 Task: Find connections with filter location Badūria with filter topic #realestateagentwith filter profile language German with filter current company Skyroot Aerospace with filter school St. Dominic's College with filter industry Plastics and Rubber Product Manufacturing with filter service category NotaryOnline Research with filter keywords title Operations Director
Action: Mouse moved to (589, 84)
Screenshot: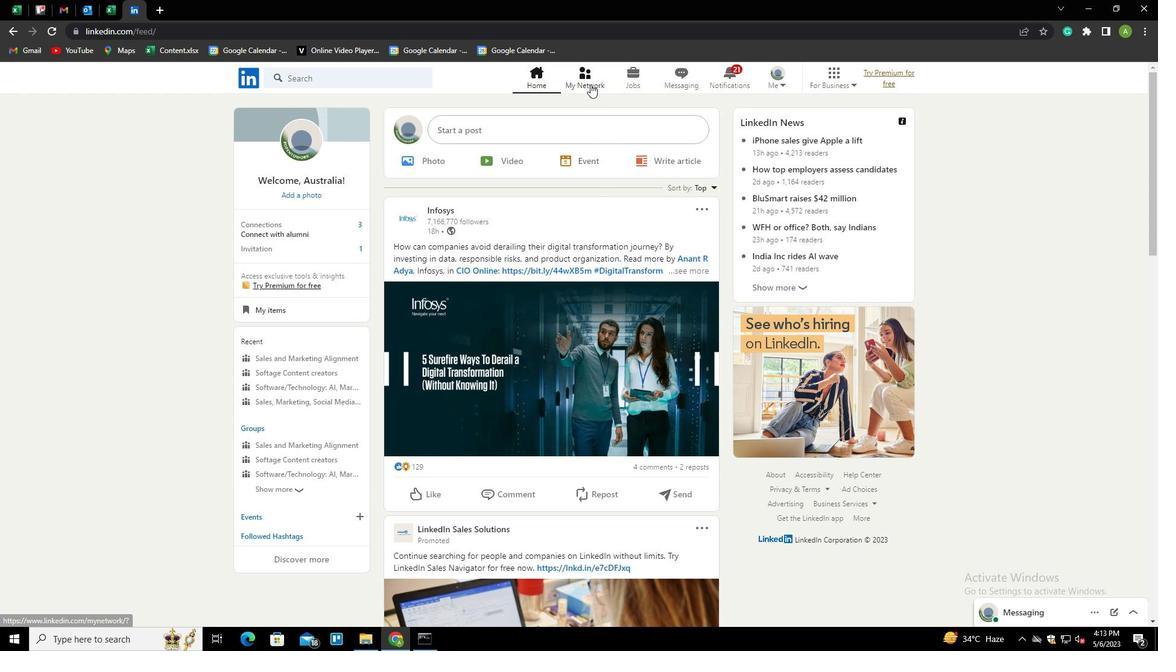 
Action: Mouse pressed left at (589, 84)
Screenshot: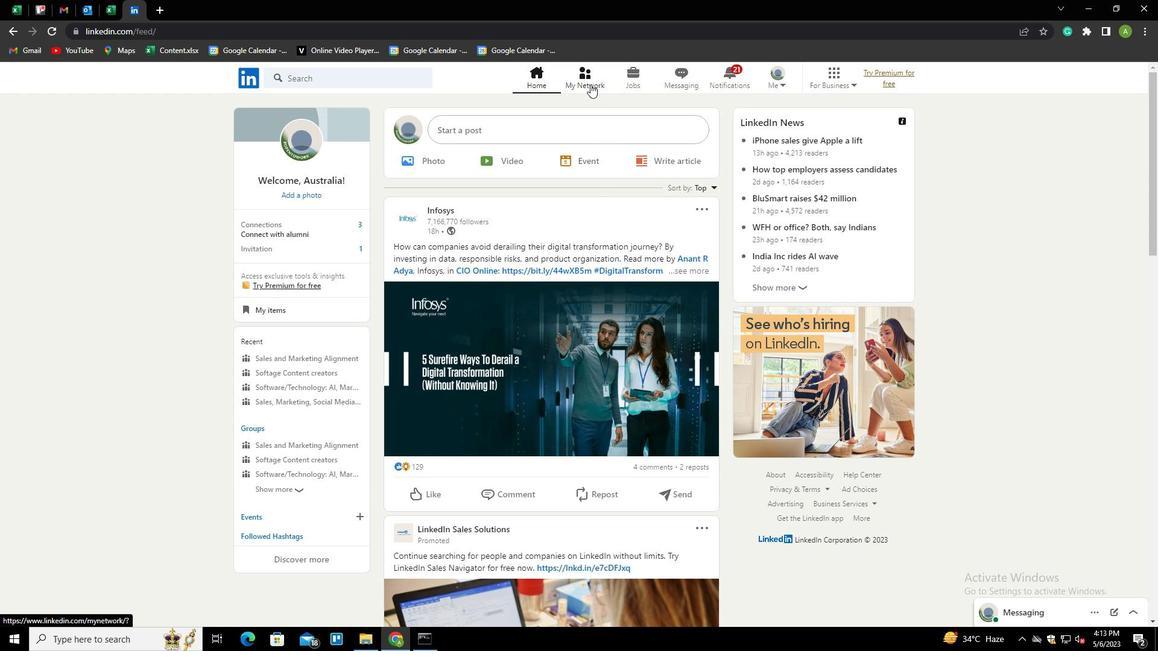 
Action: Mouse moved to (323, 147)
Screenshot: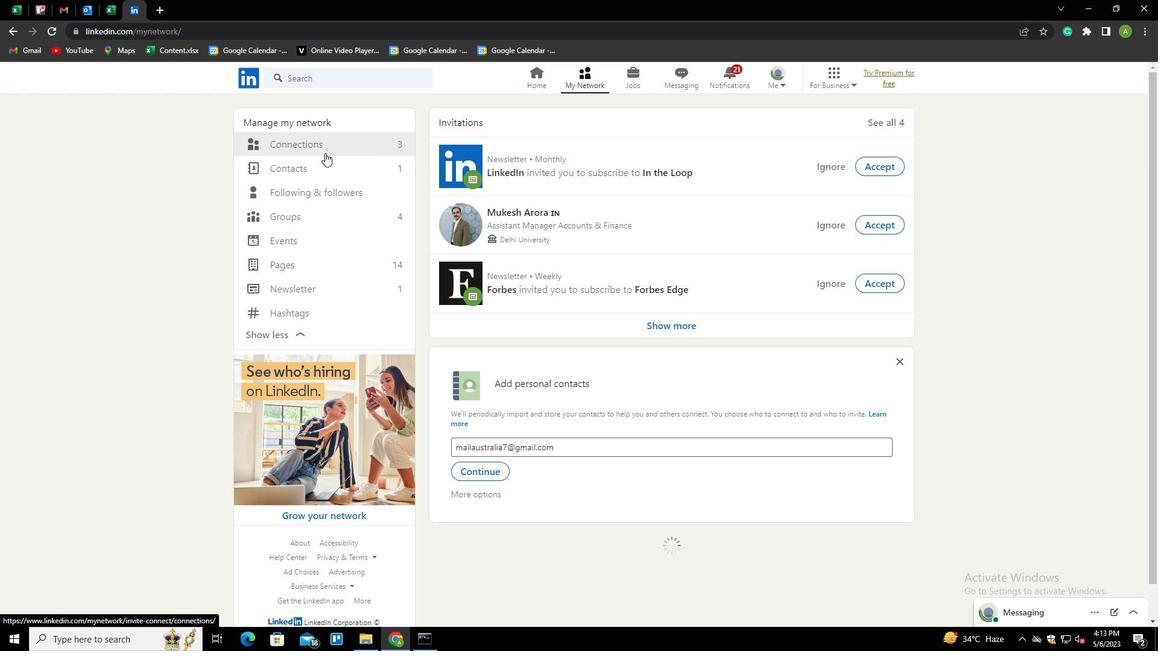 
Action: Mouse pressed left at (323, 147)
Screenshot: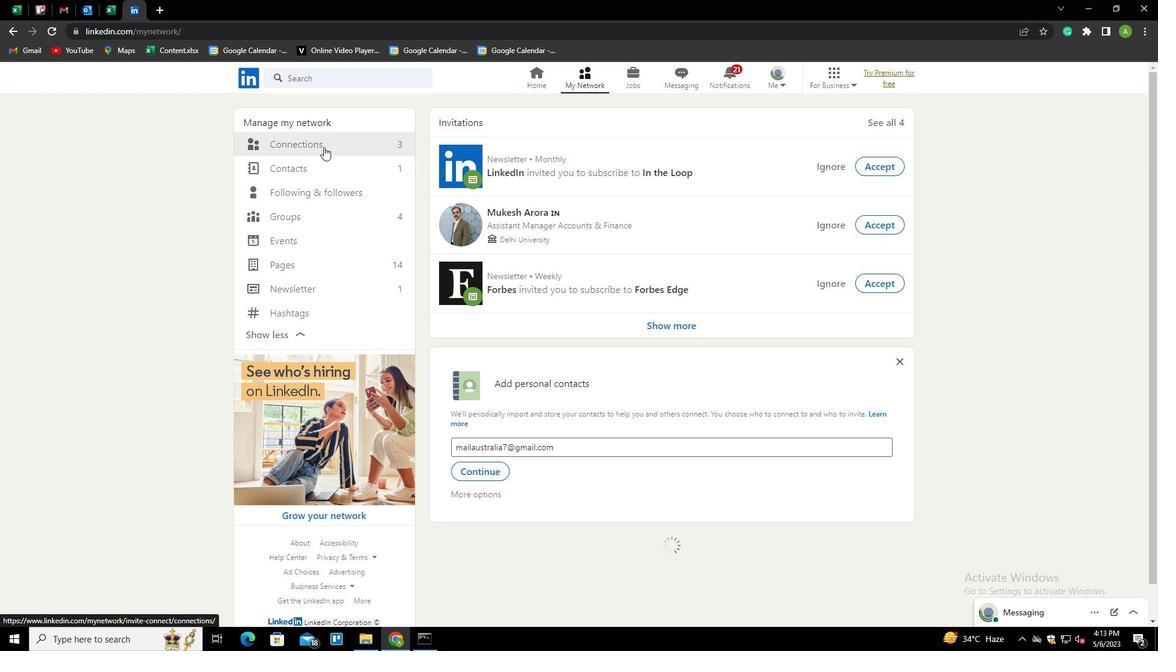 
Action: Mouse moved to (650, 139)
Screenshot: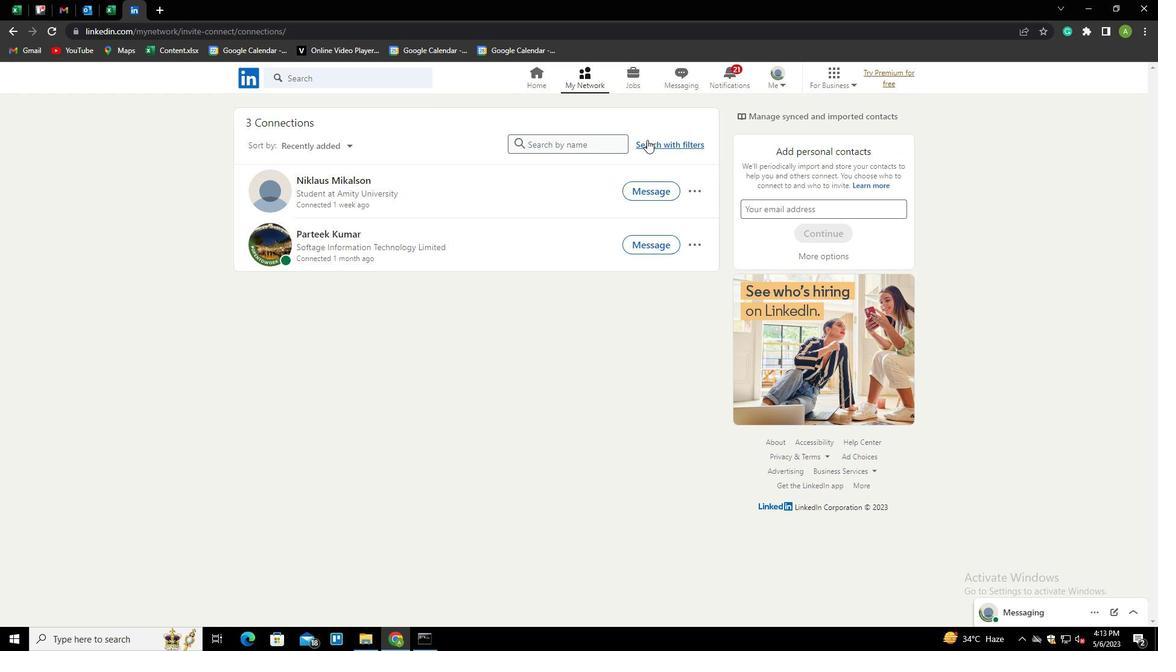 
Action: Mouse pressed left at (650, 139)
Screenshot: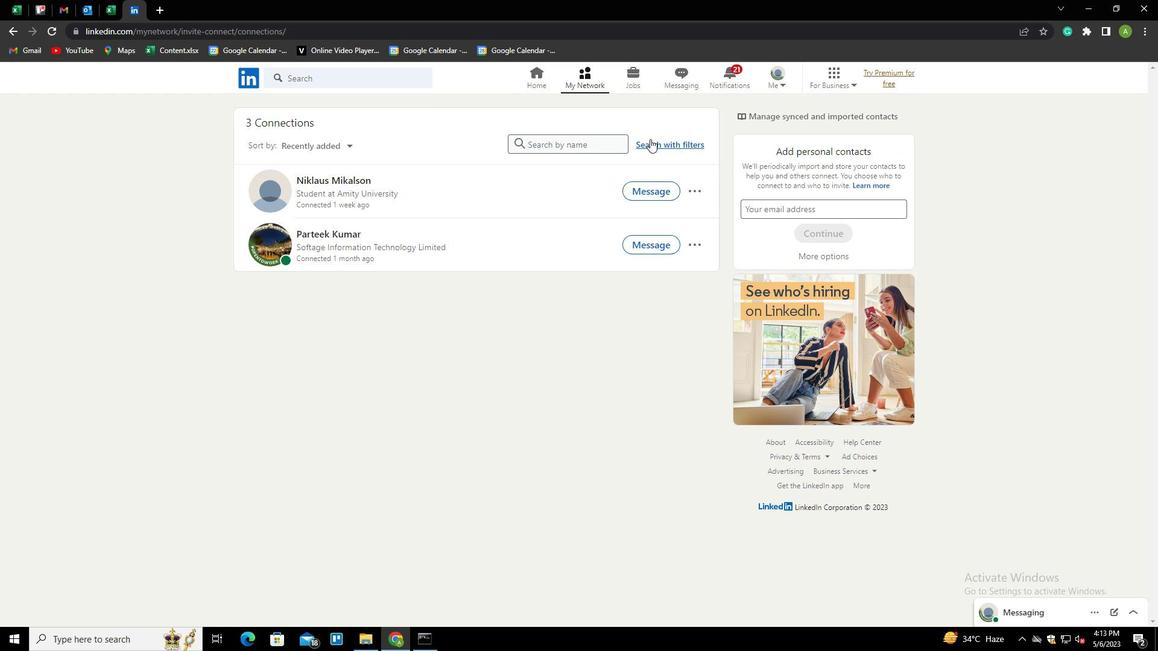 
Action: Mouse moved to (611, 111)
Screenshot: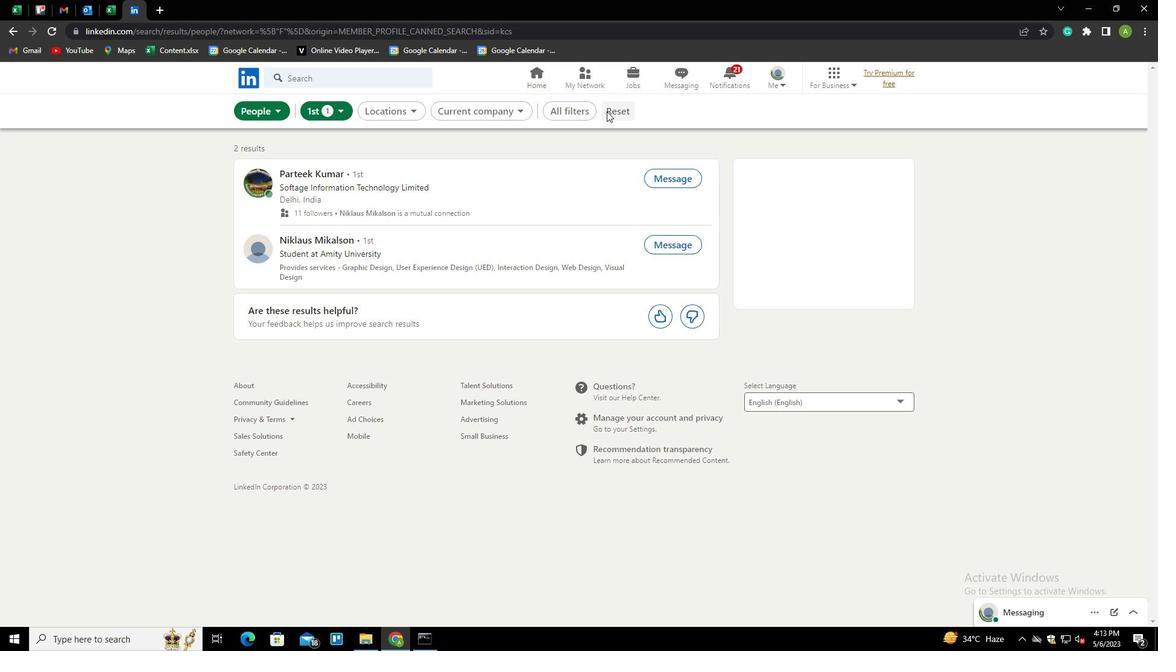 
Action: Mouse pressed left at (611, 111)
Screenshot: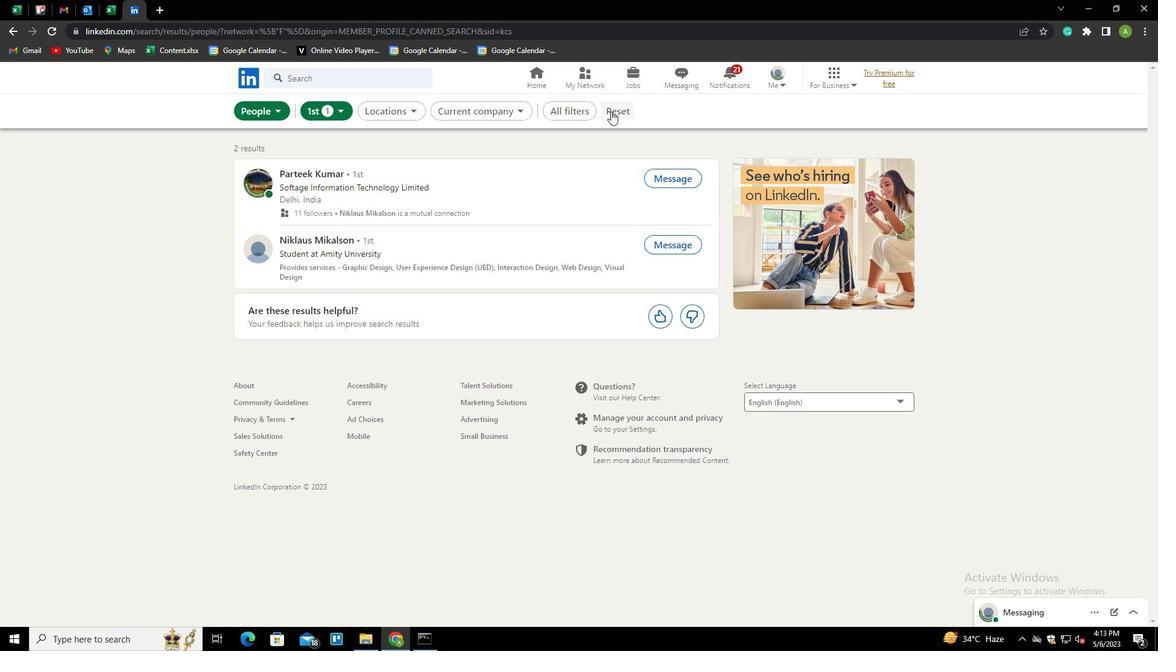 
Action: Mouse moved to (597, 109)
Screenshot: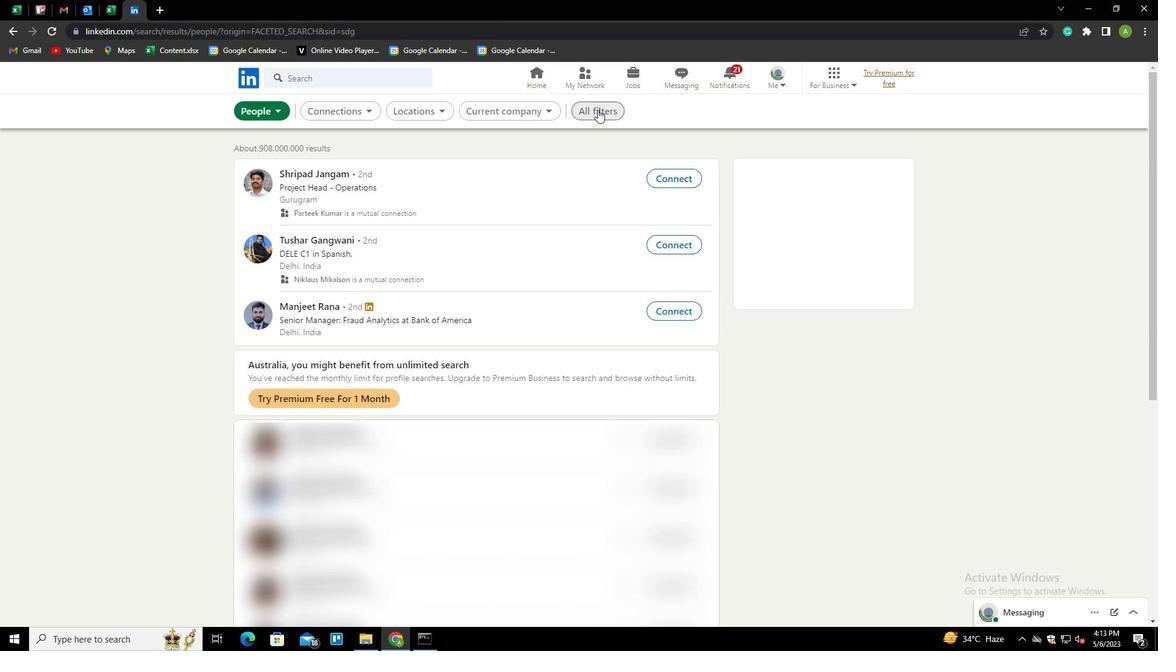 
Action: Mouse pressed left at (597, 109)
Screenshot: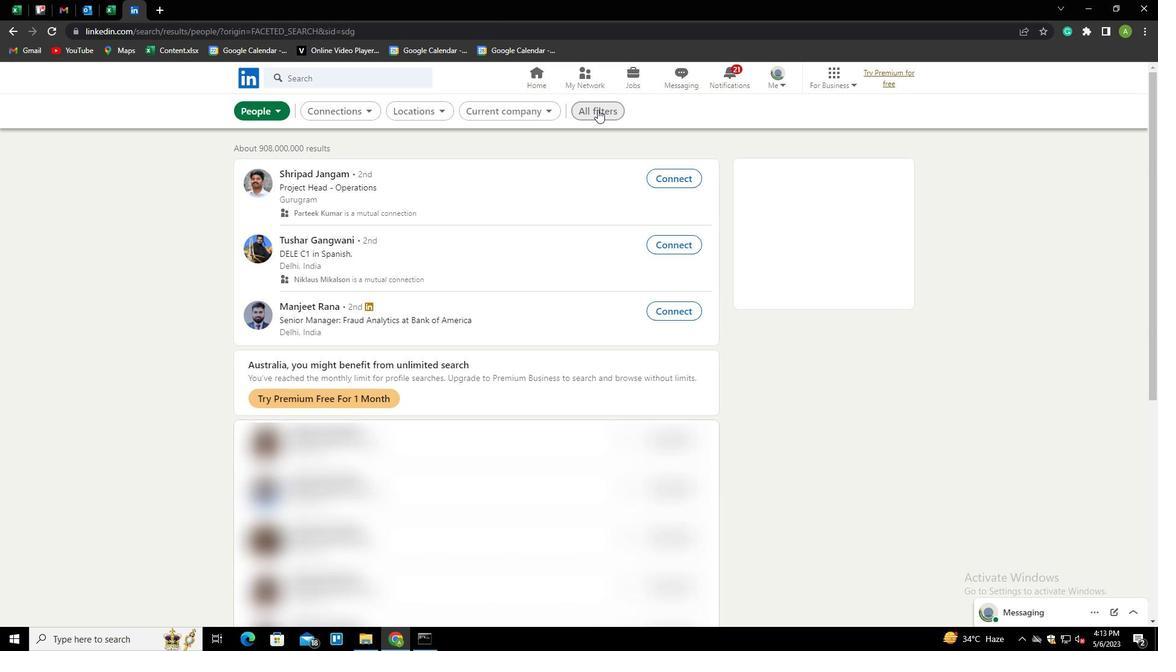 
Action: Mouse moved to (980, 228)
Screenshot: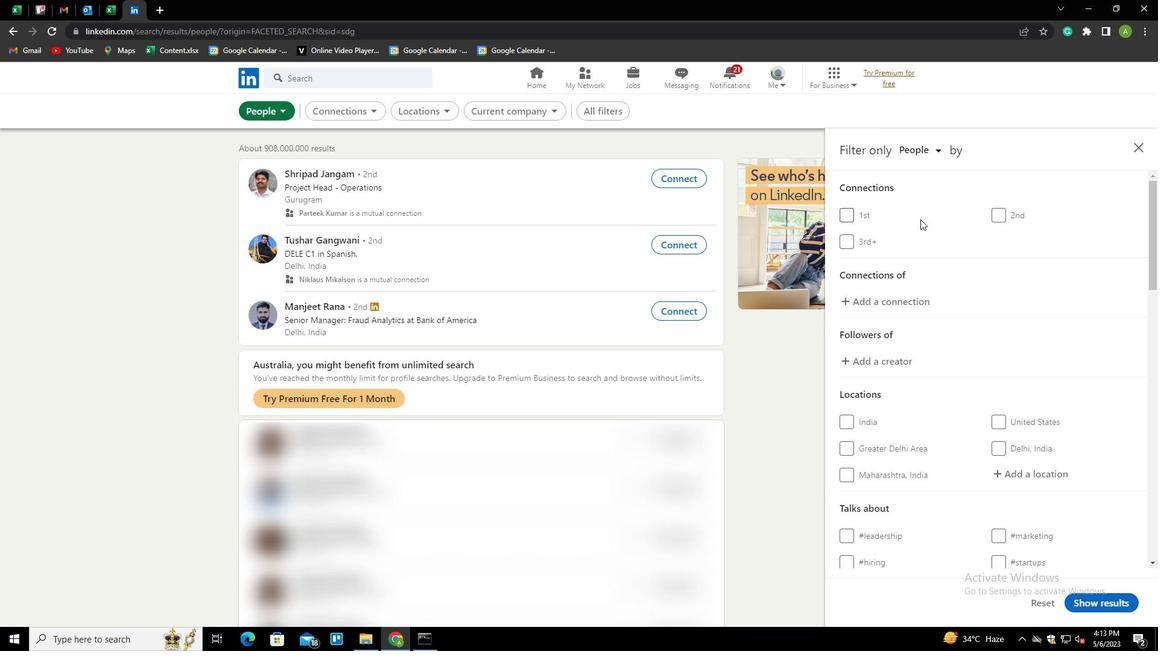 
Action: Mouse scrolled (980, 227) with delta (0, 0)
Screenshot: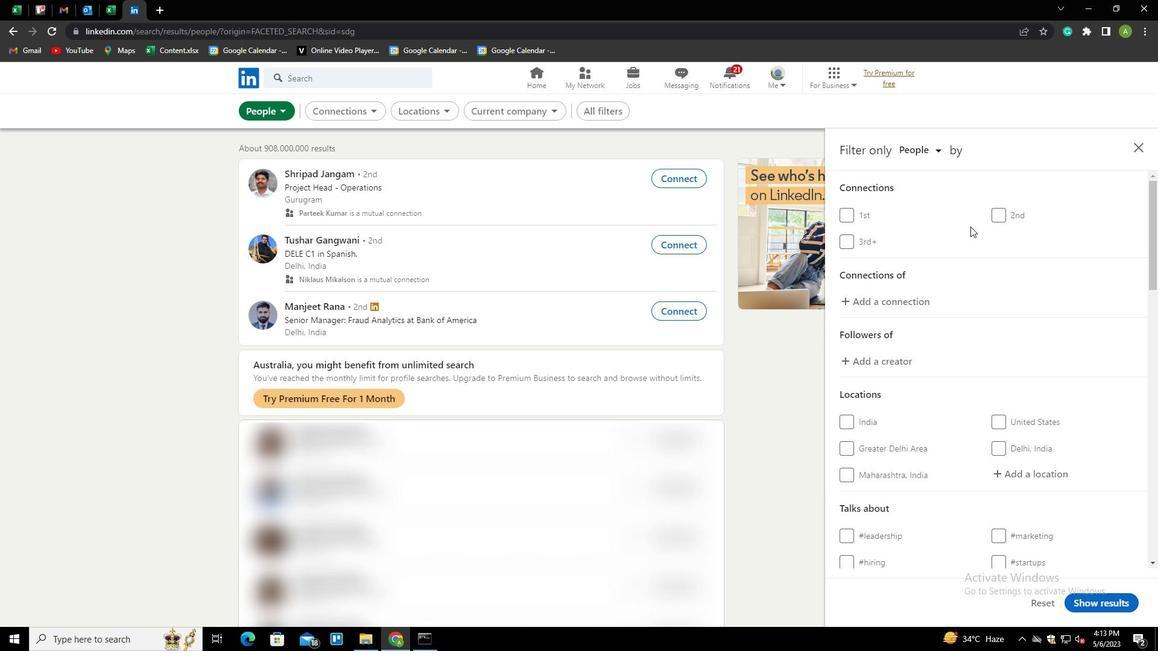 
Action: Mouse scrolled (980, 227) with delta (0, 0)
Screenshot: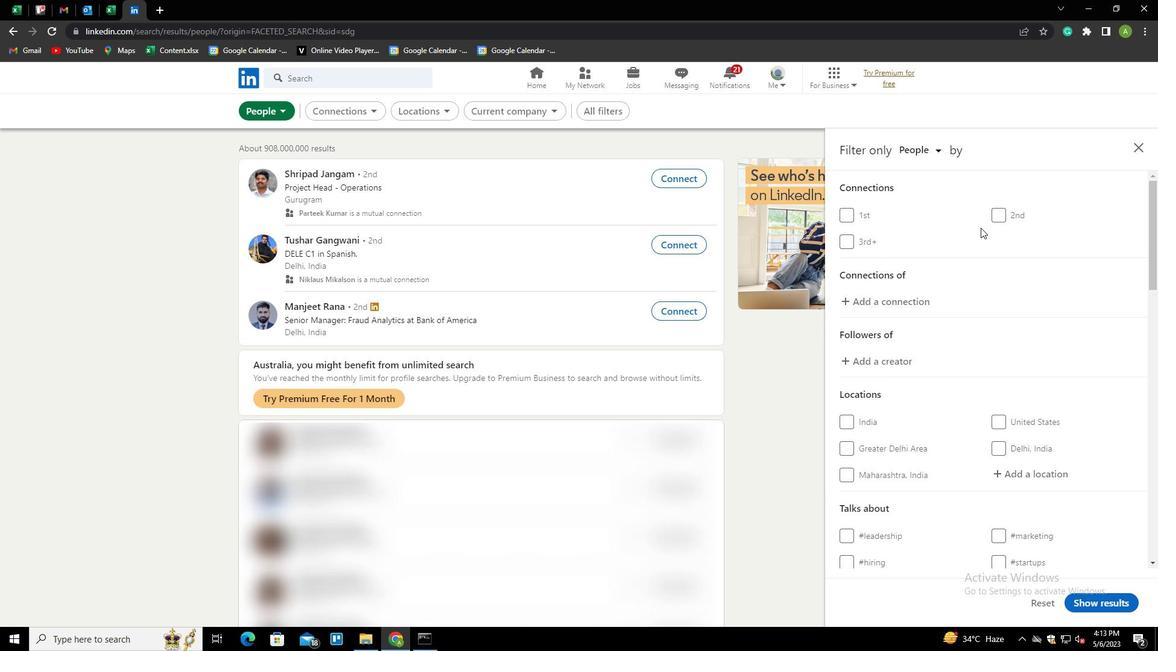 
Action: Mouse scrolled (980, 227) with delta (0, 0)
Screenshot: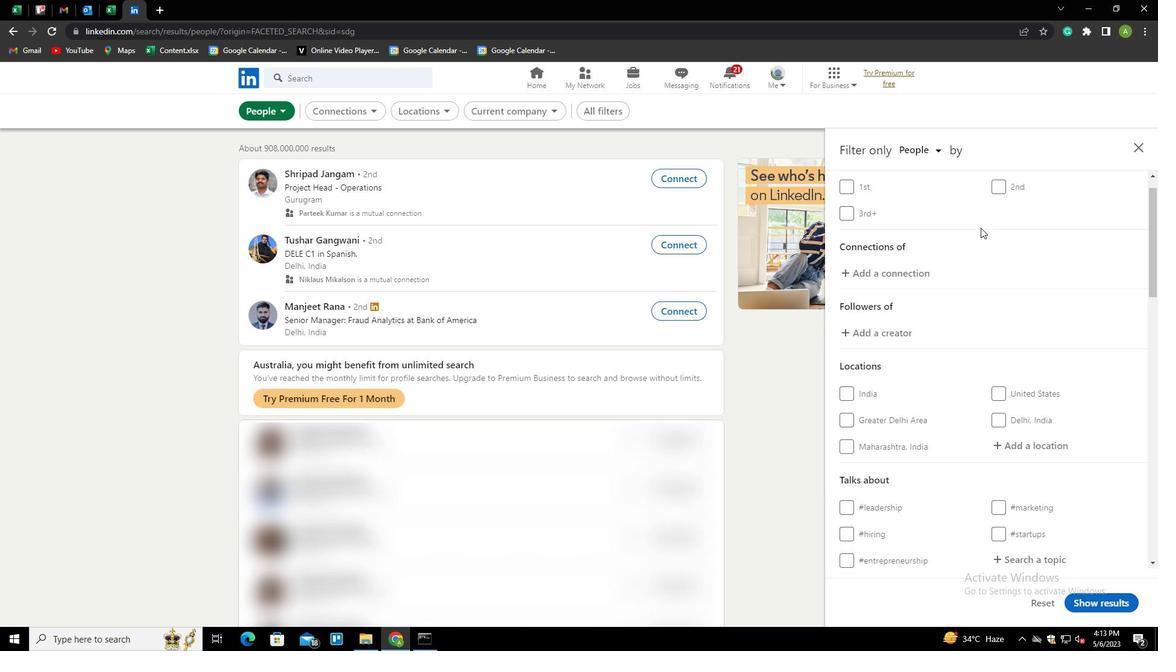 
Action: Mouse moved to (1025, 292)
Screenshot: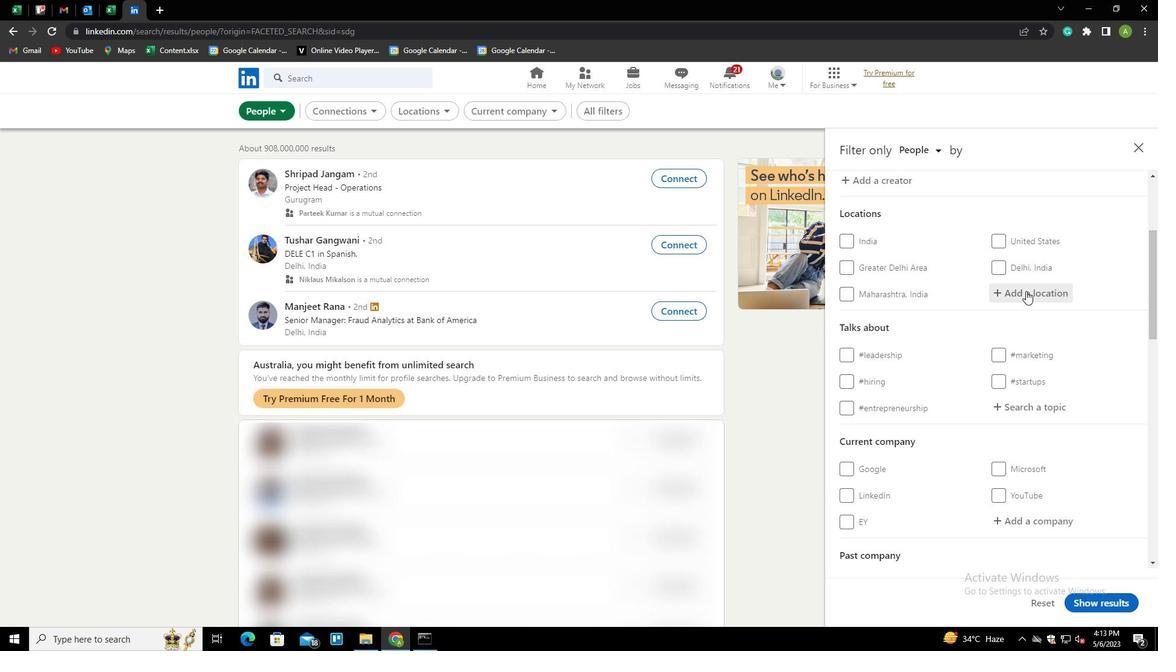 
Action: Mouse pressed left at (1025, 292)
Screenshot: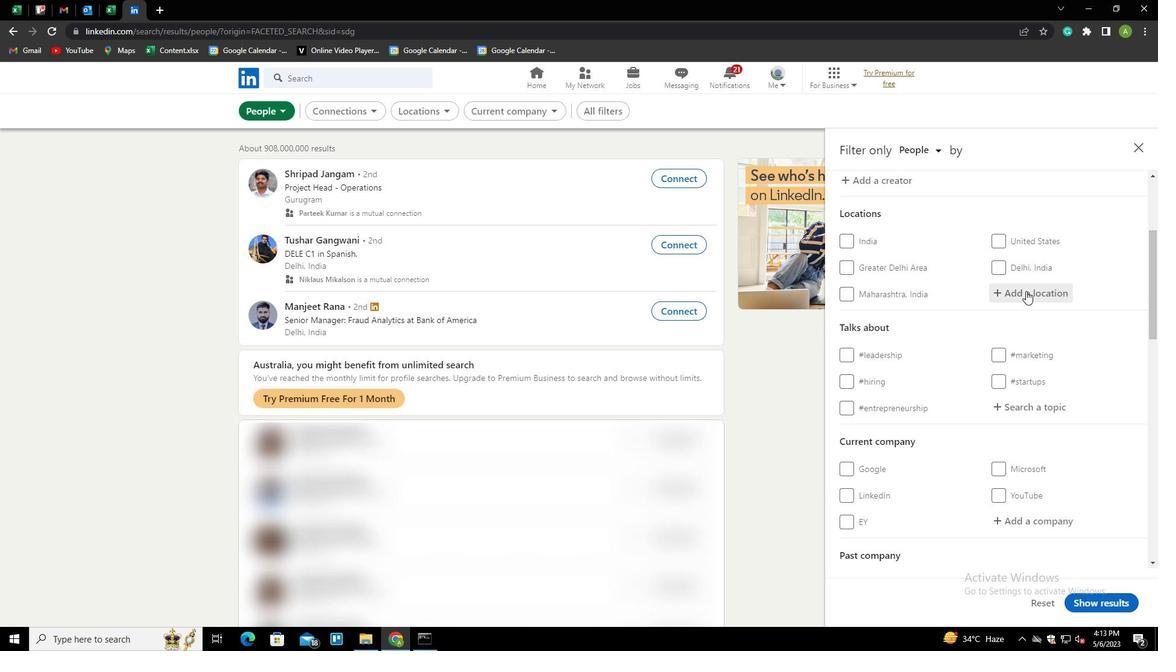 
Action: Key pressed <Key.shift>B
Screenshot: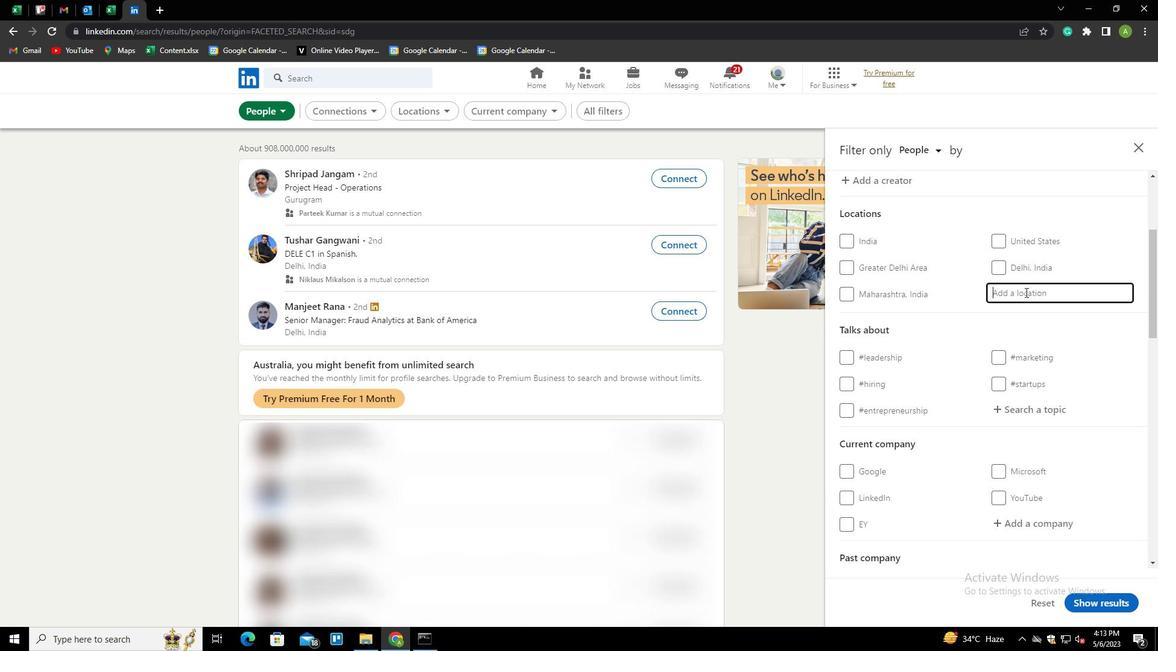 
Action: Mouse moved to (1024, 292)
Screenshot: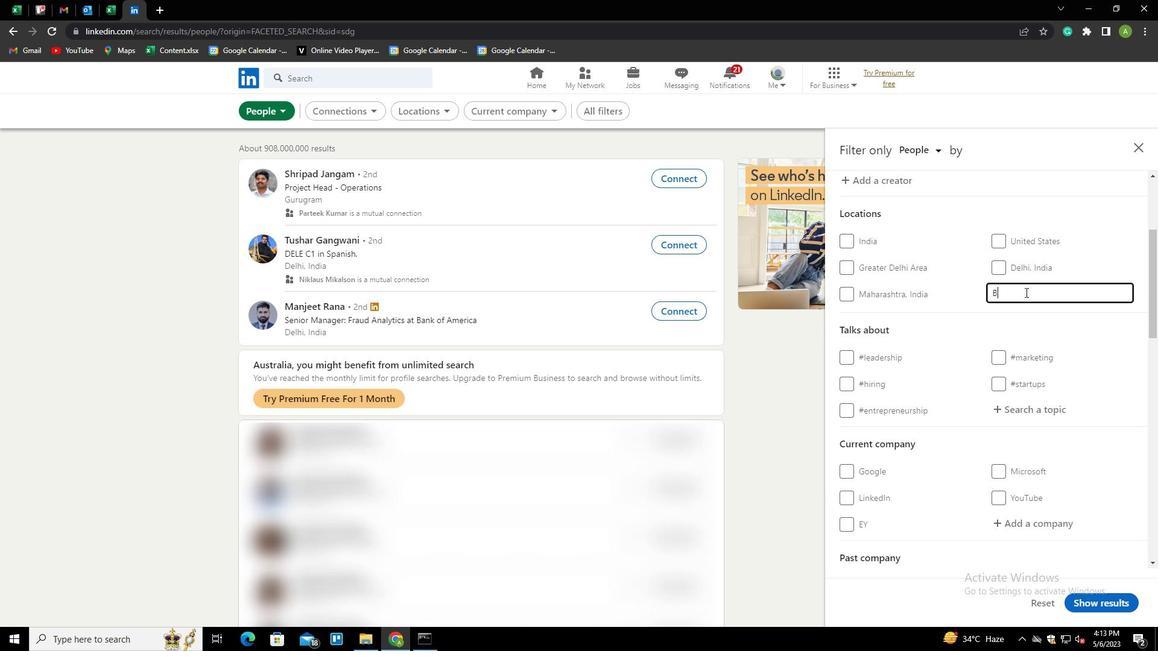 
Action: Key pressed A
Screenshot: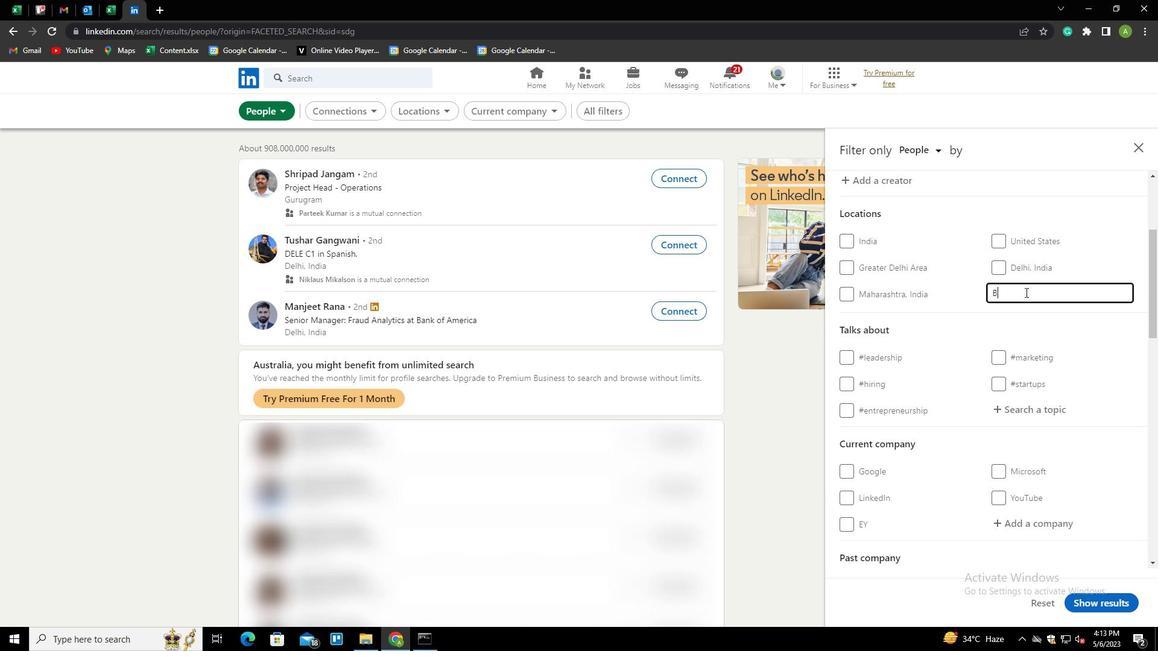 
Action: Mouse moved to (1026, 261)
Screenshot: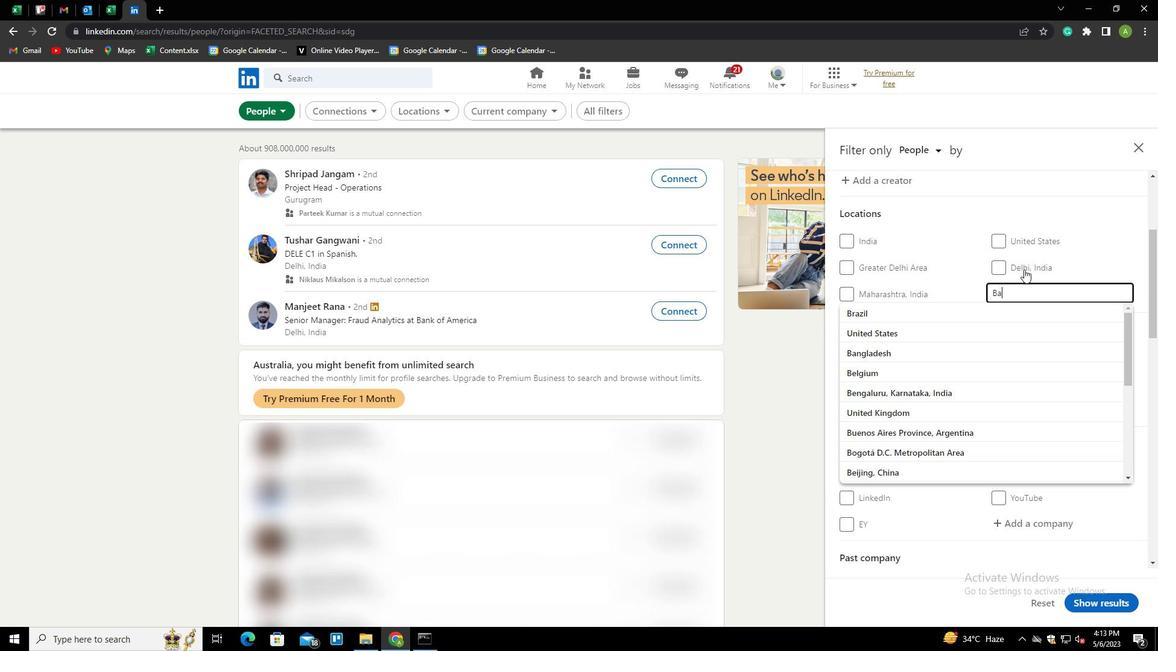 
Action: Key pressed DURIS<Key.backspace>A<Key.down><Key.enter>
Screenshot: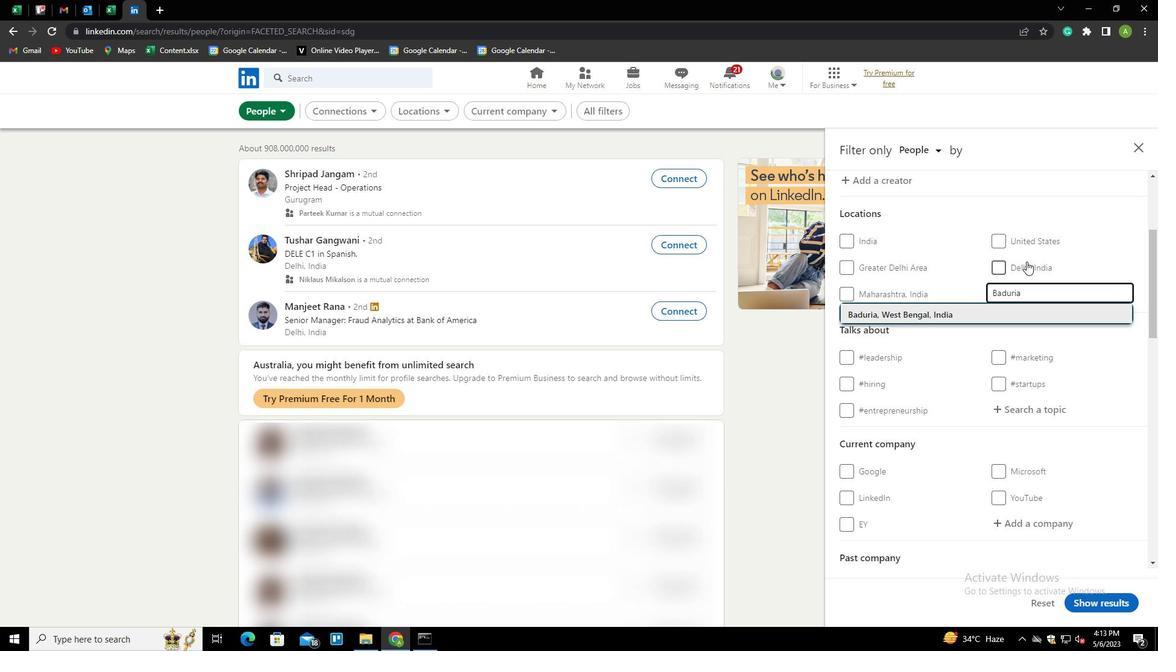 
Action: Mouse moved to (977, 279)
Screenshot: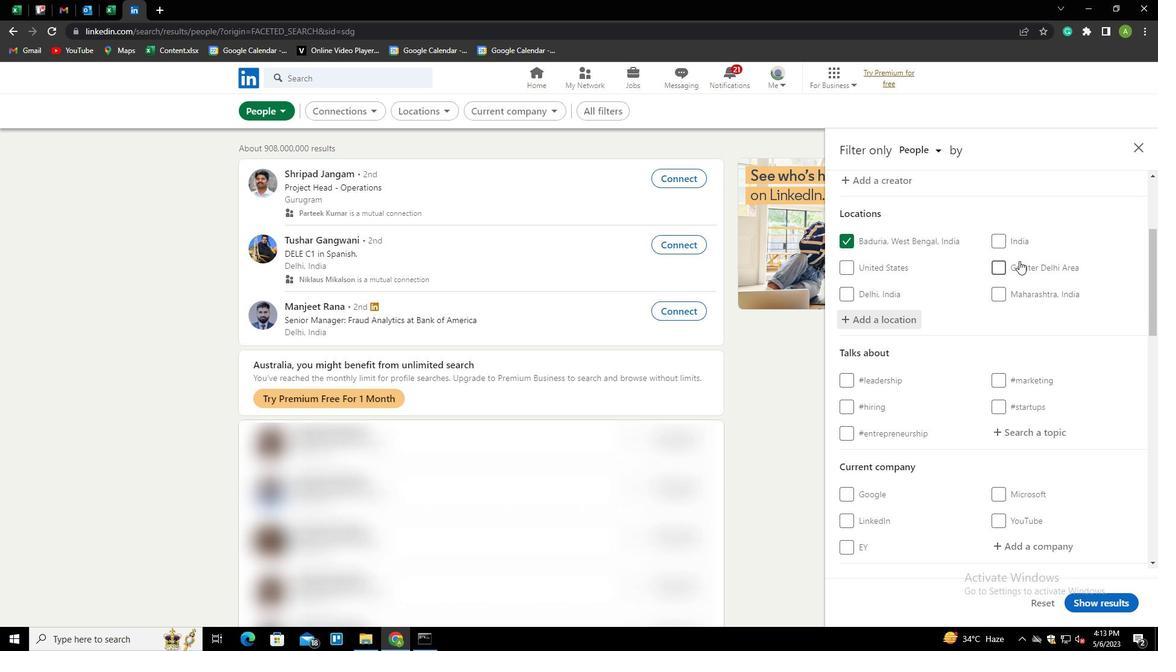 
Action: Mouse scrolled (977, 278) with delta (0, 0)
Screenshot: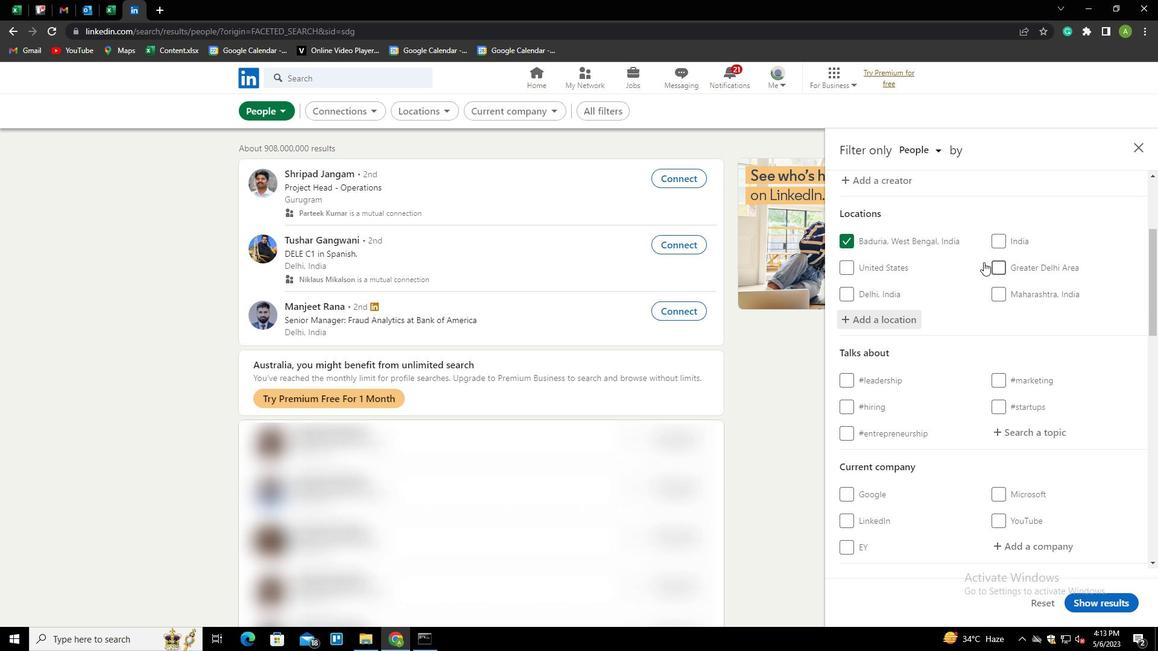 
Action: Mouse moved to (976, 285)
Screenshot: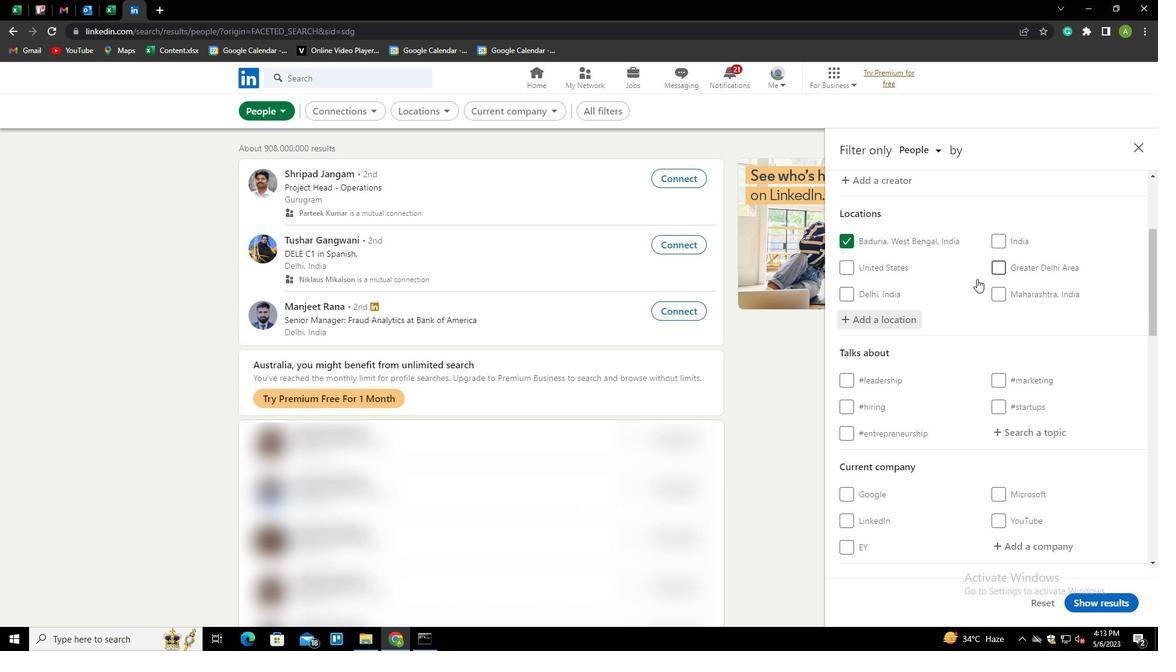 
Action: Mouse scrolled (976, 285) with delta (0, 0)
Screenshot: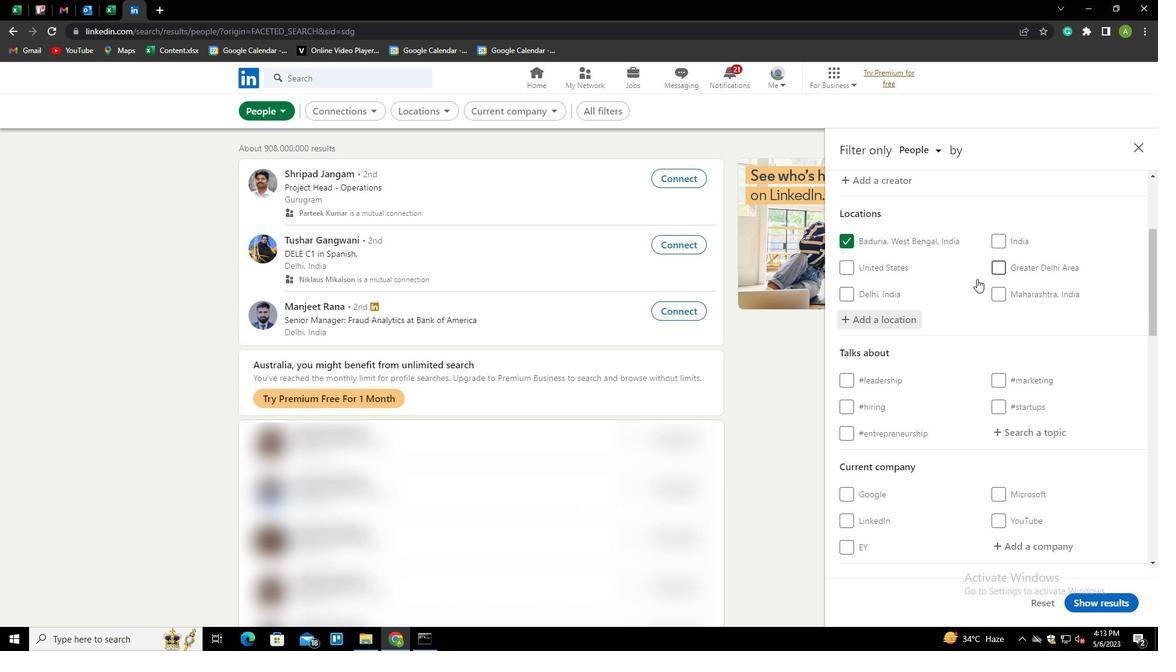 
Action: Mouse moved to (1015, 307)
Screenshot: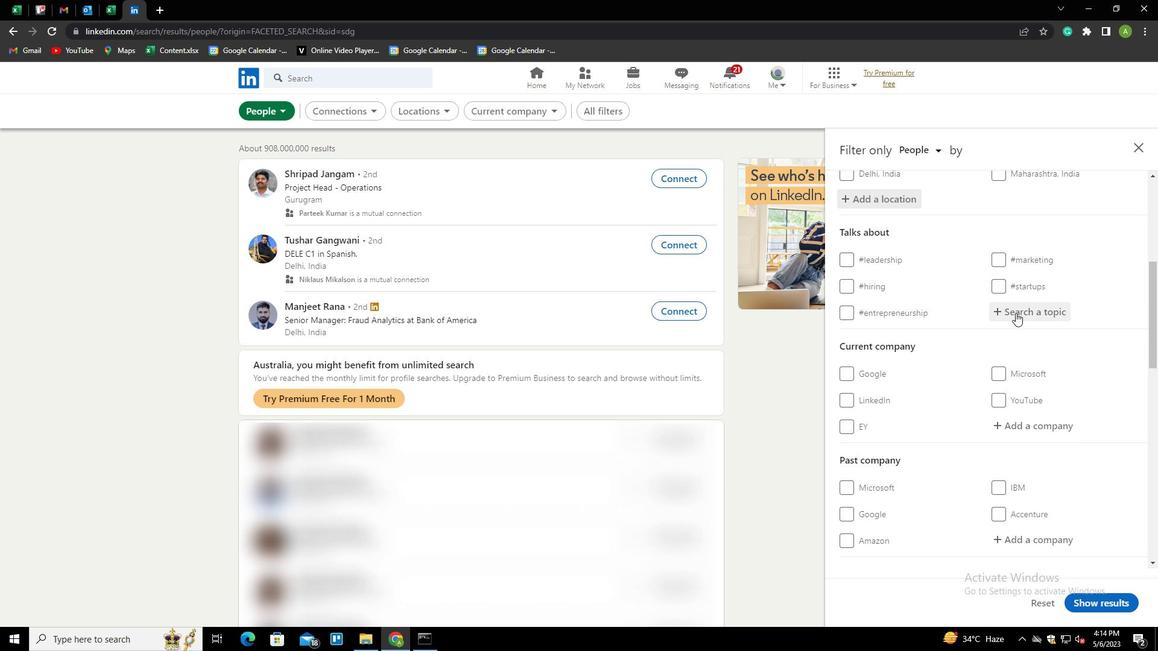 
Action: Mouse pressed left at (1015, 307)
Screenshot: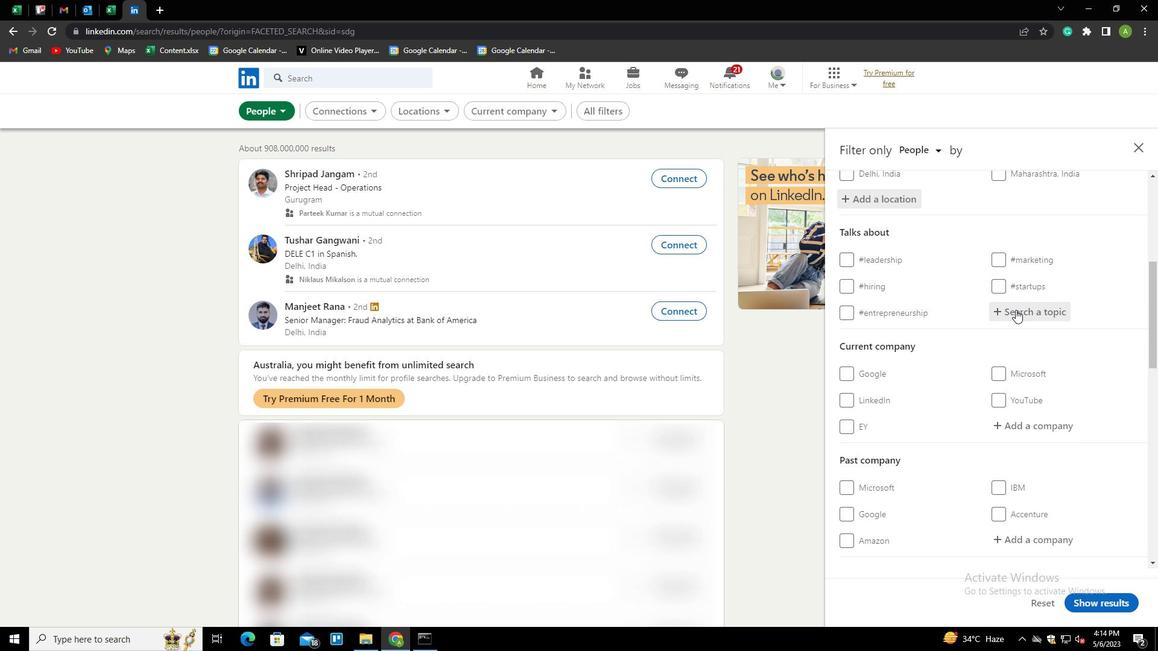
Action: Key pressed RE
Screenshot: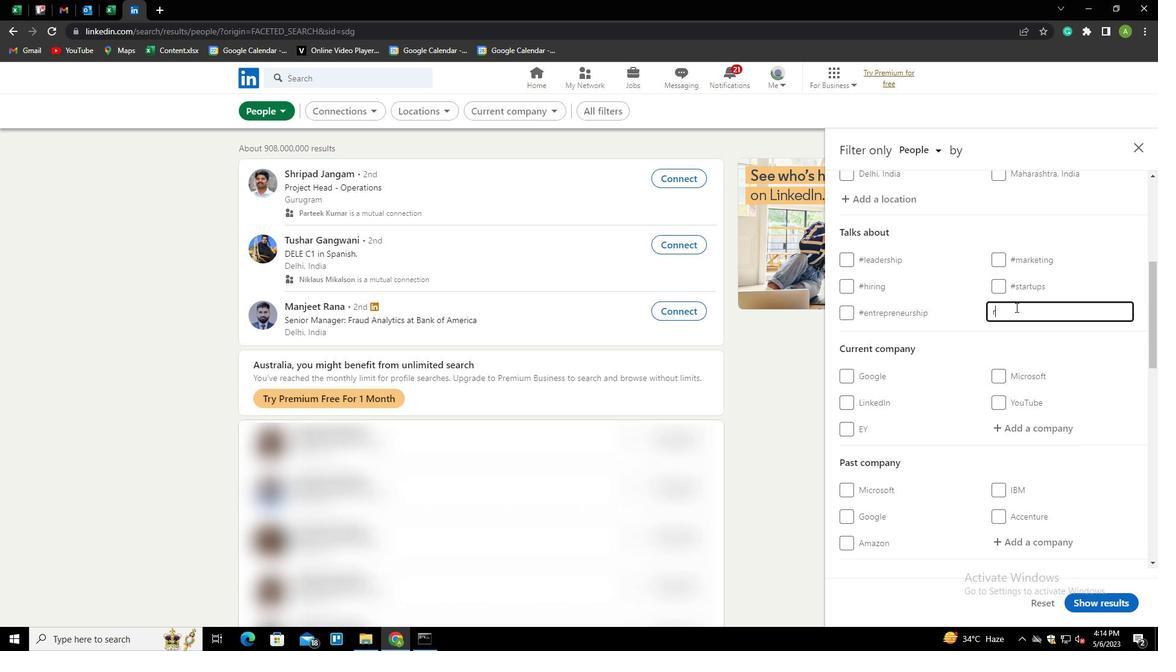 
Action: Mouse moved to (1014, 301)
Screenshot: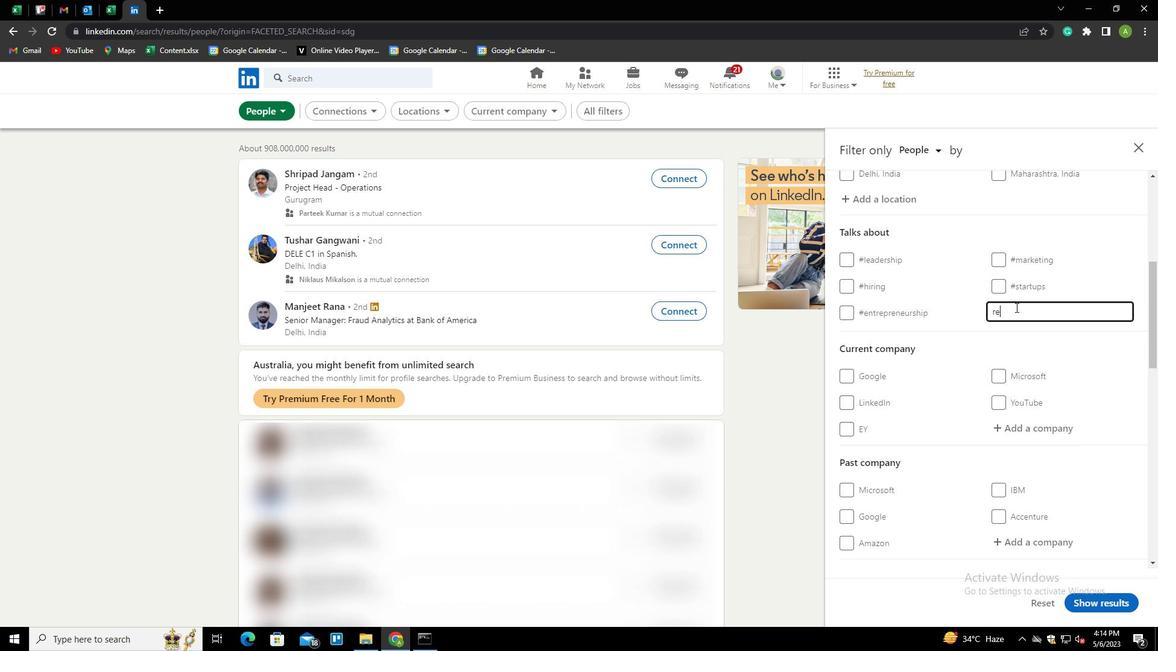 
Action: Key pressed A
Screenshot: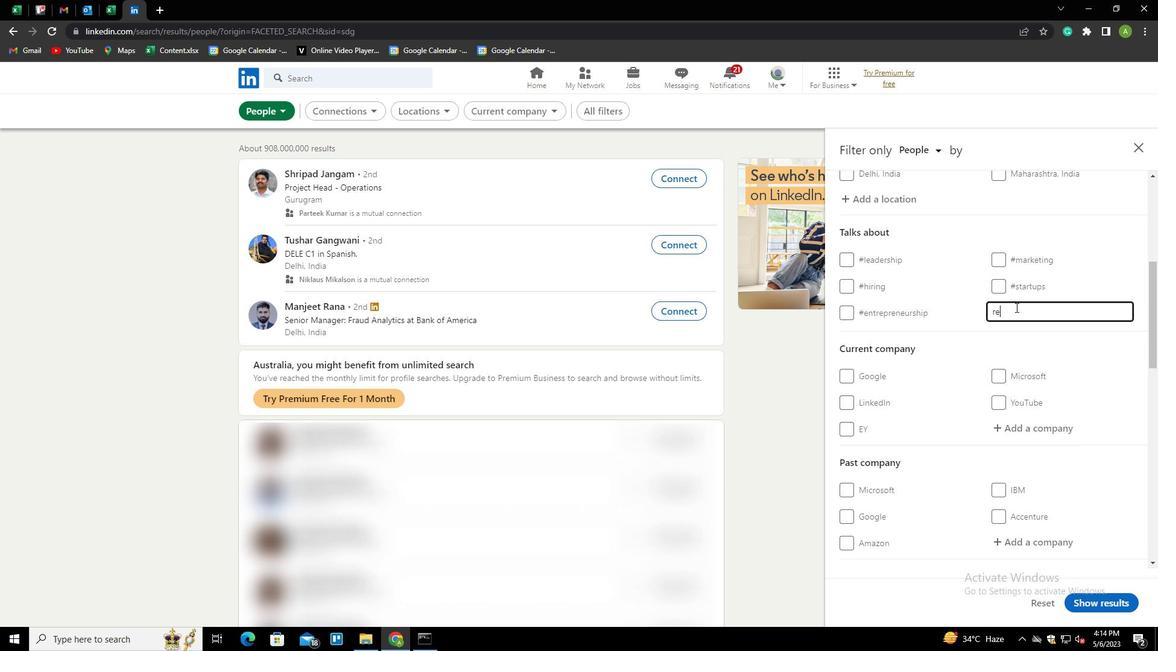 
Action: Mouse moved to (1016, 291)
Screenshot: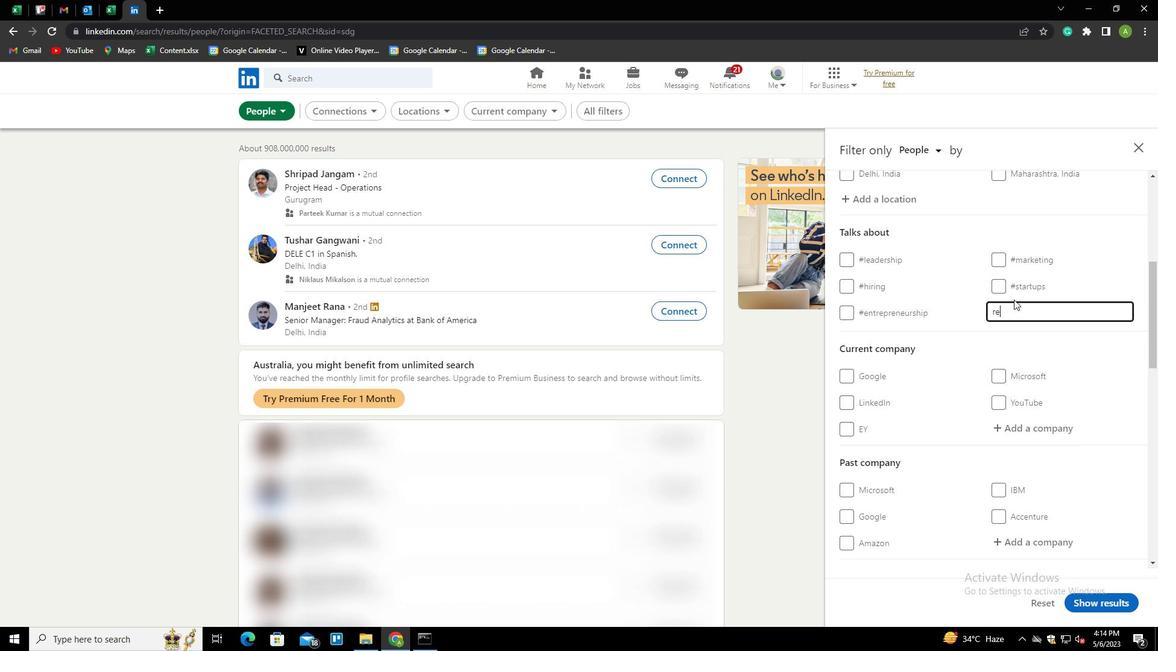 
Action: Key pressed LESTATEAGENT<Key.down><Key.enter>
Screenshot: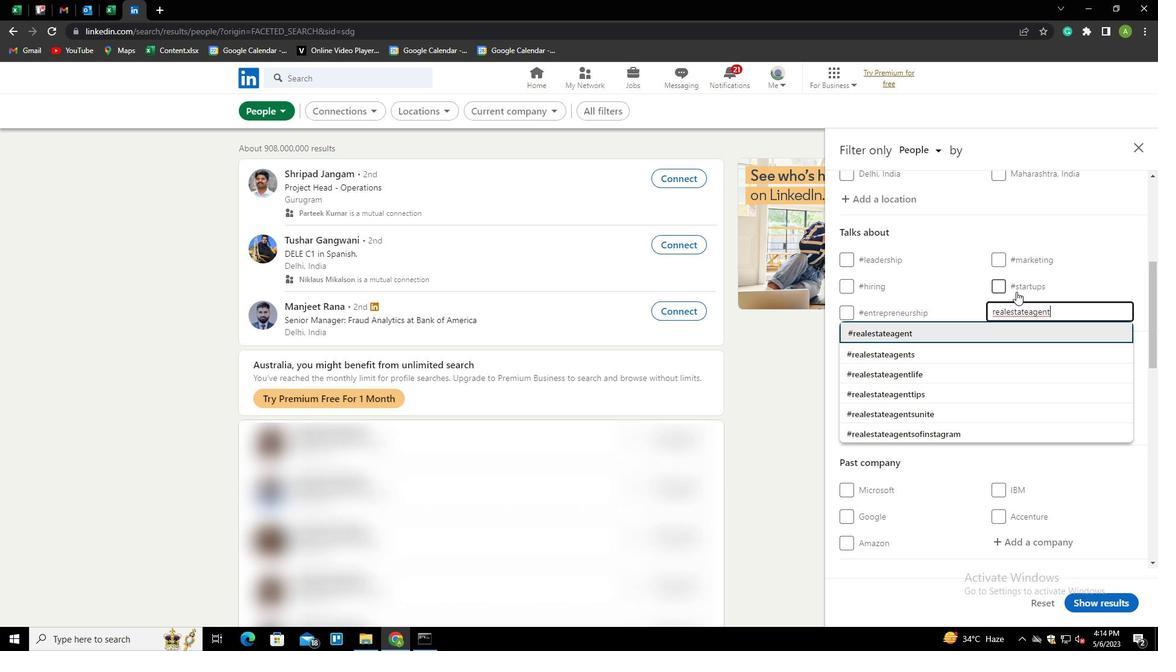 
Action: Mouse scrolled (1016, 291) with delta (0, 0)
Screenshot: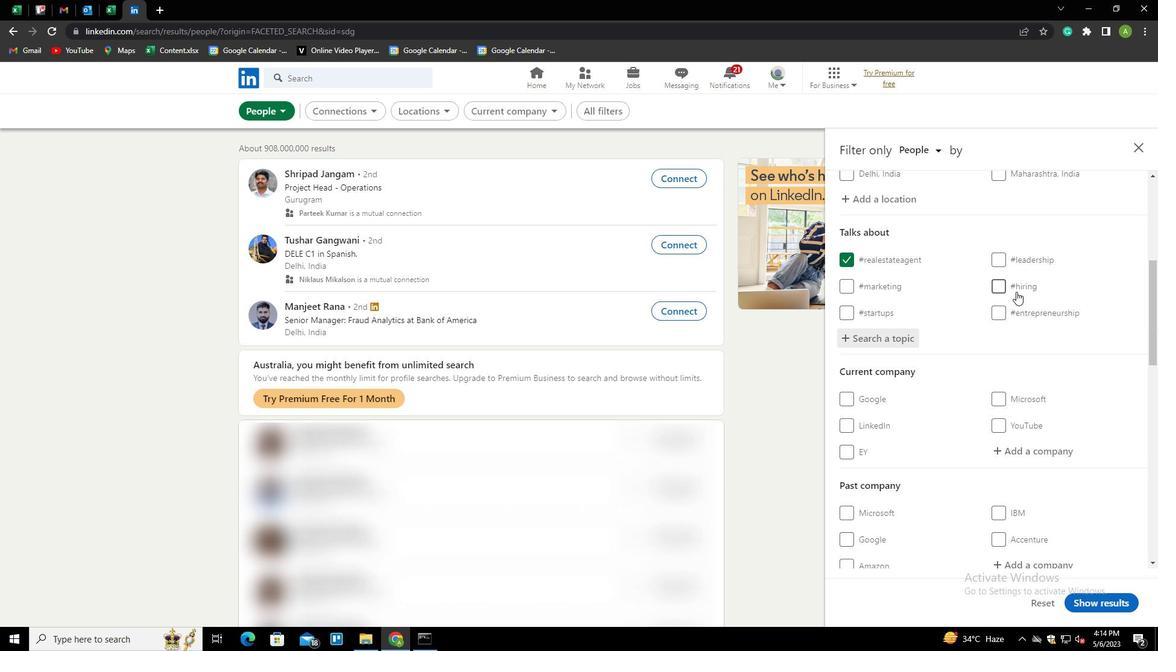 
Action: Mouse moved to (1018, 291)
Screenshot: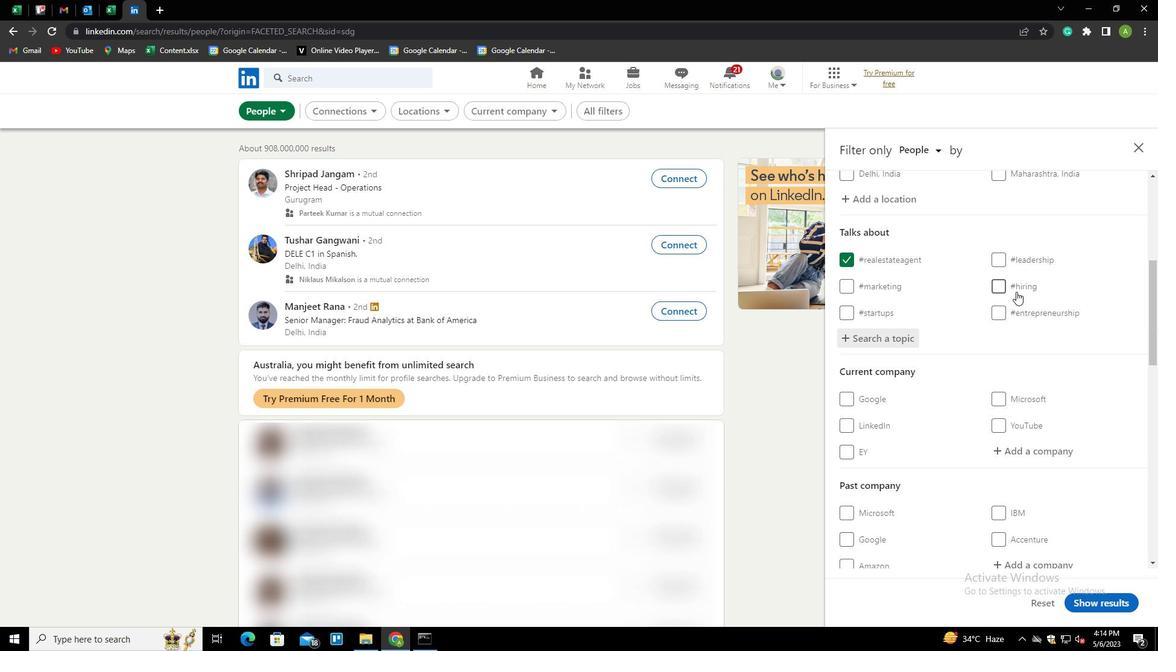 
Action: Mouse scrolled (1018, 291) with delta (0, 0)
Screenshot: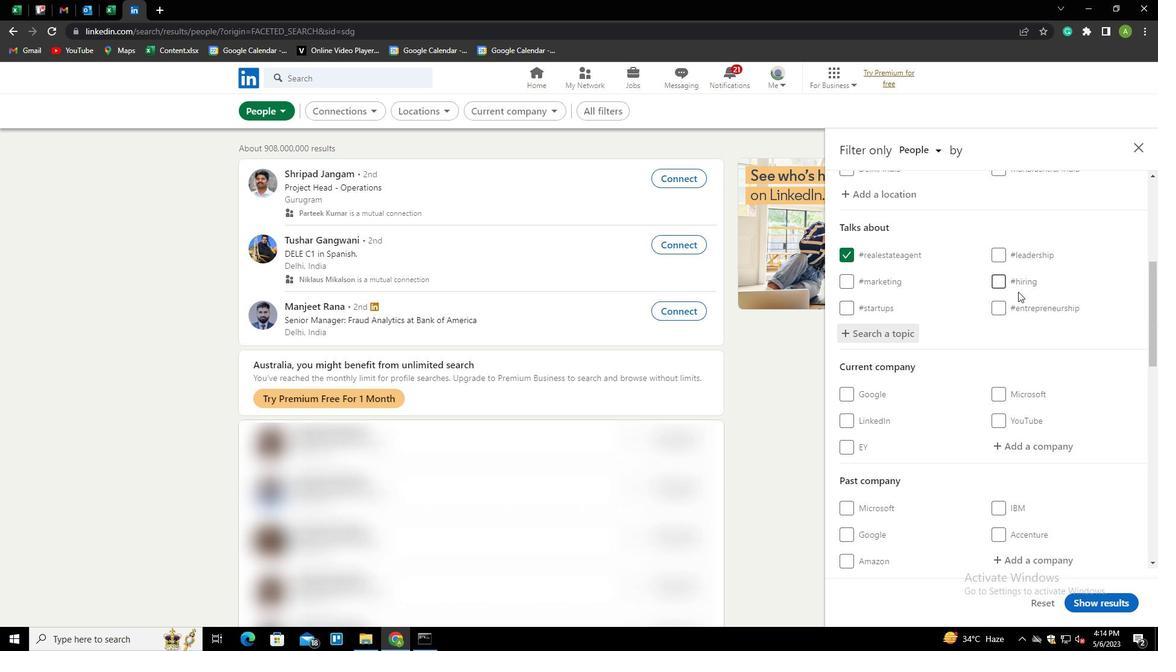 
Action: Mouse moved to (1018, 293)
Screenshot: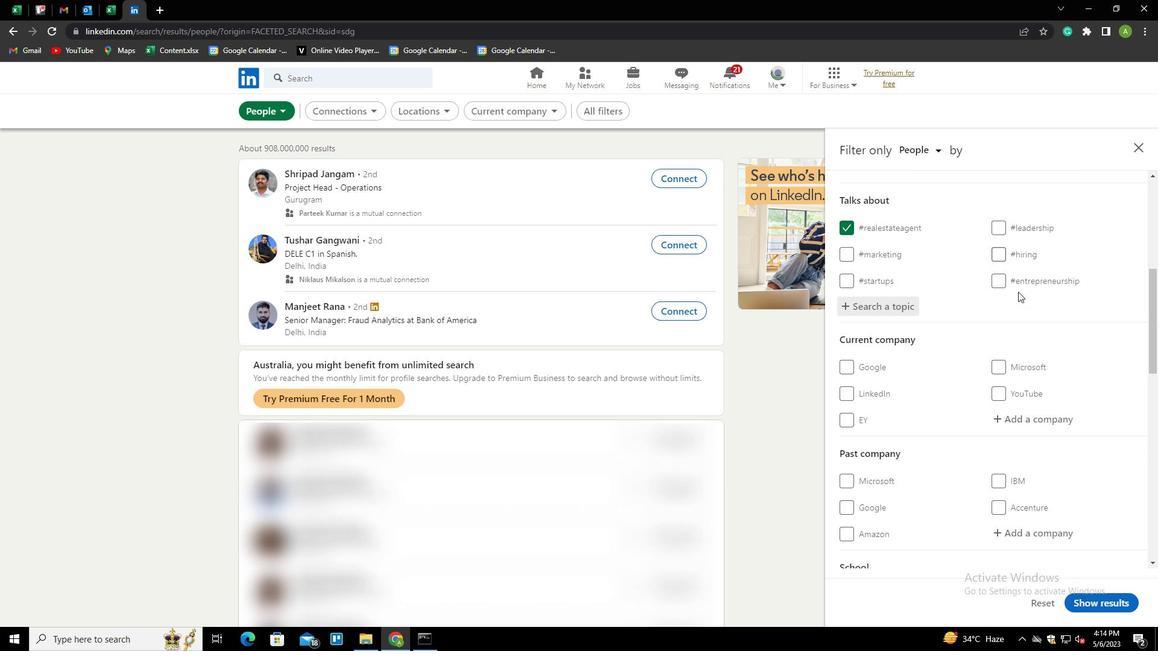 
Action: Mouse scrolled (1018, 293) with delta (0, 0)
Screenshot: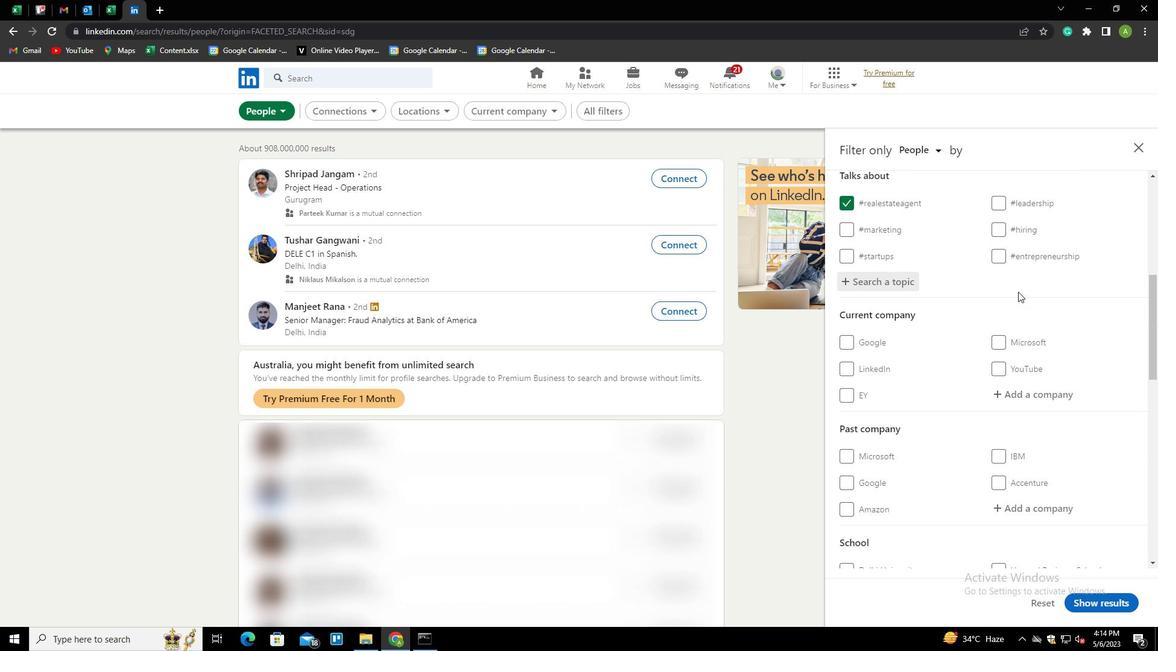 
Action: Mouse scrolled (1018, 293) with delta (0, 0)
Screenshot: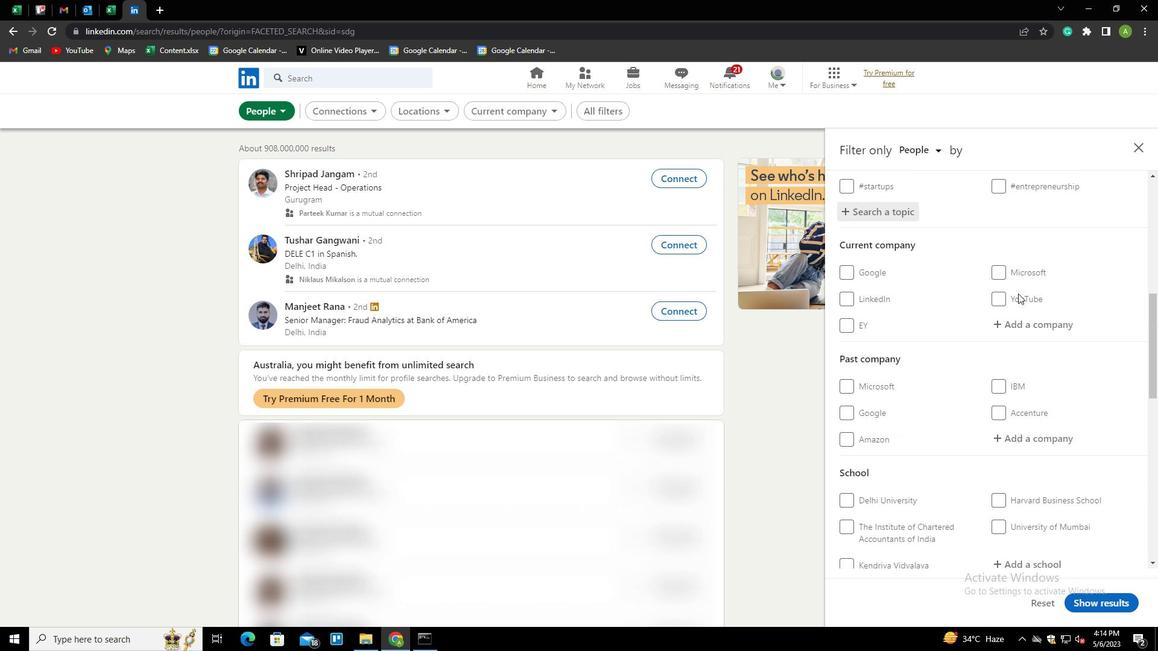 
Action: Mouse scrolled (1018, 293) with delta (0, 0)
Screenshot: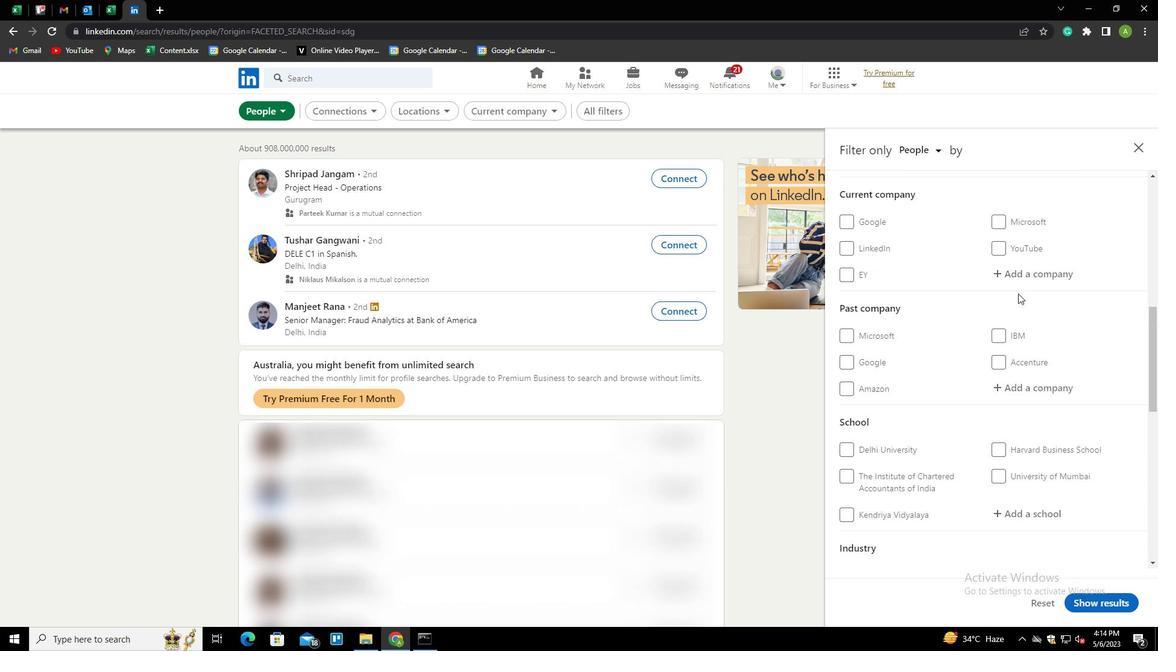 
Action: Mouse scrolled (1018, 293) with delta (0, 0)
Screenshot: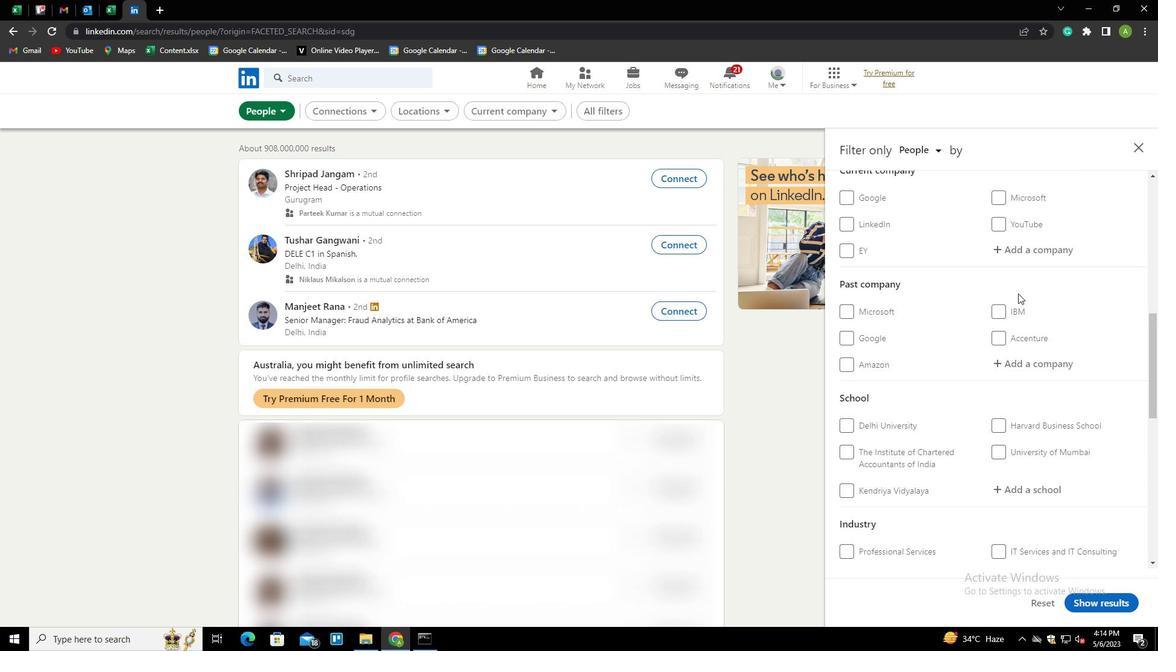 
Action: Mouse scrolled (1018, 293) with delta (0, 0)
Screenshot: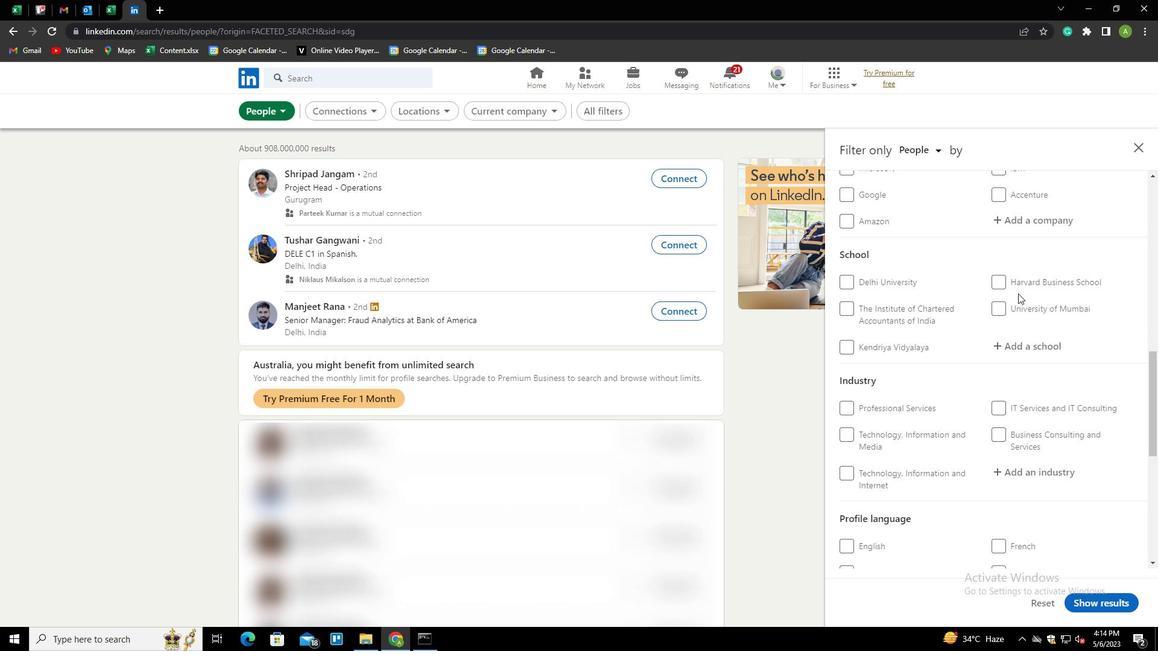 
Action: Mouse scrolled (1018, 293) with delta (0, 0)
Screenshot: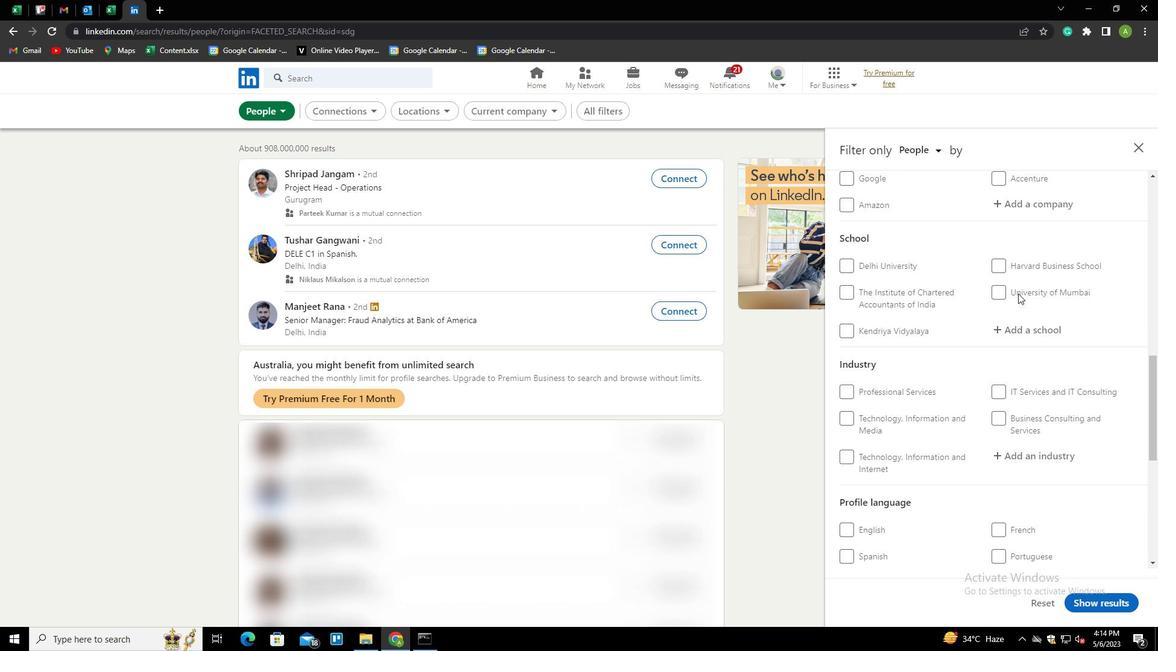 
Action: Mouse moved to (856, 462)
Screenshot: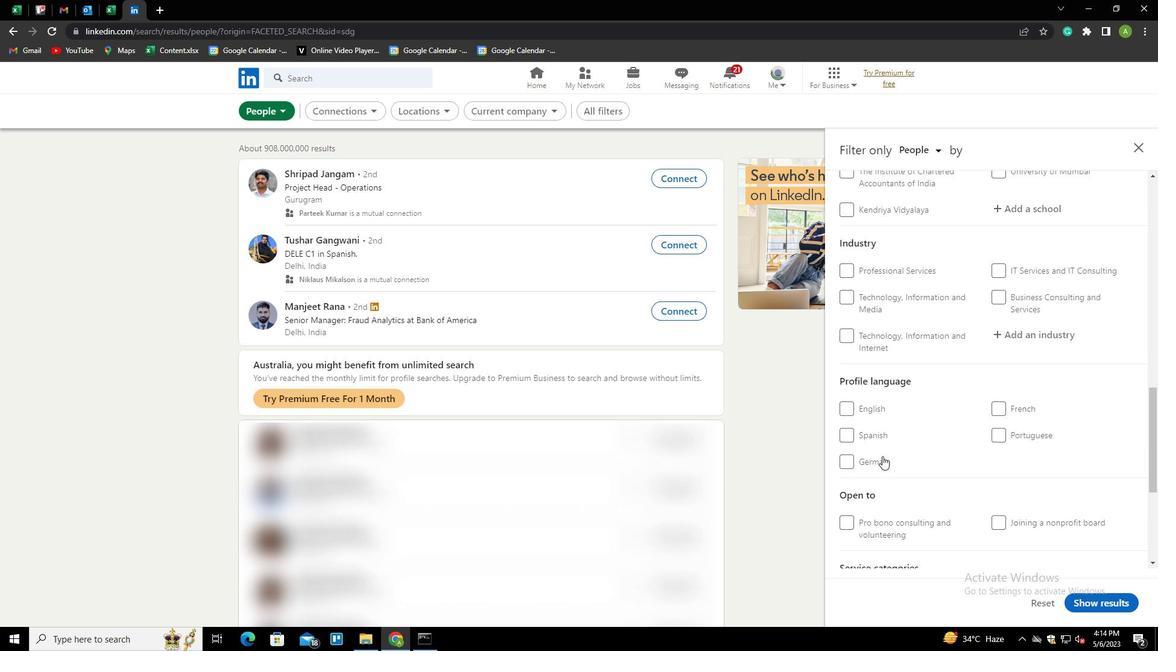 
Action: Mouse pressed left at (856, 462)
Screenshot: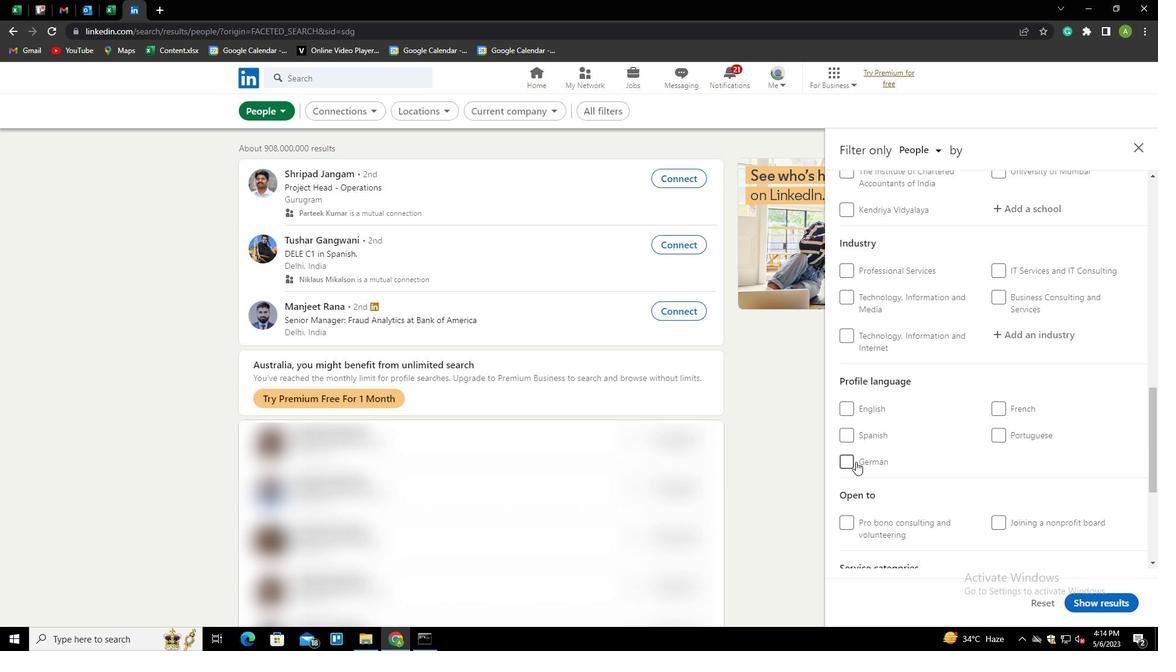 
Action: Mouse moved to (973, 418)
Screenshot: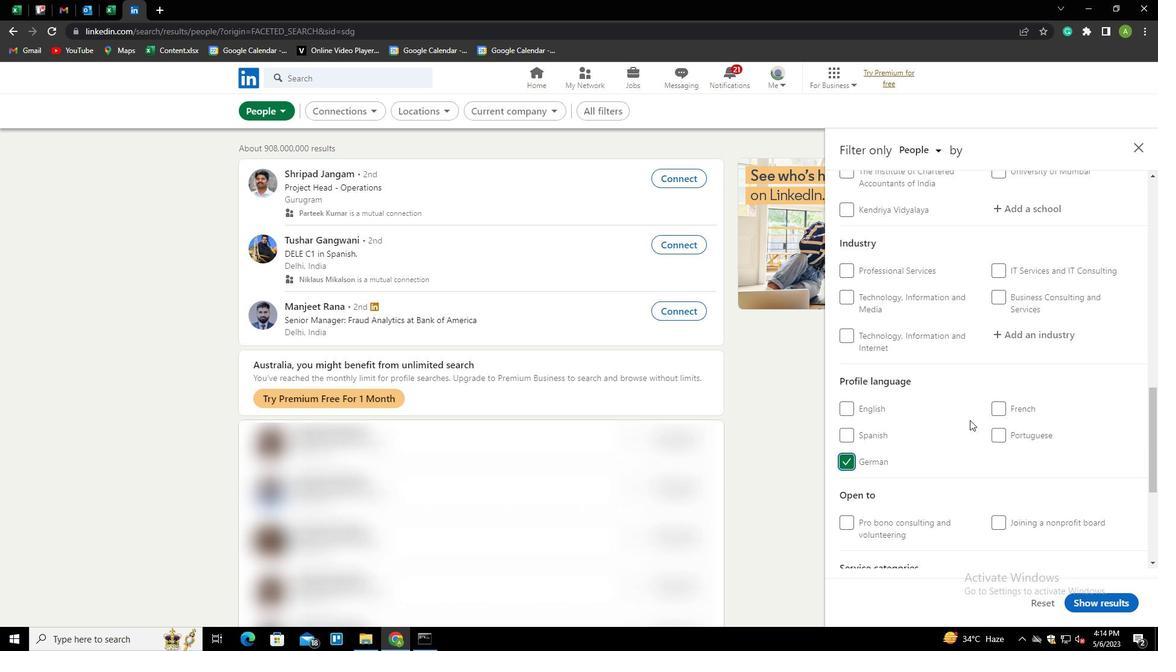 
Action: Mouse scrolled (973, 418) with delta (0, 0)
Screenshot: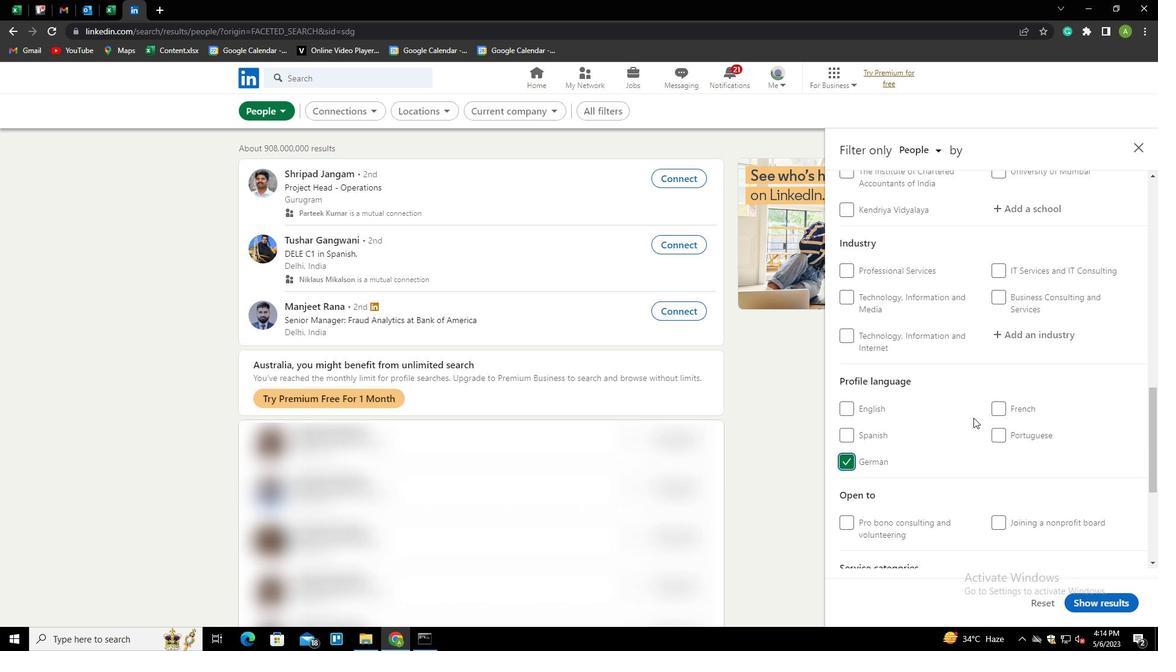 
Action: Mouse scrolled (973, 418) with delta (0, 0)
Screenshot: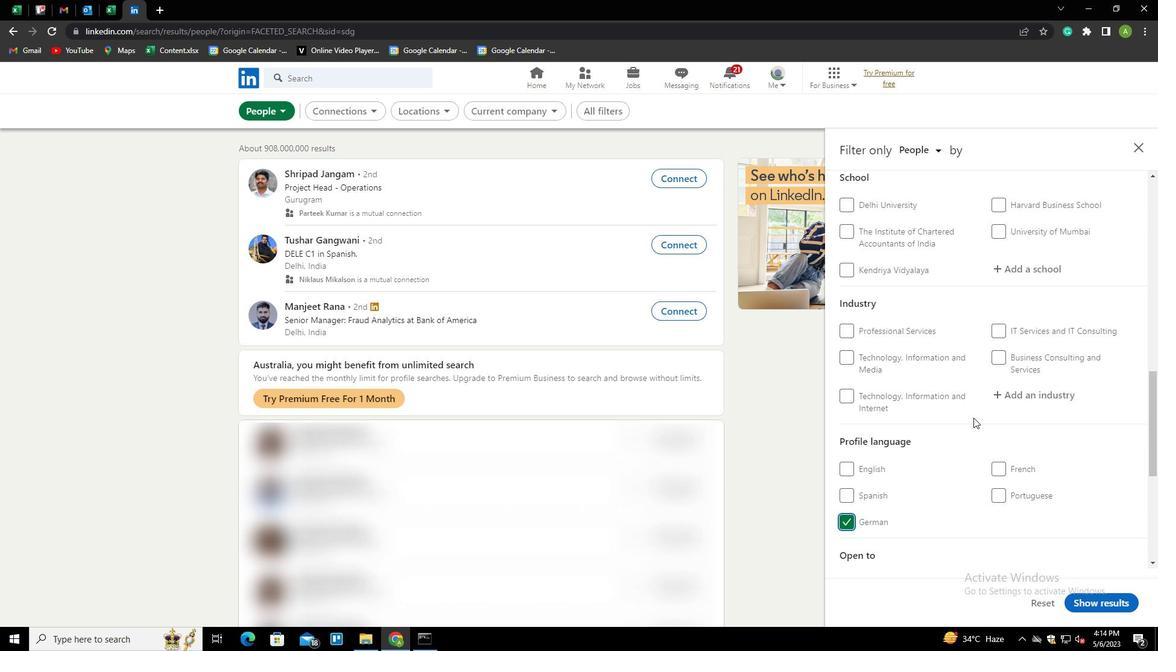 
Action: Mouse scrolled (973, 418) with delta (0, 0)
Screenshot: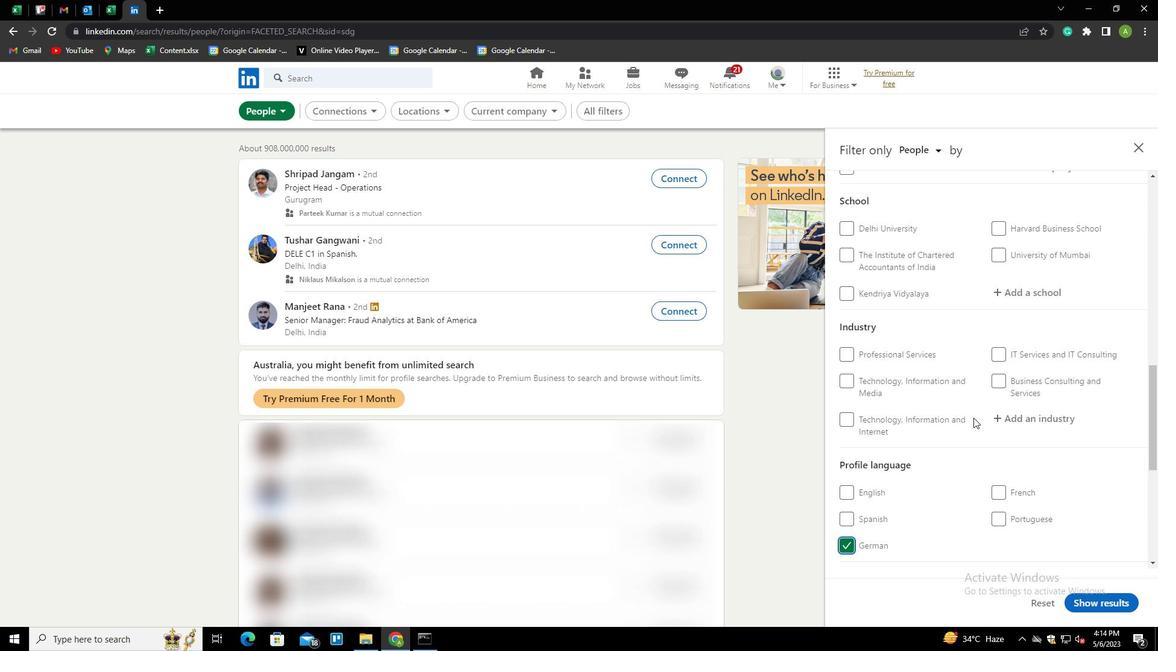 
Action: Mouse scrolled (973, 418) with delta (0, 0)
Screenshot: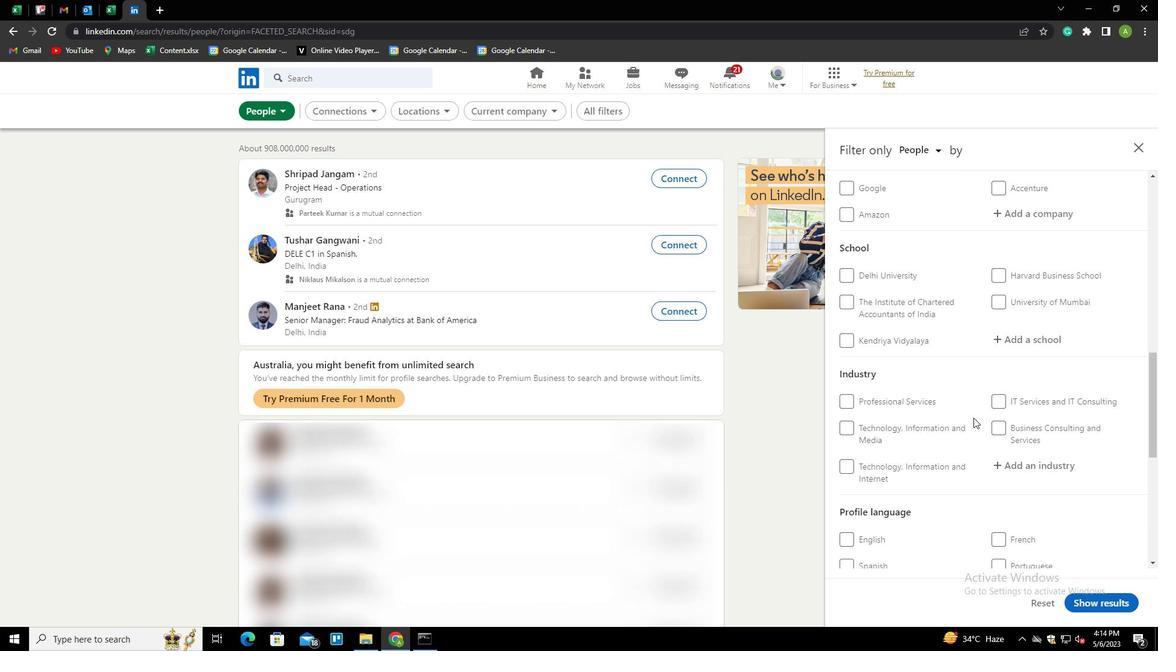
Action: Mouse scrolled (973, 418) with delta (0, 0)
Screenshot: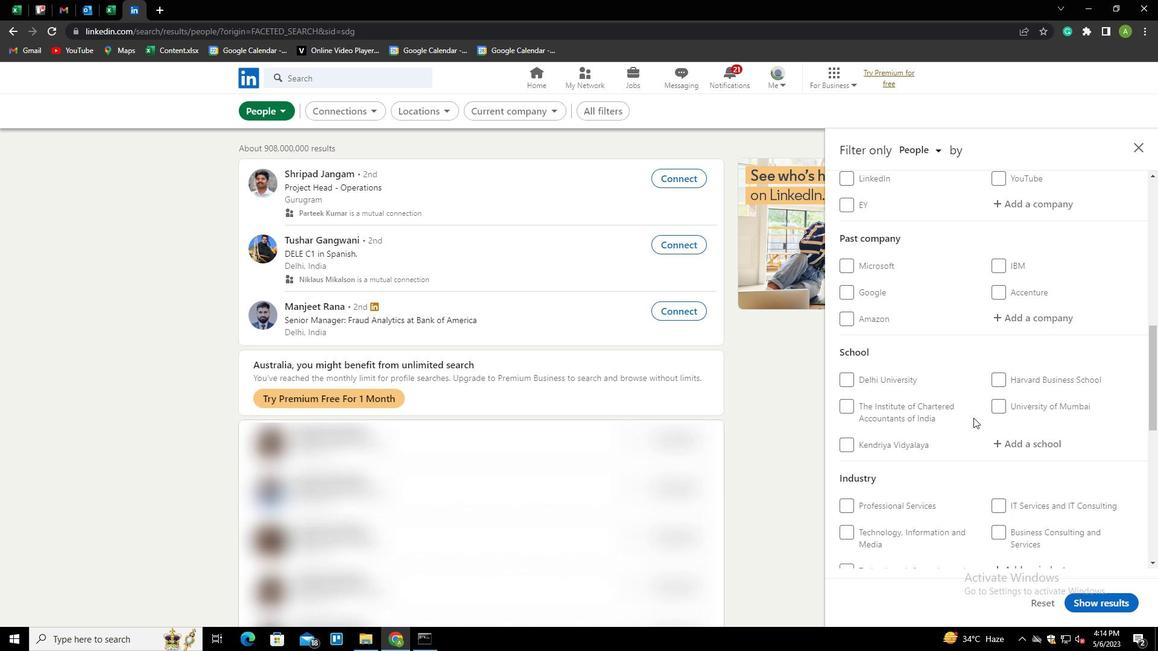 
Action: Mouse scrolled (973, 418) with delta (0, 0)
Screenshot: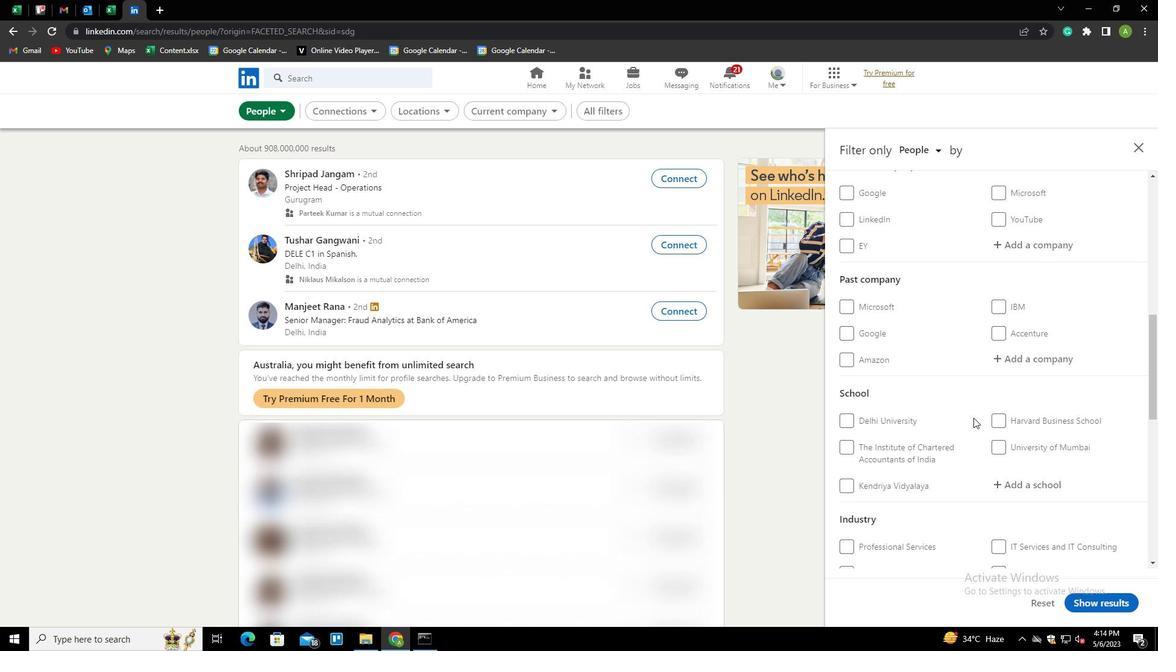 
Action: Mouse moved to (1022, 334)
Screenshot: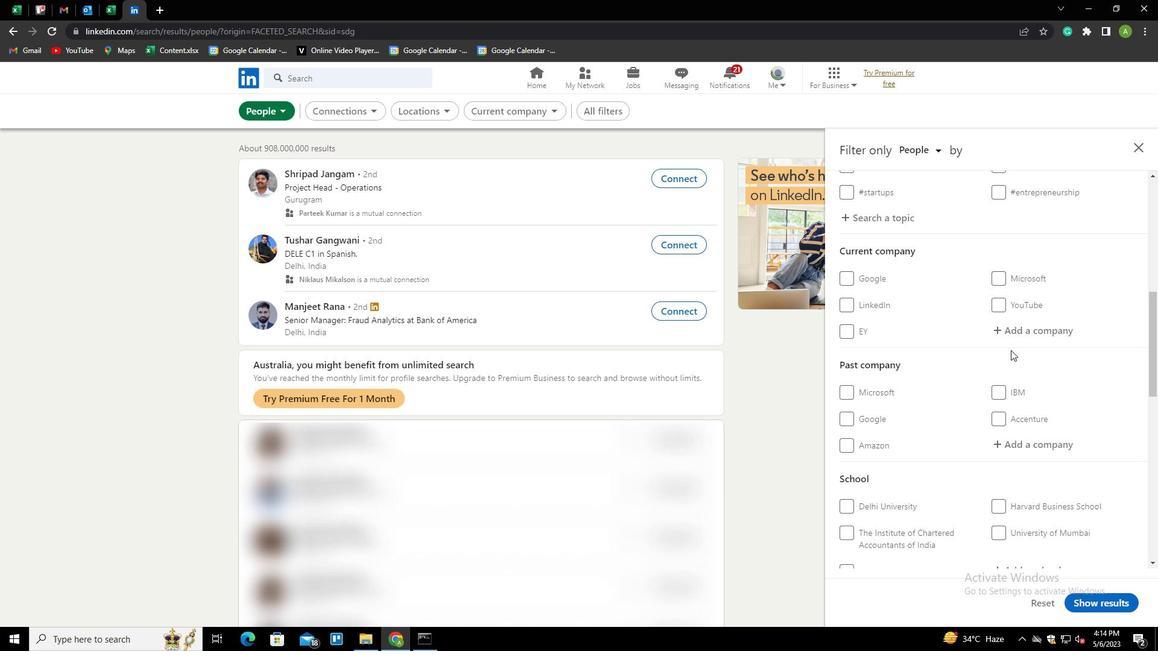 
Action: Mouse pressed left at (1022, 334)
Screenshot: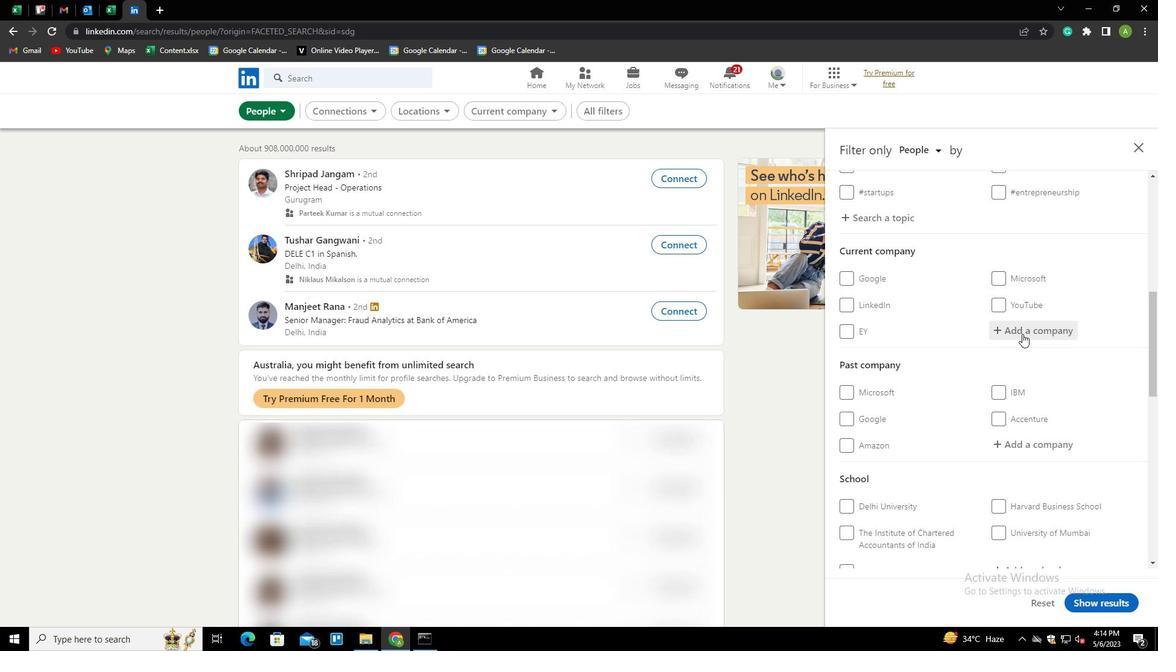 
Action: Mouse moved to (1025, 320)
Screenshot: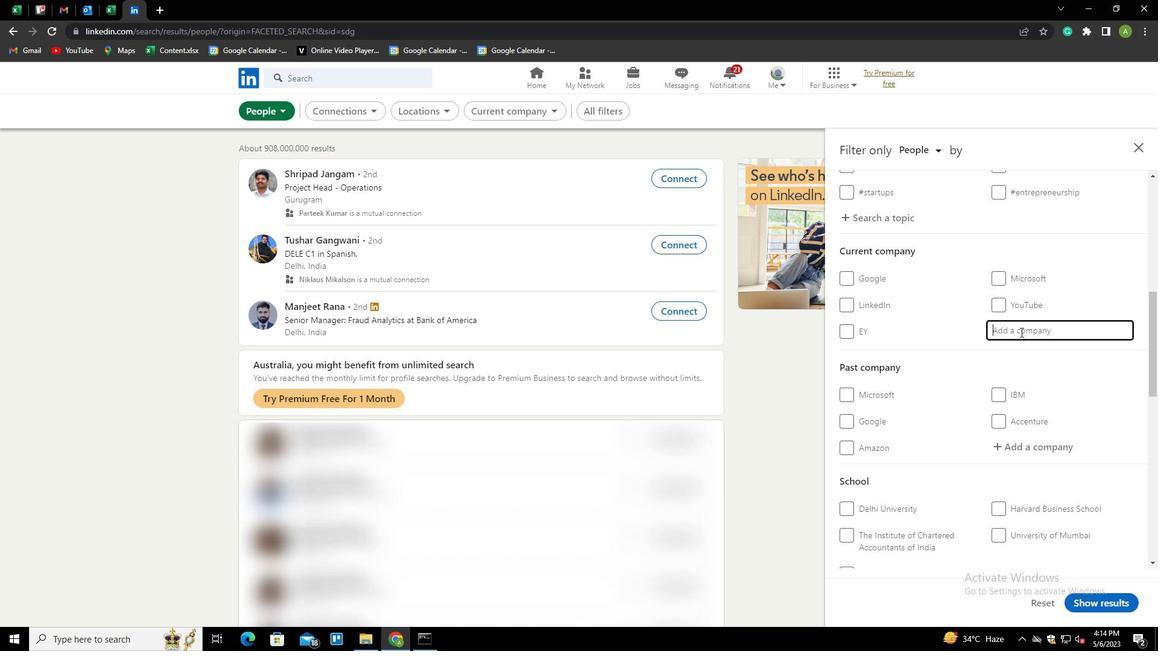
Action: Key pressed <Key.shift>D<Key.backspace><Key.shift>SKYROOT<Key.space><Key.shift>AEROSPACE<Key.down><Key.enter>
Screenshot: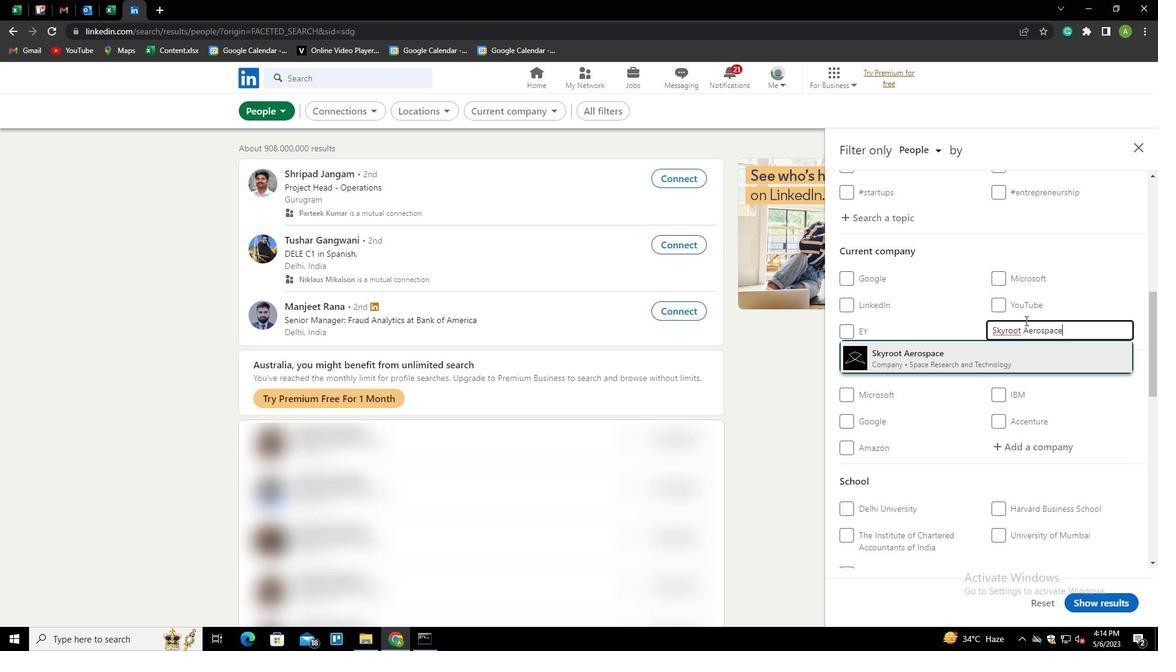 
Action: Mouse scrolled (1025, 320) with delta (0, 0)
Screenshot: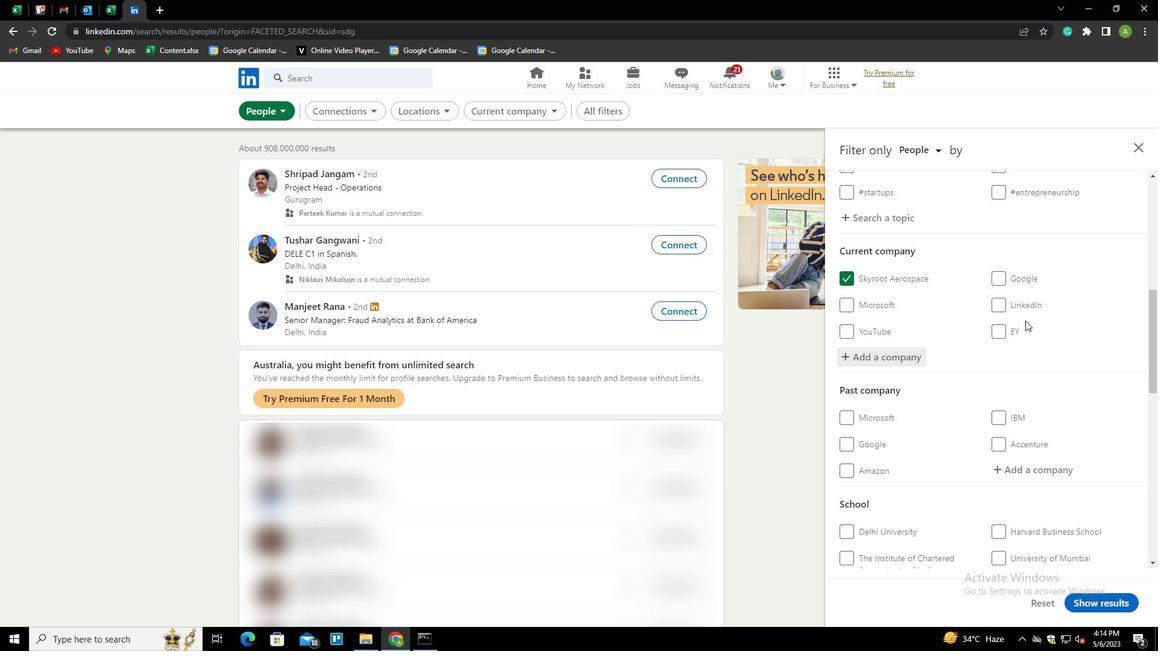 
Action: Mouse moved to (1025, 320)
Screenshot: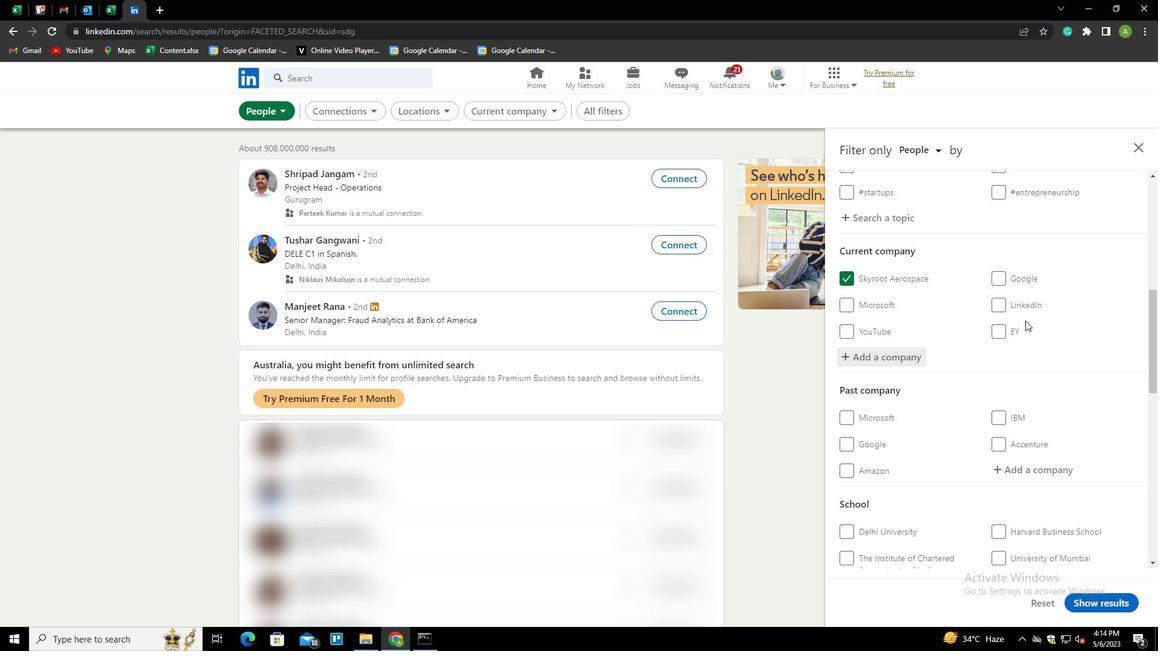 
Action: Mouse scrolled (1025, 320) with delta (0, 0)
Screenshot: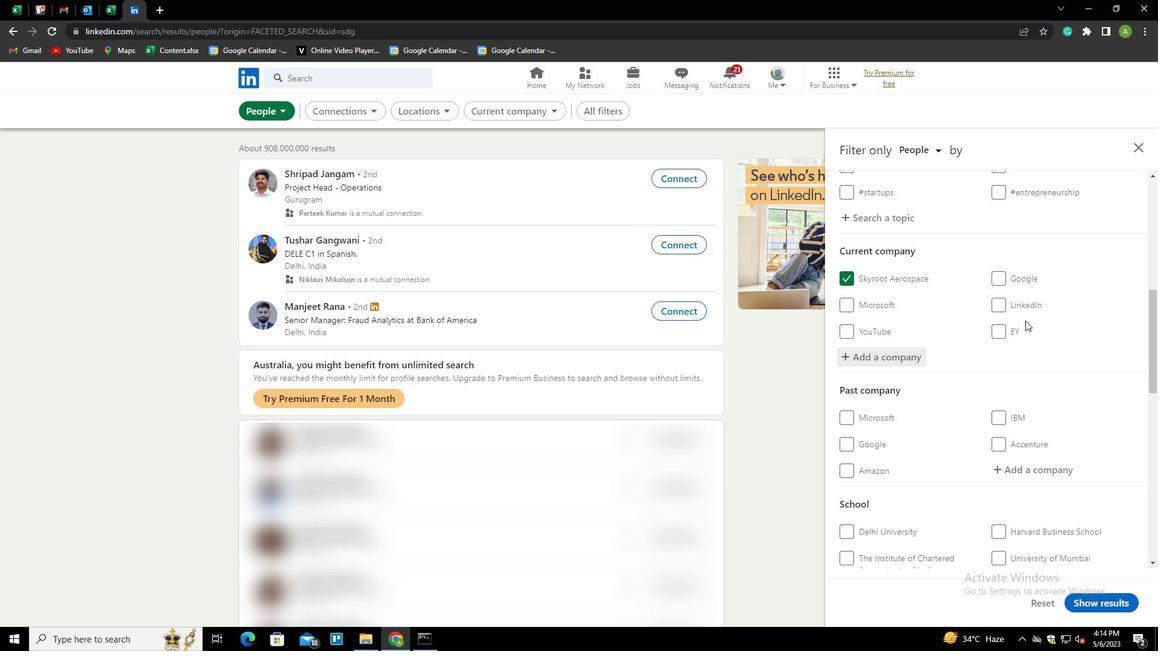 
Action: Mouse moved to (1025, 320)
Screenshot: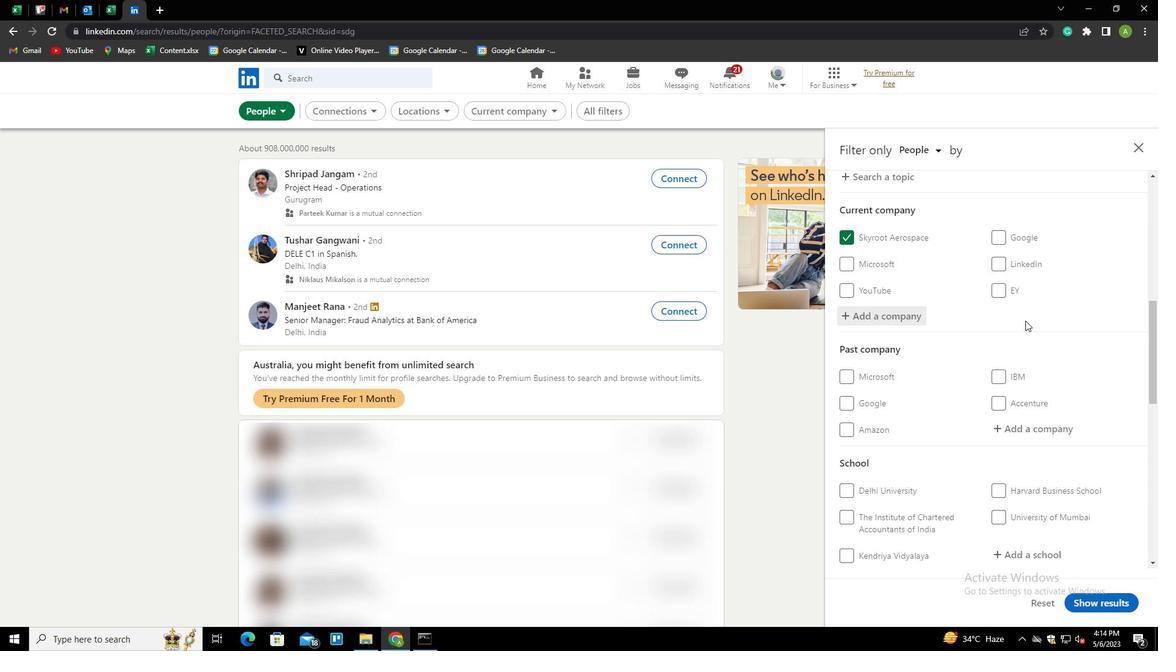 
Action: Mouse scrolled (1025, 320) with delta (0, 0)
Screenshot: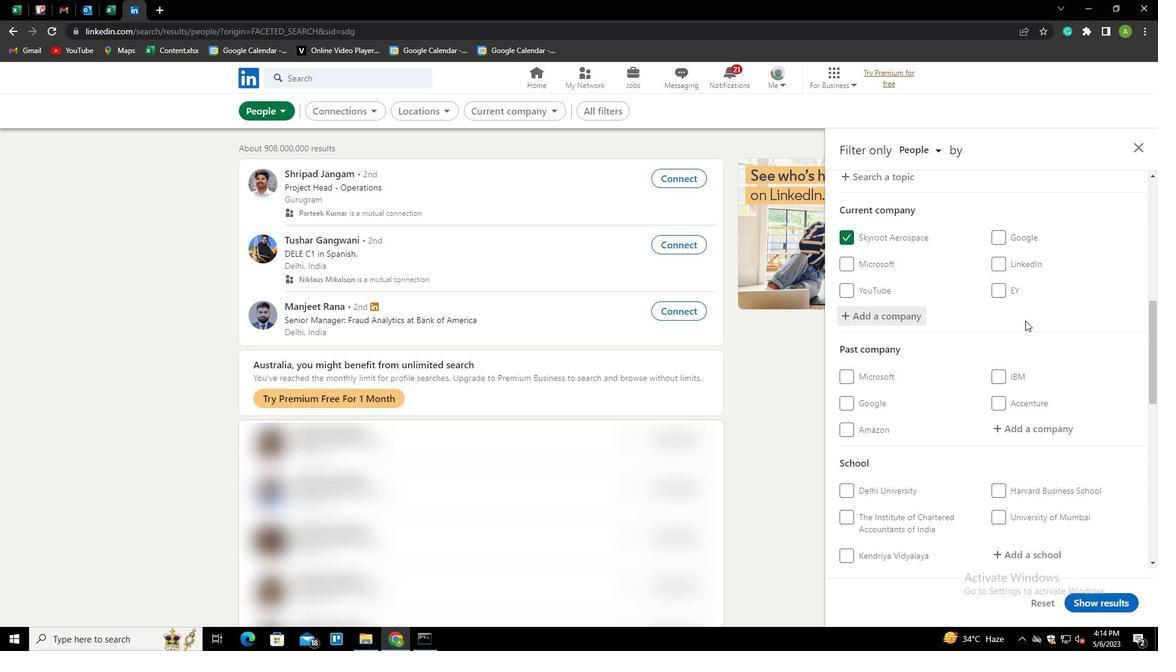 
Action: Mouse moved to (1019, 411)
Screenshot: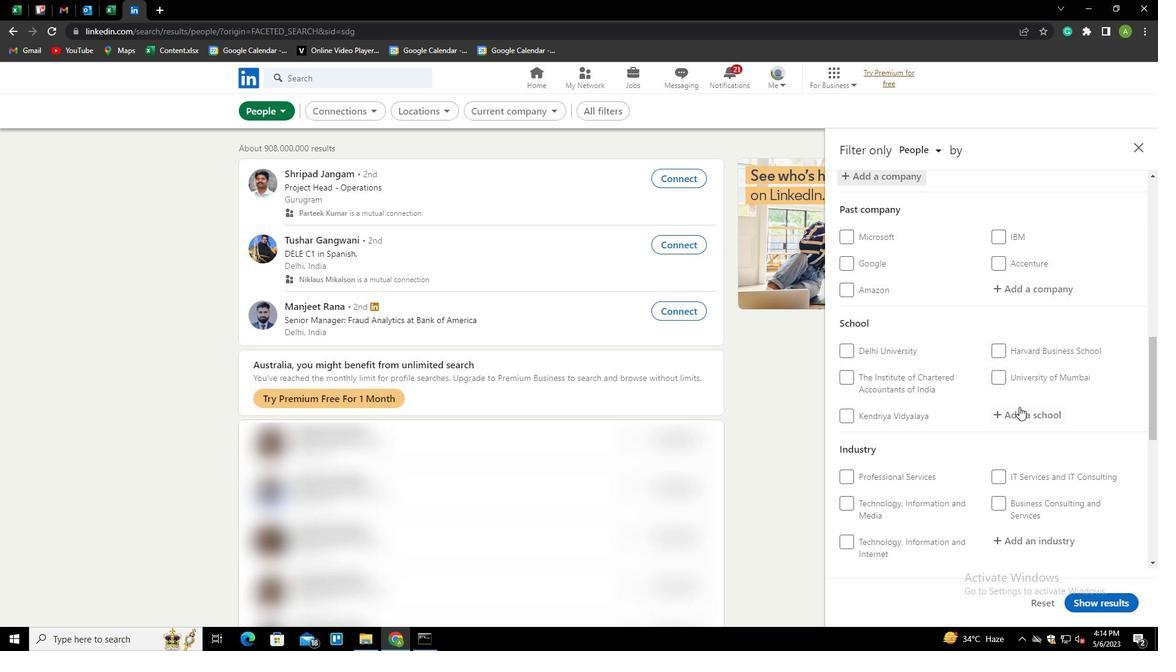 
Action: Mouse pressed left at (1019, 411)
Screenshot: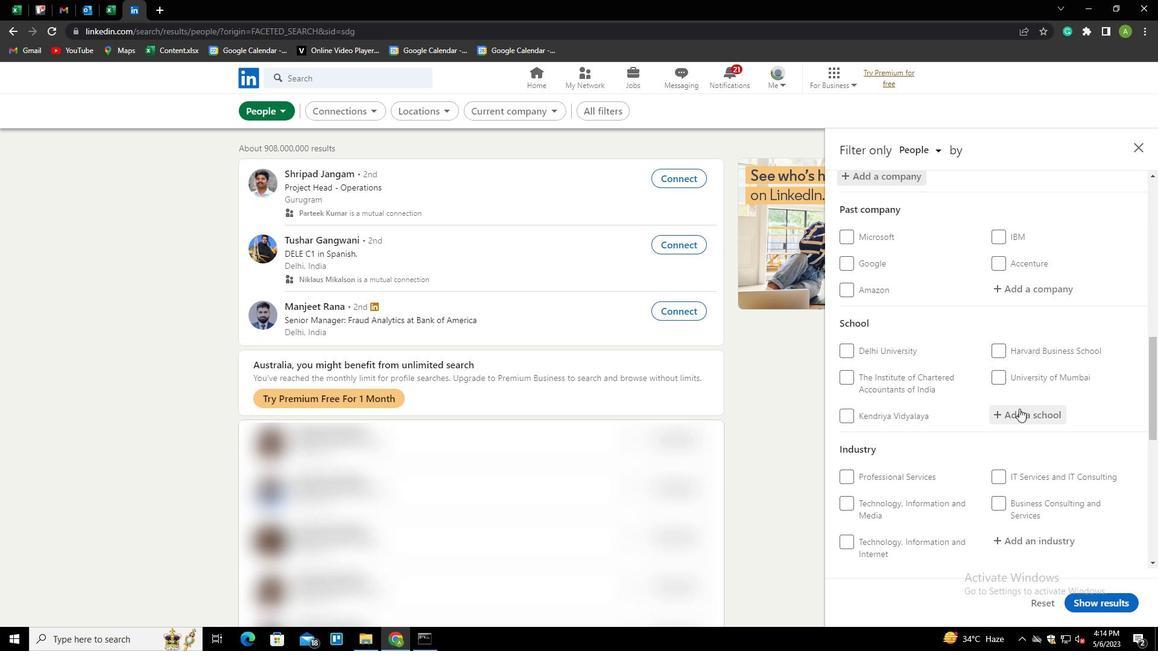 
Action: Mouse moved to (1019, 409)
Screenshot: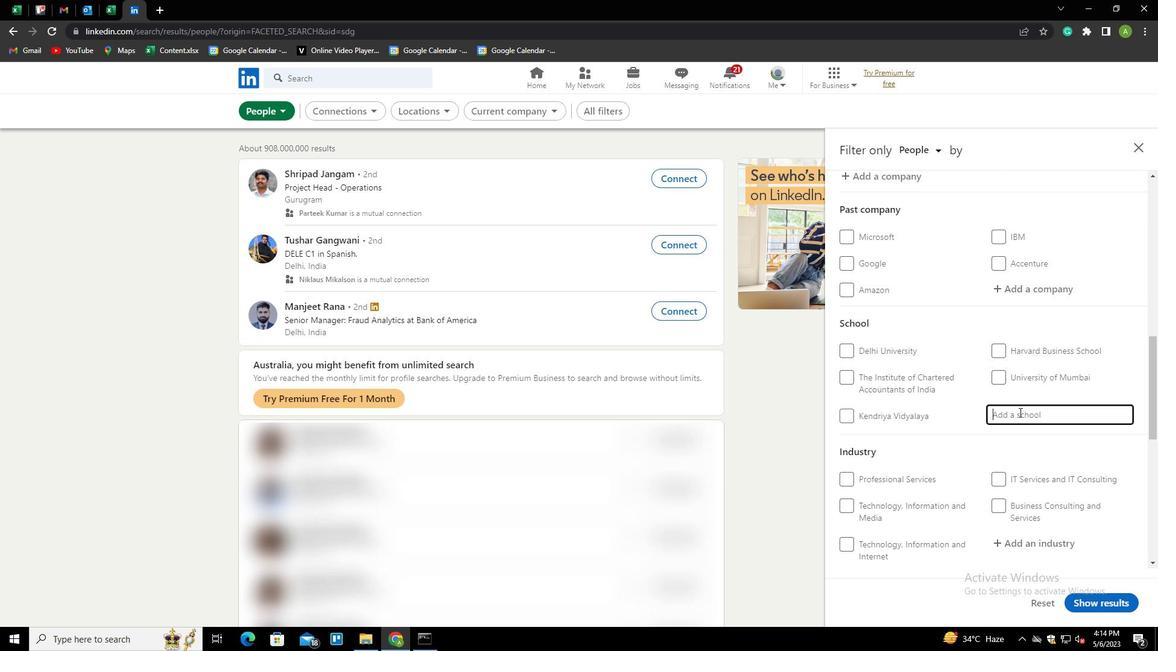 
Action: Key pressed <Key.shift>ST
Screenshot: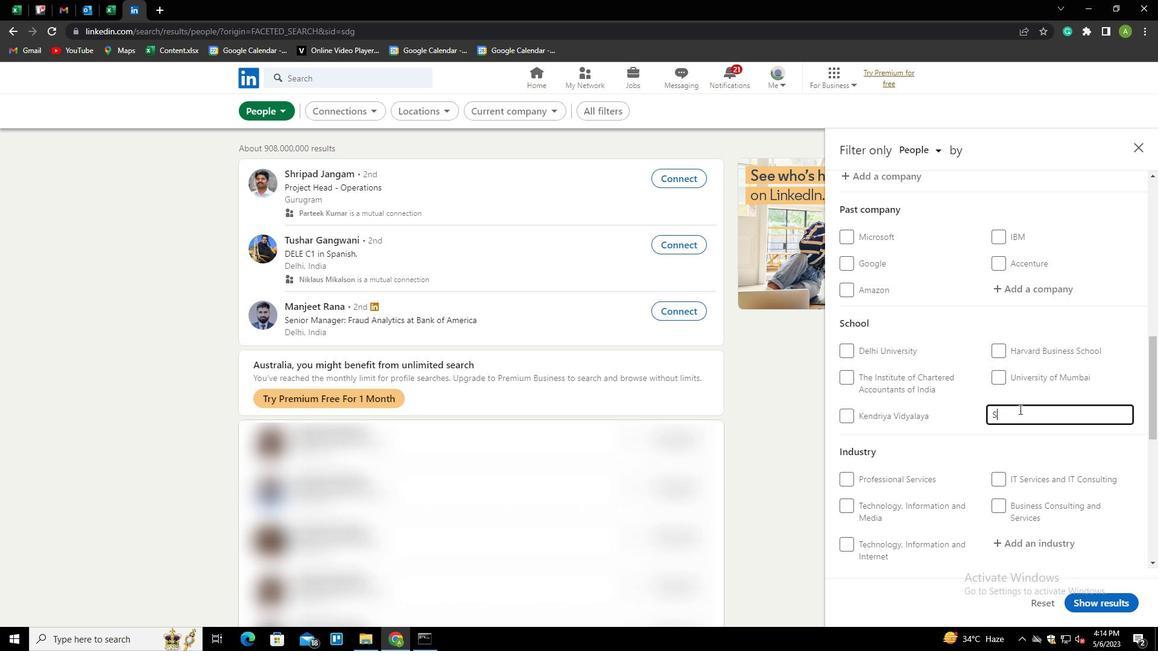 
Action: Mouse moved to (1019, 409)
Screenshot: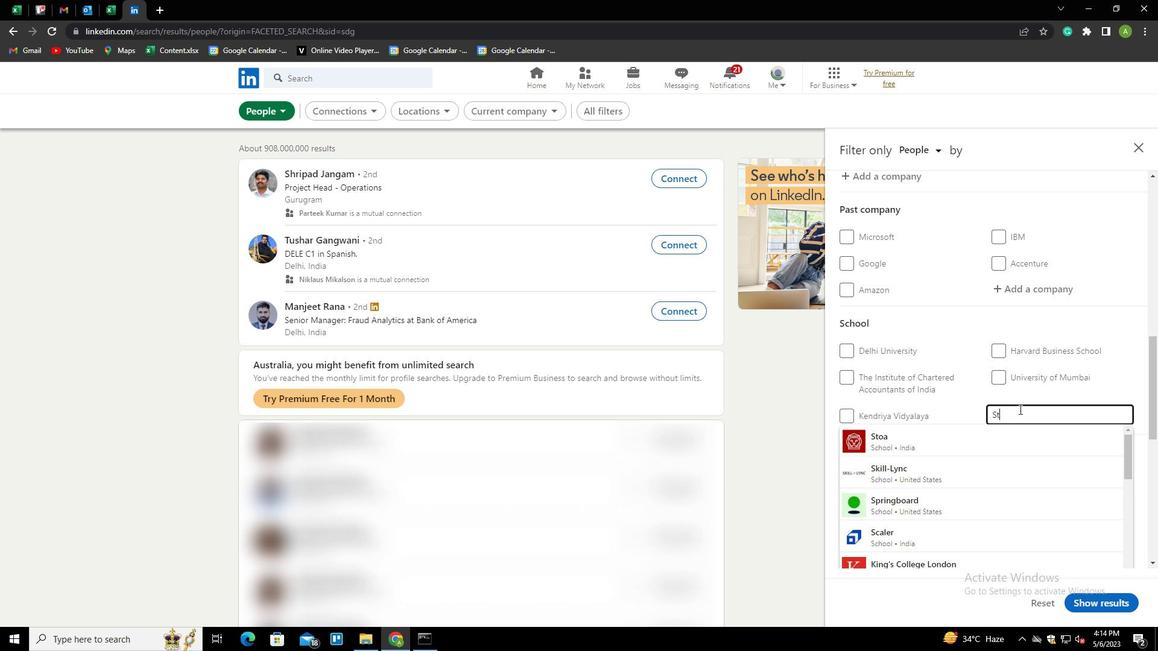 
Action: Key pressed .<Key.space><Key.shift><Key.shift><Key.shift><Key.shift><Key.shift><Key.shift><Key.shift><Key.shift>DOMINIC'S<Key.space><Key.shift><Key.shift><Key.shift><Key.shift>COLLEGE<Key.down><Key.enter>
Screenshot: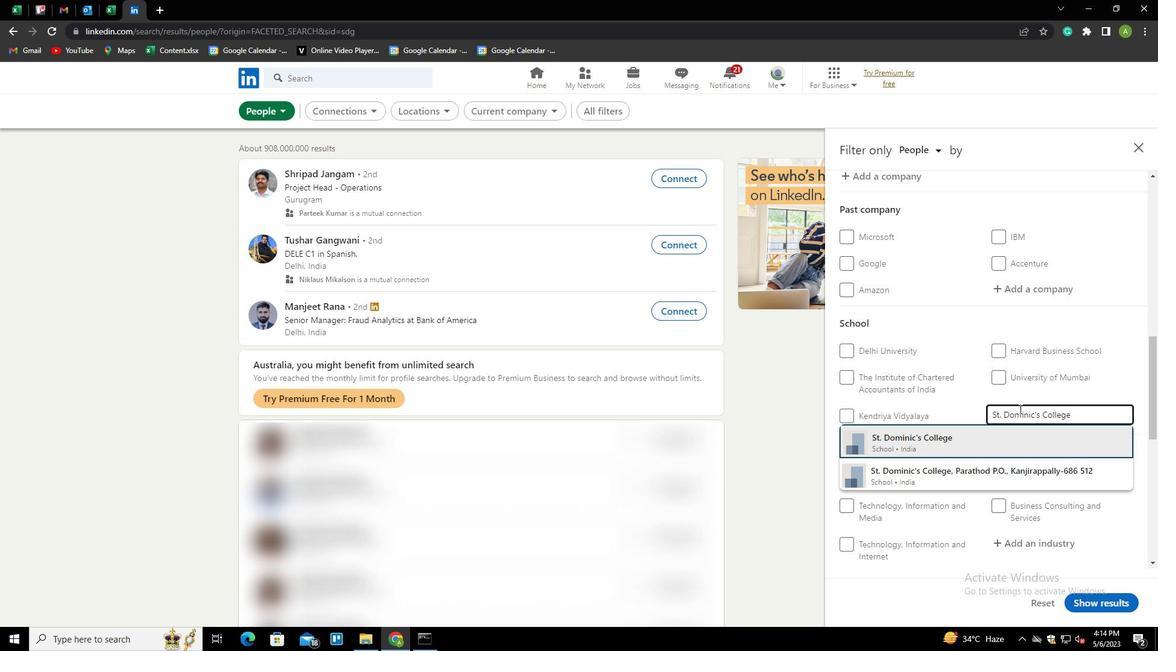
Action: Mouse scrolled (1019, 408) with delta (0, 0)
Screenshot: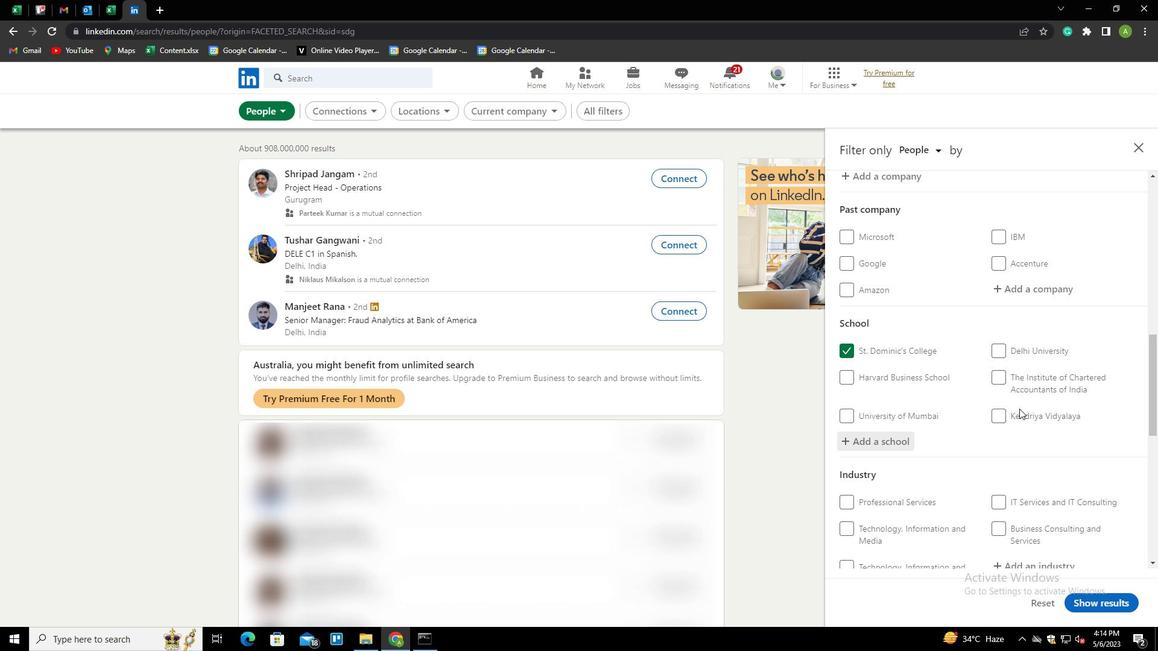 
Action: Mouse scrolled (1019, 408) with delta (0, 0)
Screenshot: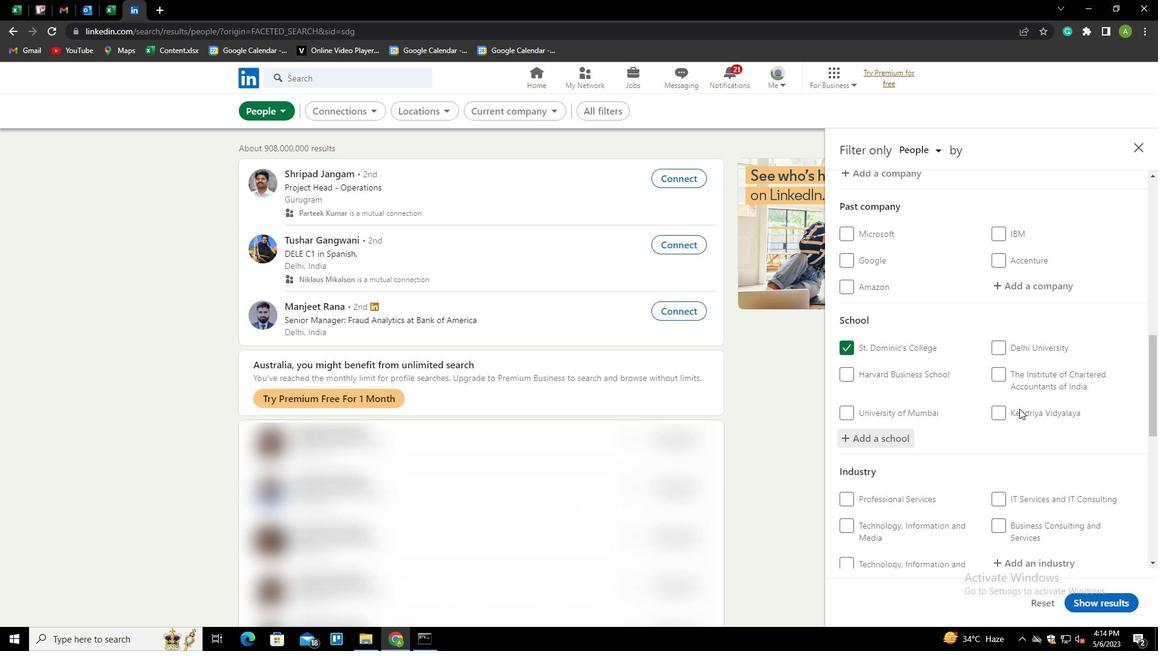 
Action: Mouse scrolled (1019, 408) with delta (0, 0)
Screenshot: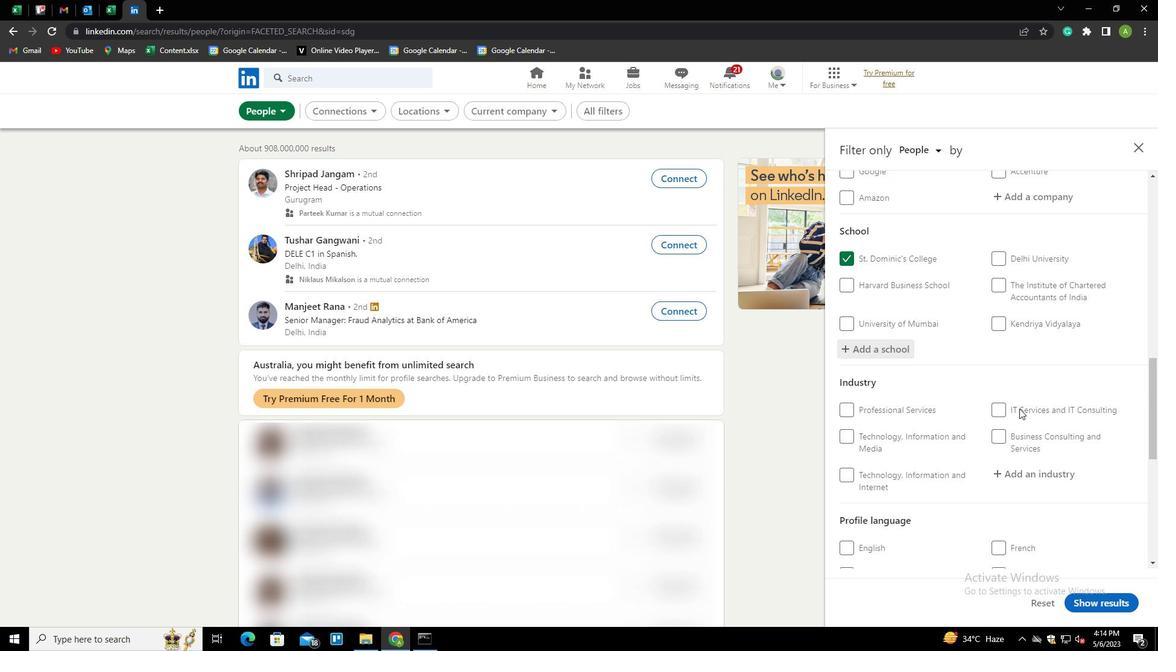 
Action: Mouse moved to (1007, 386)
Screenshot: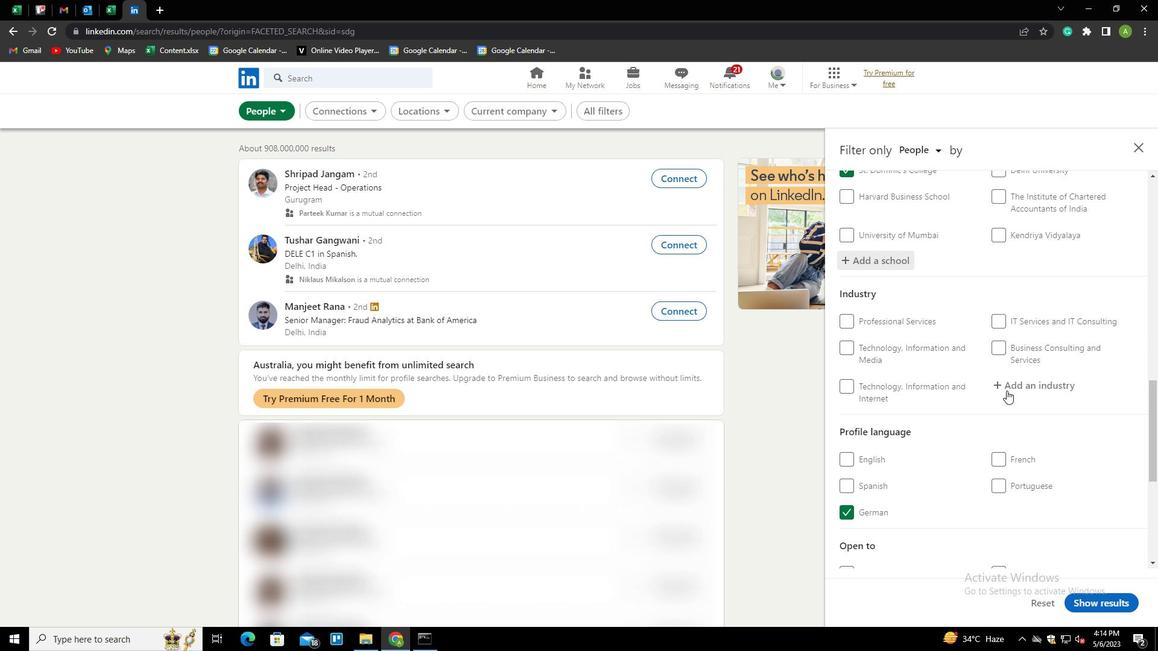 
Action: Mouse pressed left at (1007, 386)
Screenshot: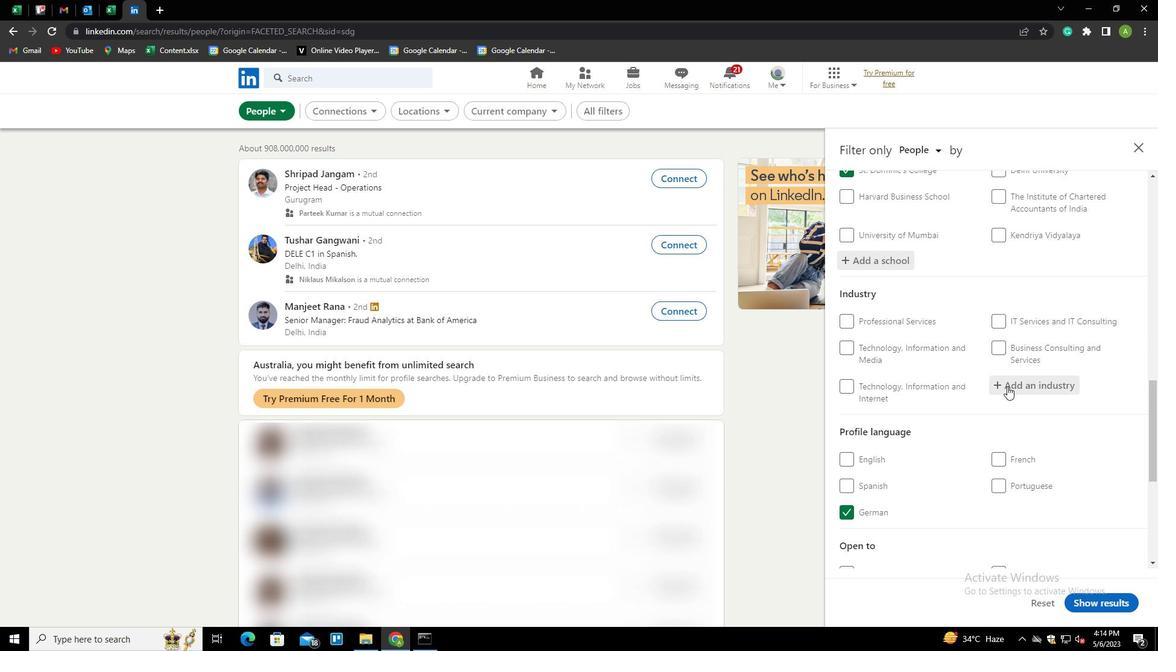 
Action: Key pressed <Key.shift>PLASTE<Key.backspace>
Screenshot: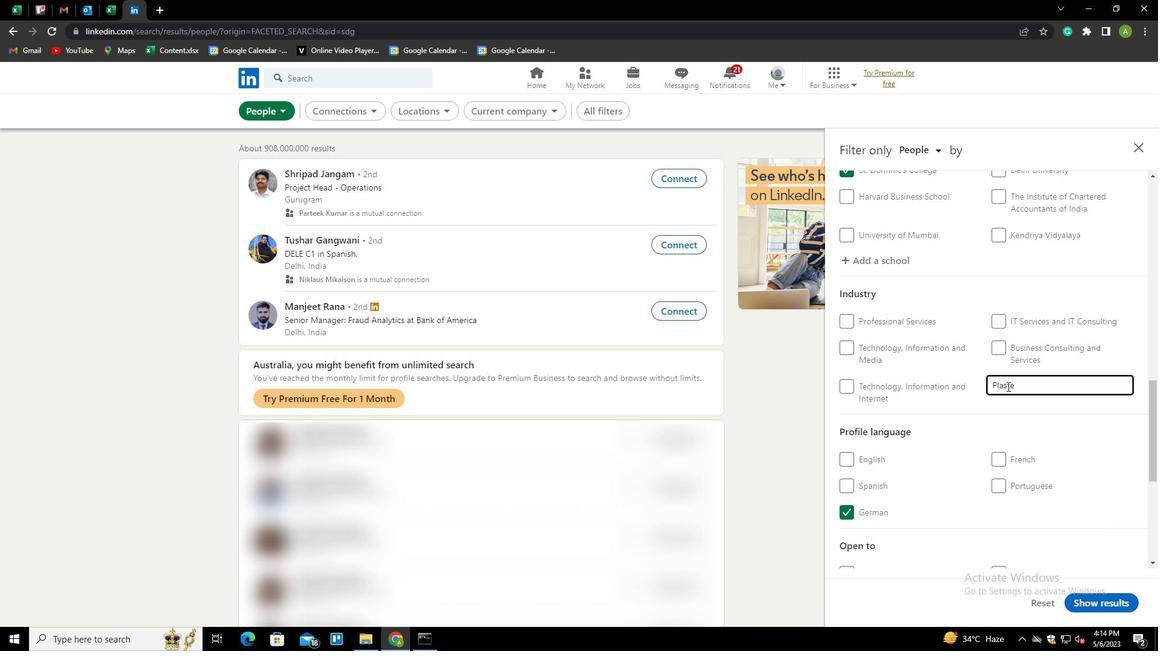 
Action: Mouse moved to (1157, 351)
Screenshot: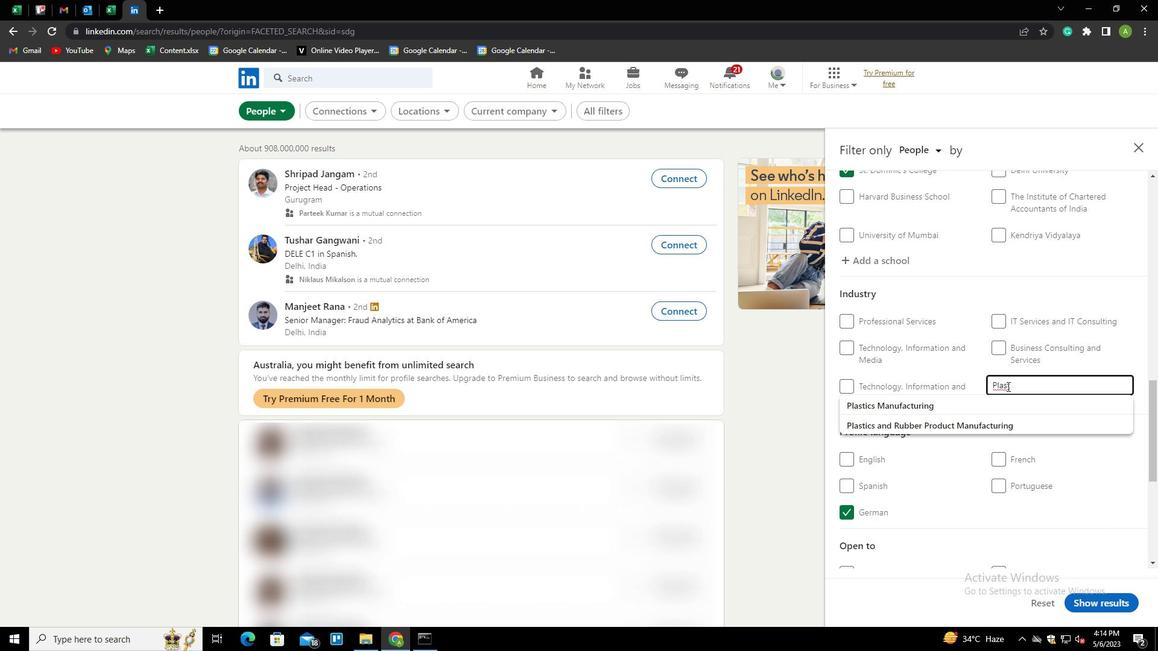 
Action: Key pressed ICS<Key.space><Key.shift><Key.shift><Key.shift><Key.shift><Key.shift><Key.shift><Key.shift><Key.shift><Key.shift><Key.shift><Key.shift><Key.shift><Key.shift><Key.shift><Key.shift><Key.shift><Key.shift><Key.shift><Key.shift><Key.shift><Key.shift><Key.shift><Key.shift><Key.shift><Key.shift><Key.shift><Key.shift><Key.shift><Key.shift><Key.shift><Key.shift><Key.shift><Key.shift><Key.shift><Key.shift><Key.shift><Key.shift><Key.shift><Key.shift><Key.shift><Key.shift><Key.shift><Key.shift><Key.shift><Key.shift><Key.shift><Key.shift><Key.shift><Key.shift><Key.shift><Key.shift><Key.shift><Key.shift><Key.shift><Key.shift><Key.shift><Key.shift><Key.shift><Key.shift><Key.shift><Key.shift><Key.shift><Key.shift><Key.shift><Key.shift><Key.shift><Key.shift><Key.shift><Key.shift><Key.shift><Key.shift><Key.shift><Key.shift><Key.shift><Key.shift><Key.shift><Key.shift><Key.shift><Key.shift><Key.shift><Key.shift><Key.shift><Key.shift><Key.shift><Key.shift><Key.shift><Key.shift><Key.shift><Key.shift><Key.shift><Key.shift><Key.shift>AND<Key.space><Key.shift><Key.shift><Key.shift><Key.shift><Key.shift><Key.shift><Key.shift>RUBBER<Key.space><Key.shift>PRODUCT<Key.space><Key.shift>MANUFACTURING<Key.down><Key.enter>
Screenshot: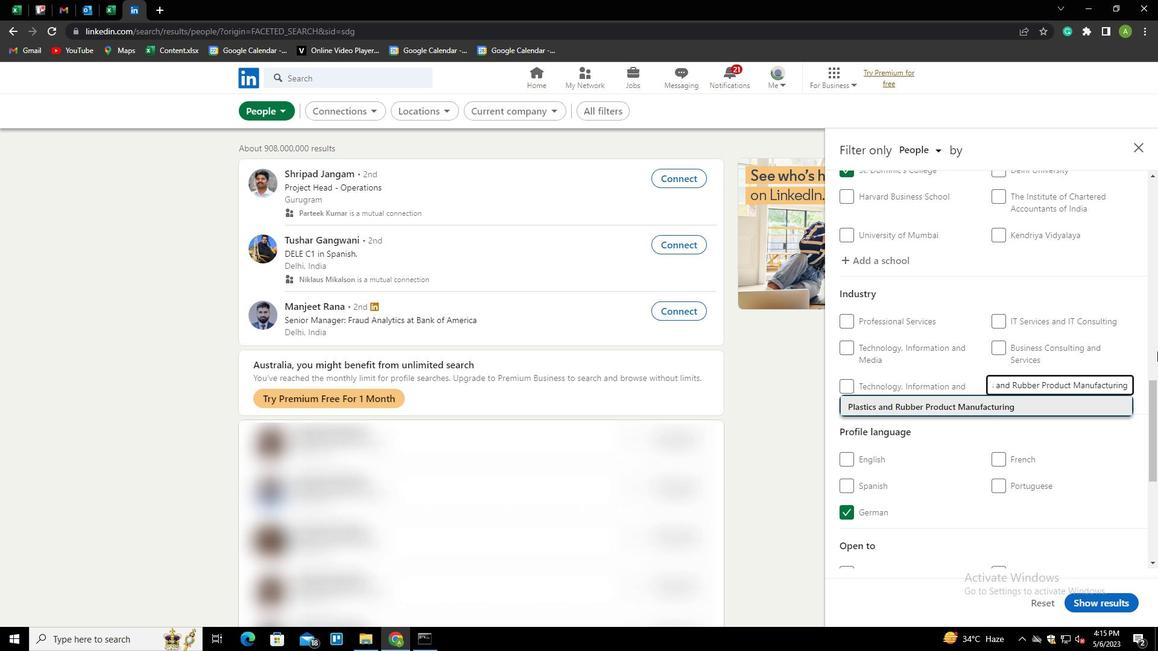 
Action: Mouse moved to (1149, 346)
Screenshot: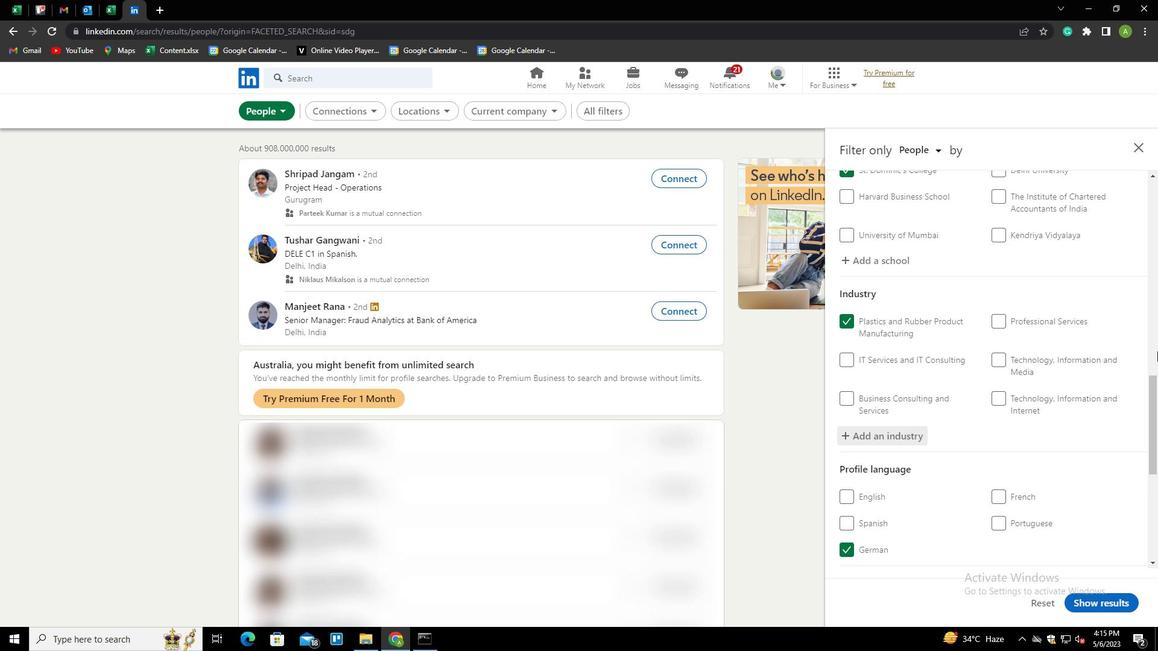 
Action: Mouse scrolled (1149, 346) with delta (0, 0)
Screenshot: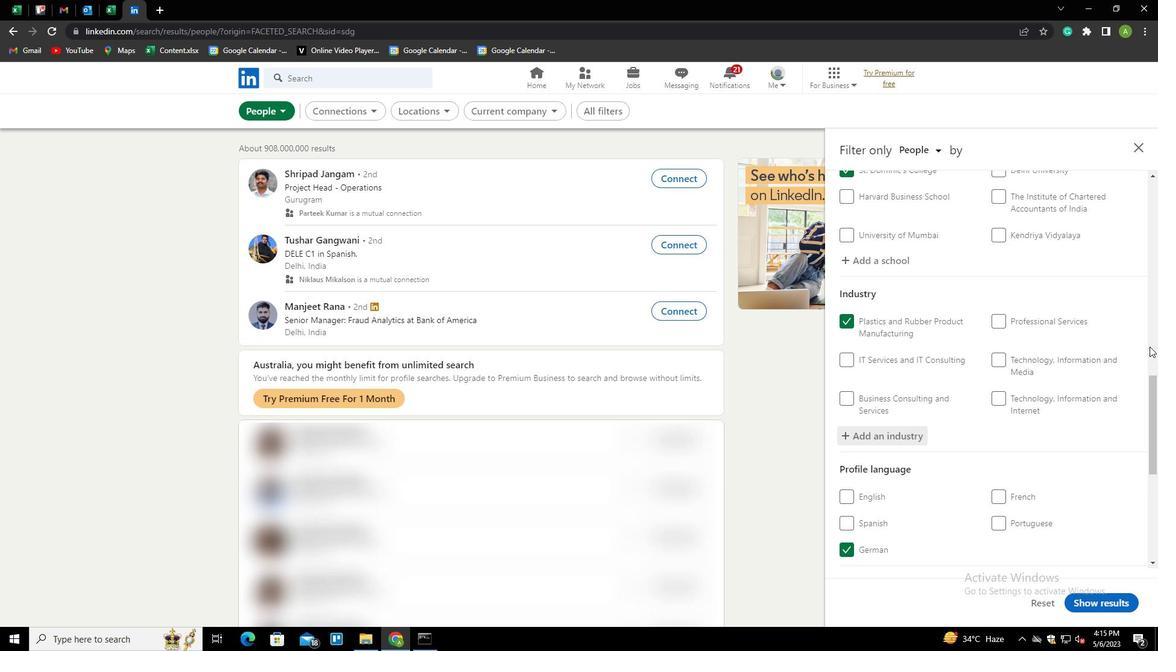 
Action: Mouse scrolled (1149, 346) with delta (0, 0)
Screenshot: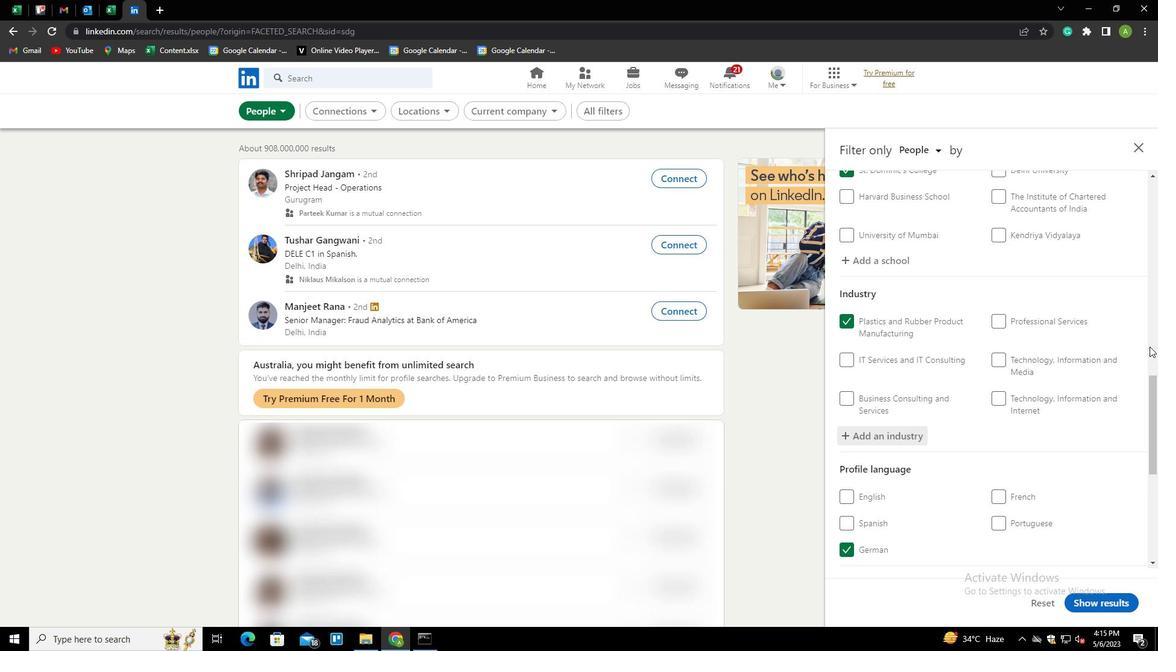 
Action: Mouse moved to (1149, 346)
Screenshot: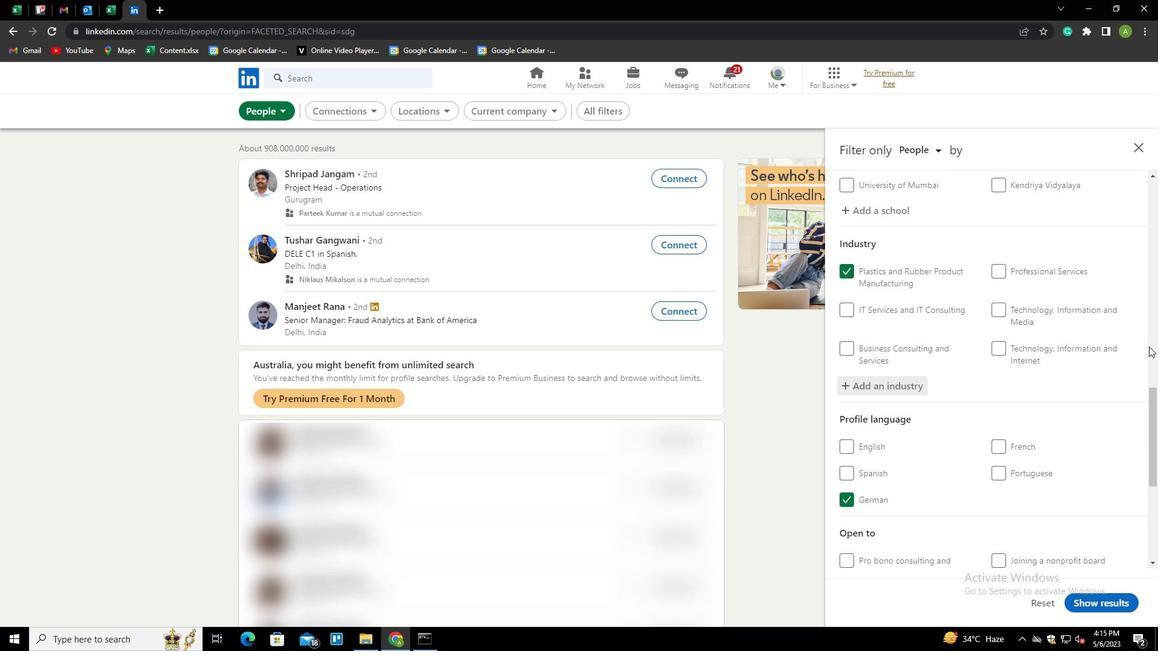 
Action: Mouse scrolled (1149, 346) with delta (0, 0)
Screenshot: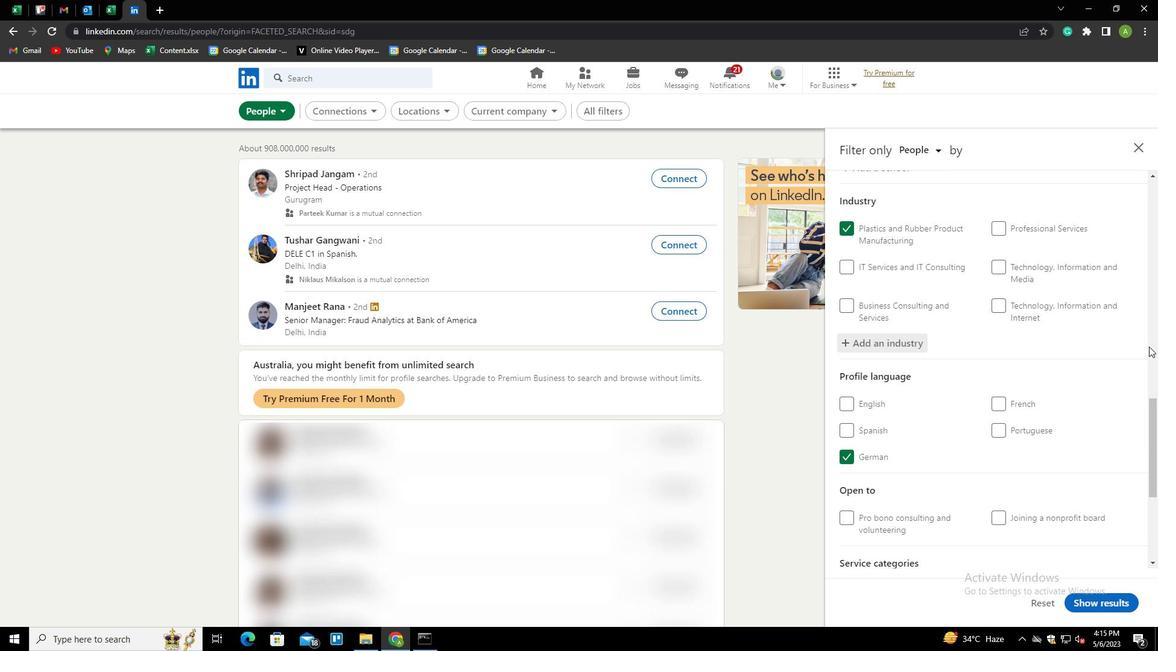 
Action: Mouse moved to (1149, 347)
Screenshot: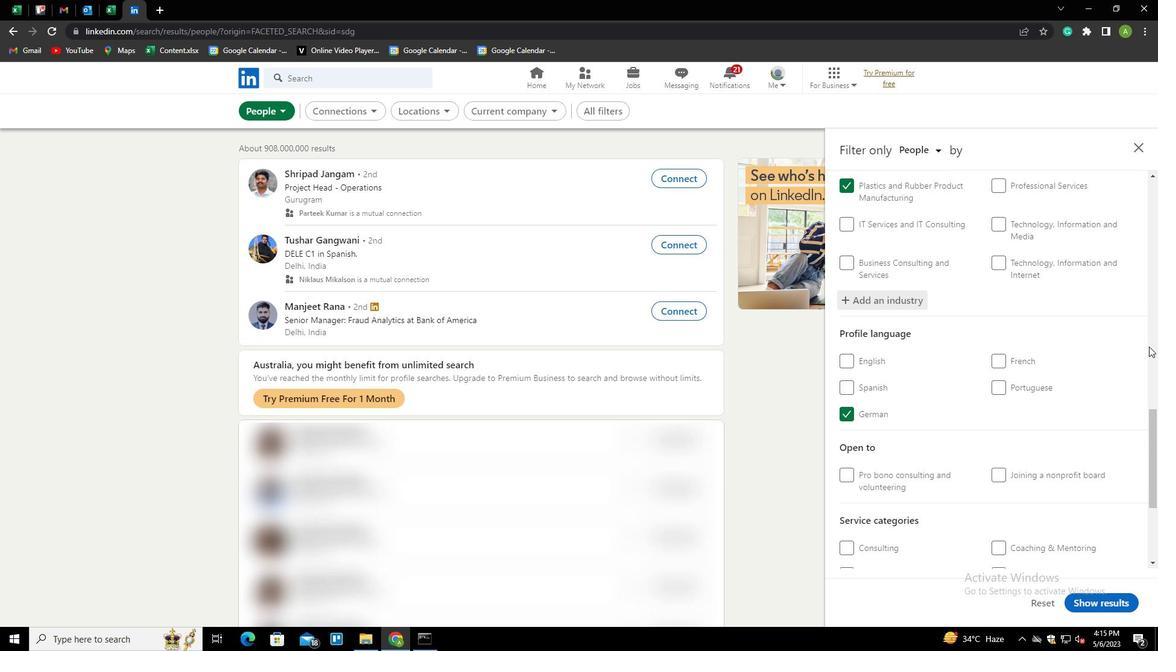 
Action: Mouse scrolled (1149, 346) with delta (0, 0)
Screenshot: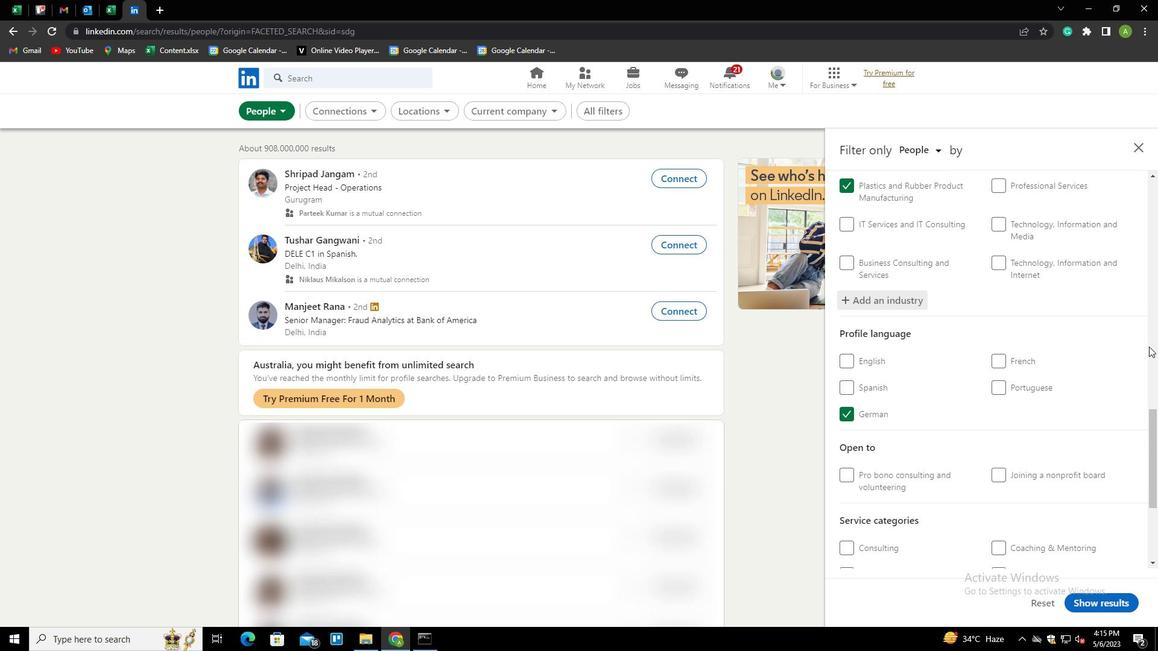 
Action: Mouse moved to (1151, 348)
Screenshot: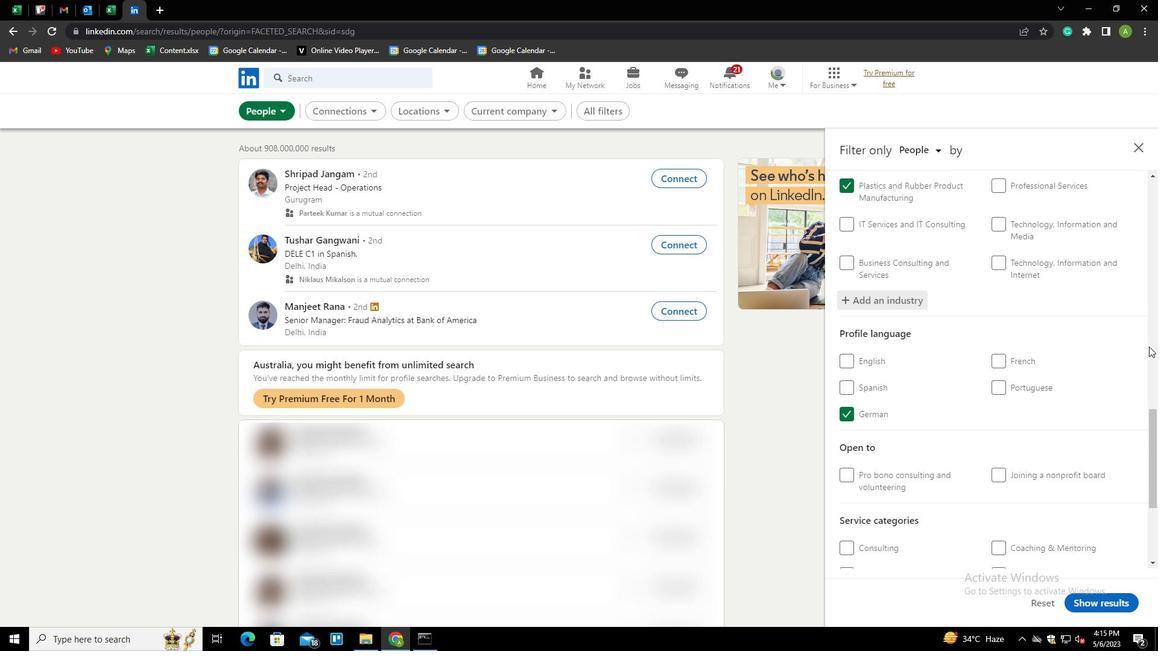 
Action: Mouse scrolled (1151, 347) with delta (0, 0)
Screenshot: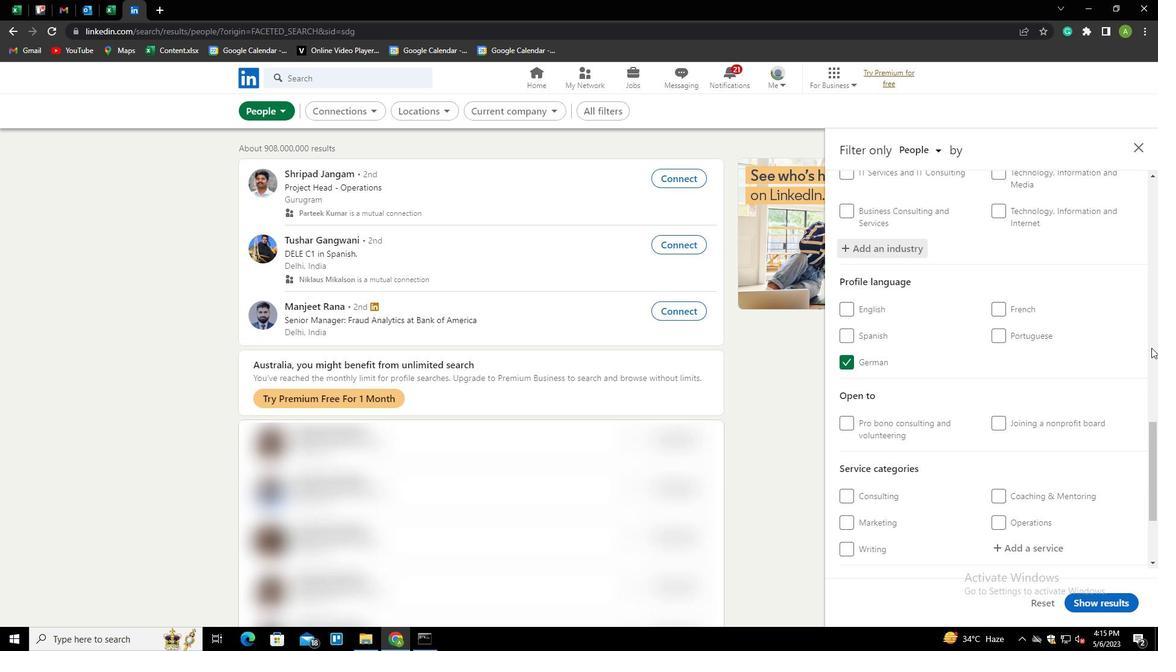 
Action: Mouse moved to (1041, 436)
Screenshot: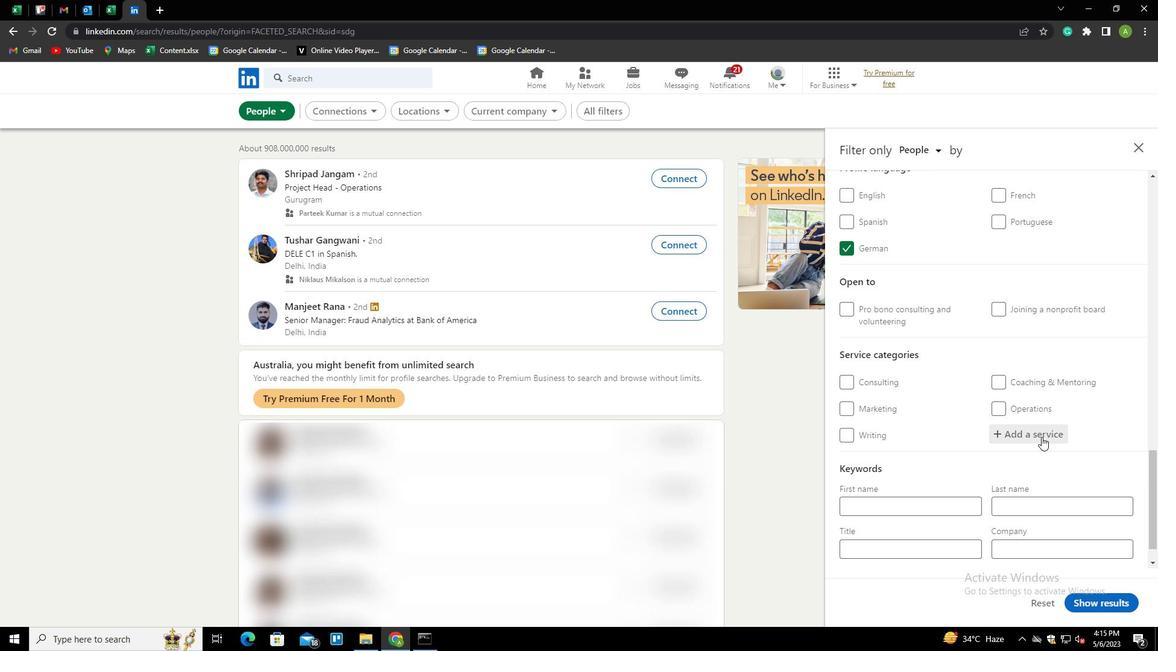 
Action: Mouse pressed left at (1041, 436)
Screenshot: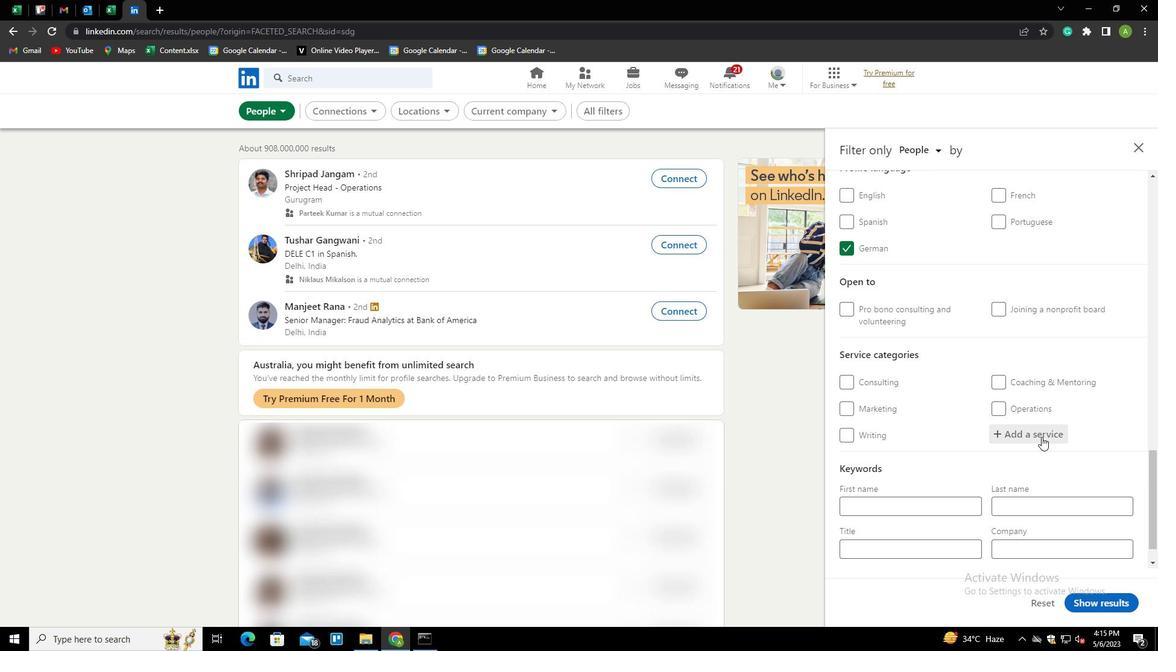 
Action: Key pressed <Key.shift><Key.shift><Key.shift><Key.shift><Key.shift><Key.shift><Key.shift><Key.shift><Key.shift><Key.shift><Key.shift><Key.shift><Key.shift><Key.shift><Key.shift><Key.shift>NOTARY<Key.down><Key.shift>ONLINE<Key.space><Key.shift>TE<Key.backspace><Key.backspace><Key.shift>RESEARCH
Screenshot: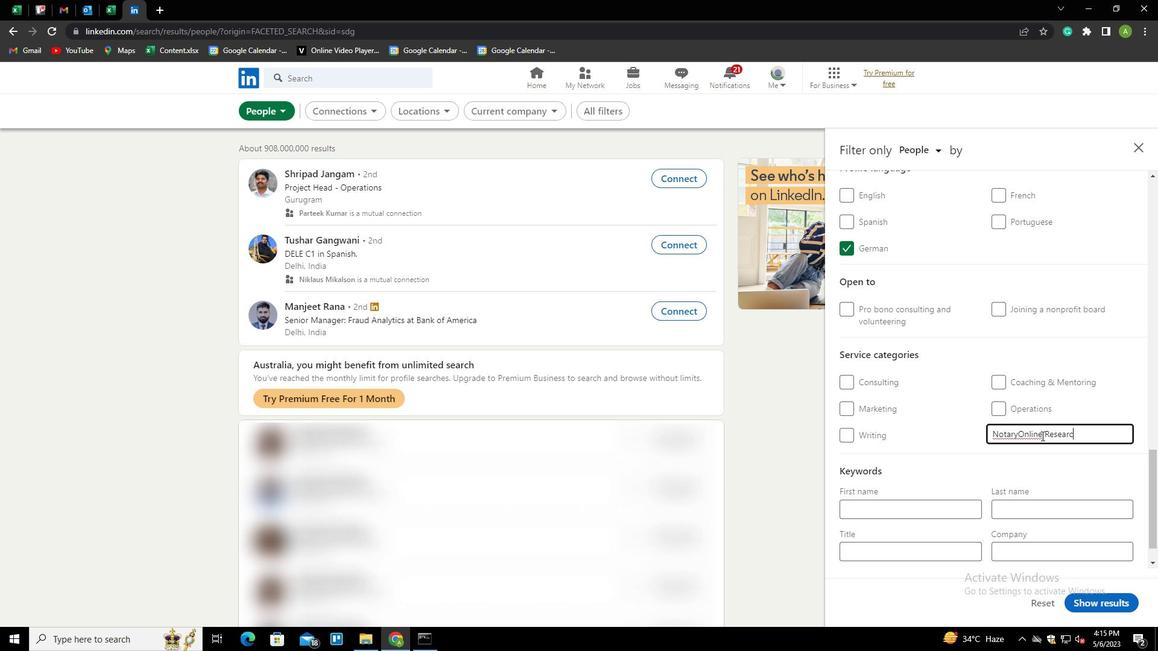 
Action: Mouse moved to (1039, 448)
Screenshot: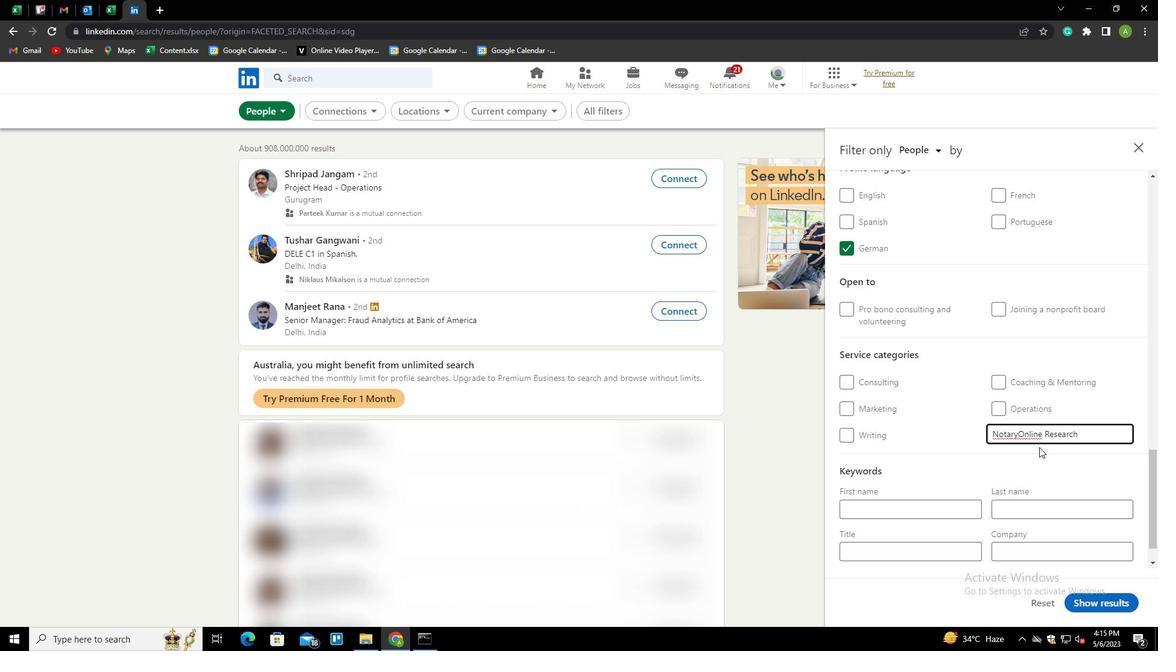 
Action: Mouse pressed left at (1039, 448)
Screenshot: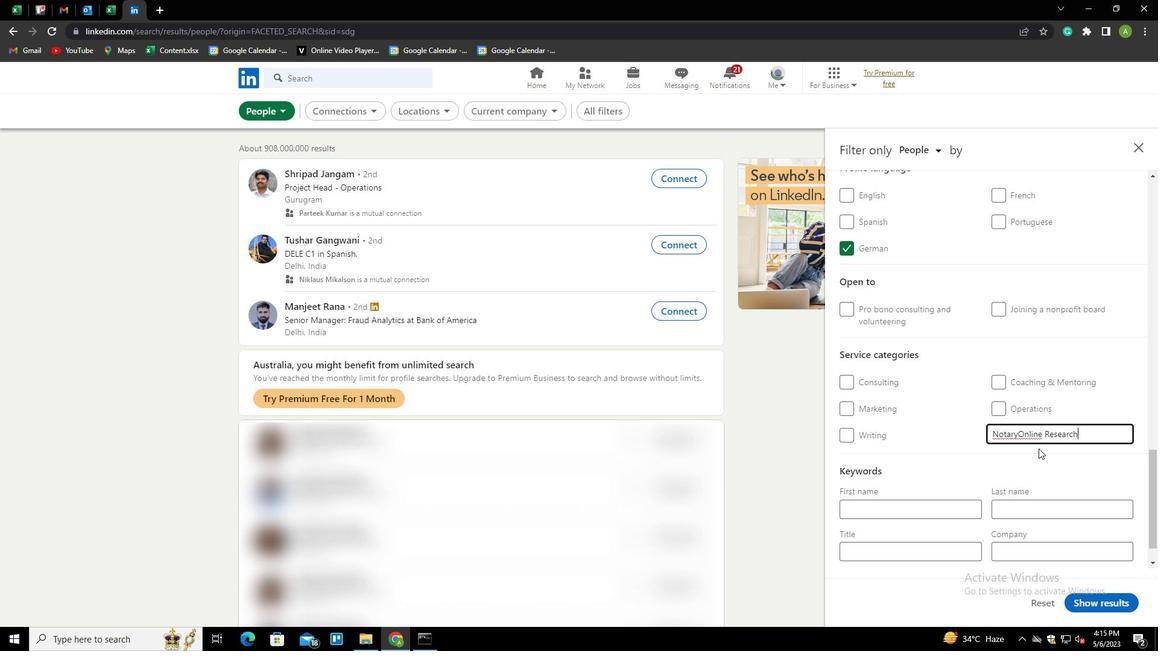 
Action: Mouse moved to (907, 550)
Screenshot: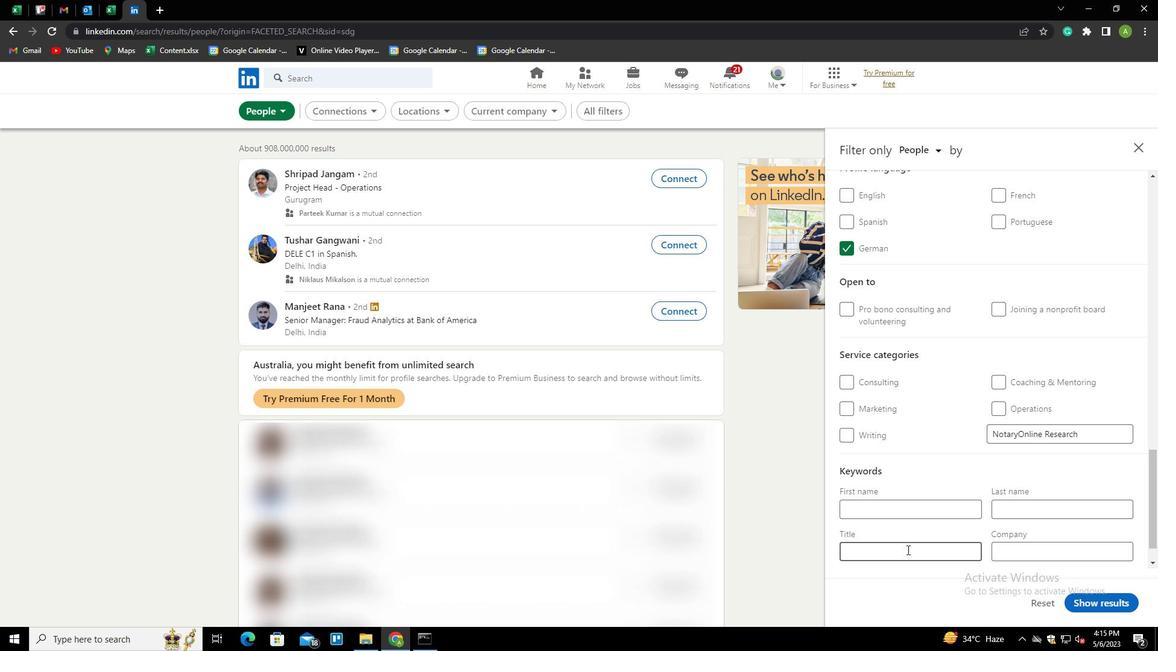 
Action: Mouse pressed left at (907, 550)
Screenshot: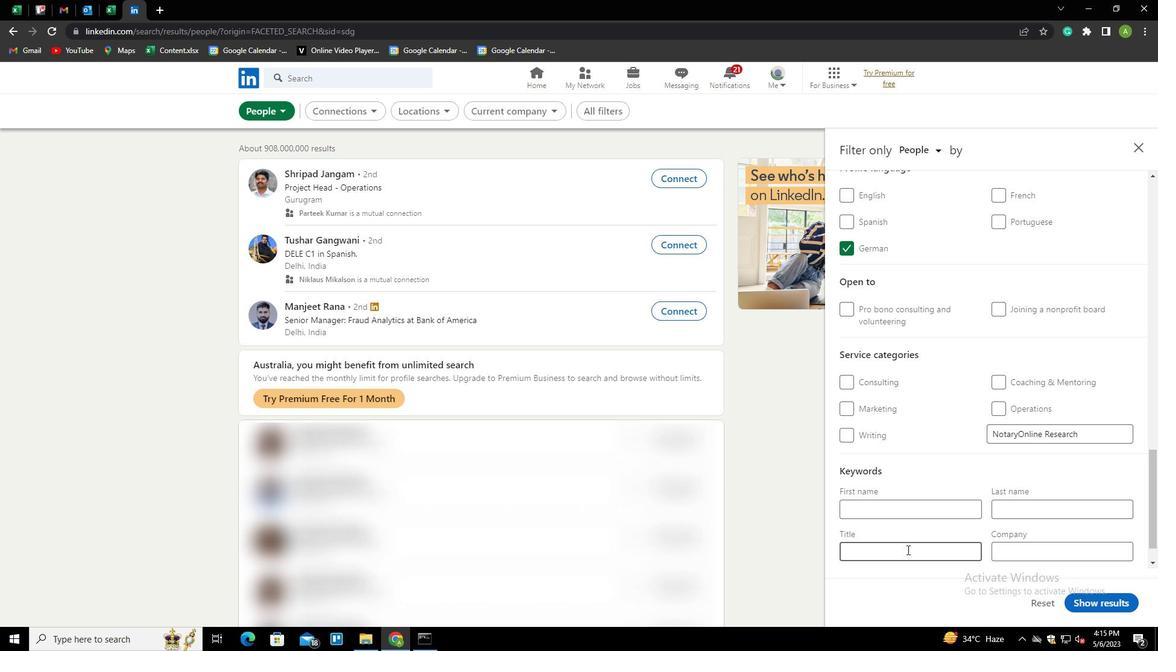 
Action: Mouse moved to (904, 487)
Screenshot: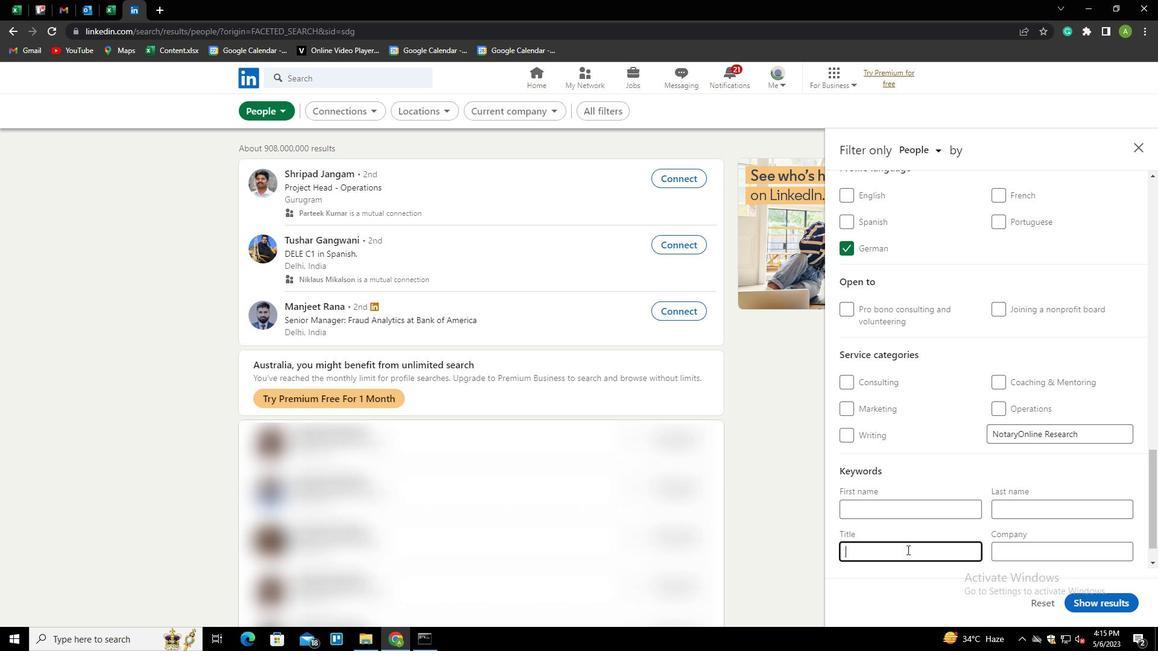 
Action: Key pressed <Key.shift>OPERATIONS
Screenshot: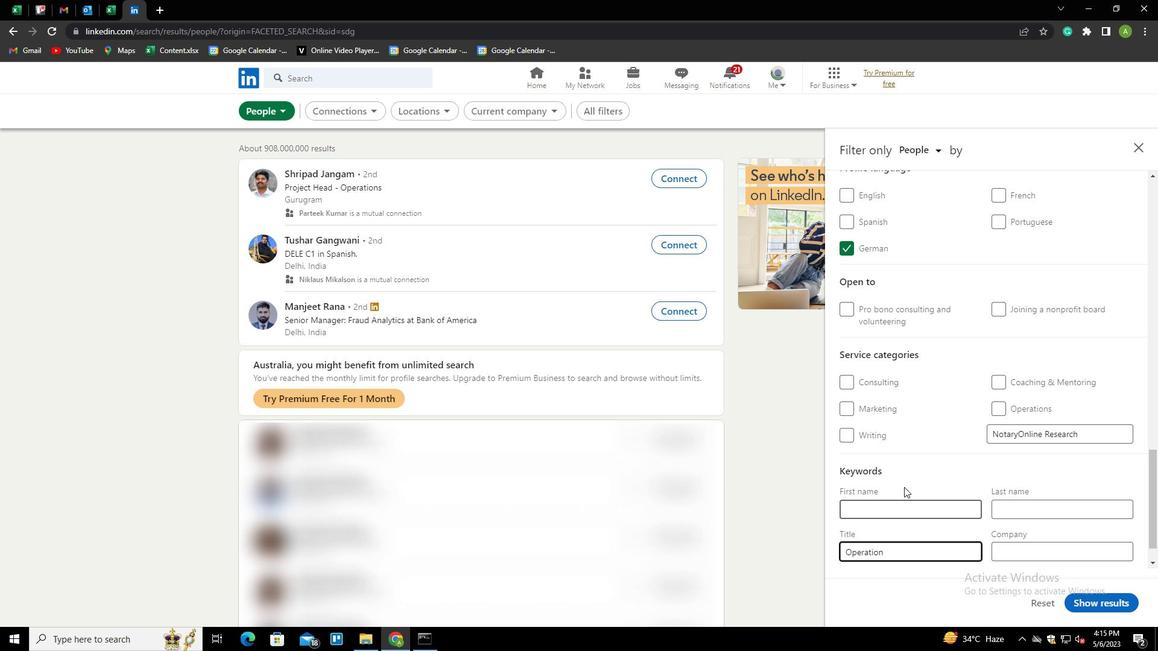 
Action: Mouse moved to (923, 457)
Screenshot: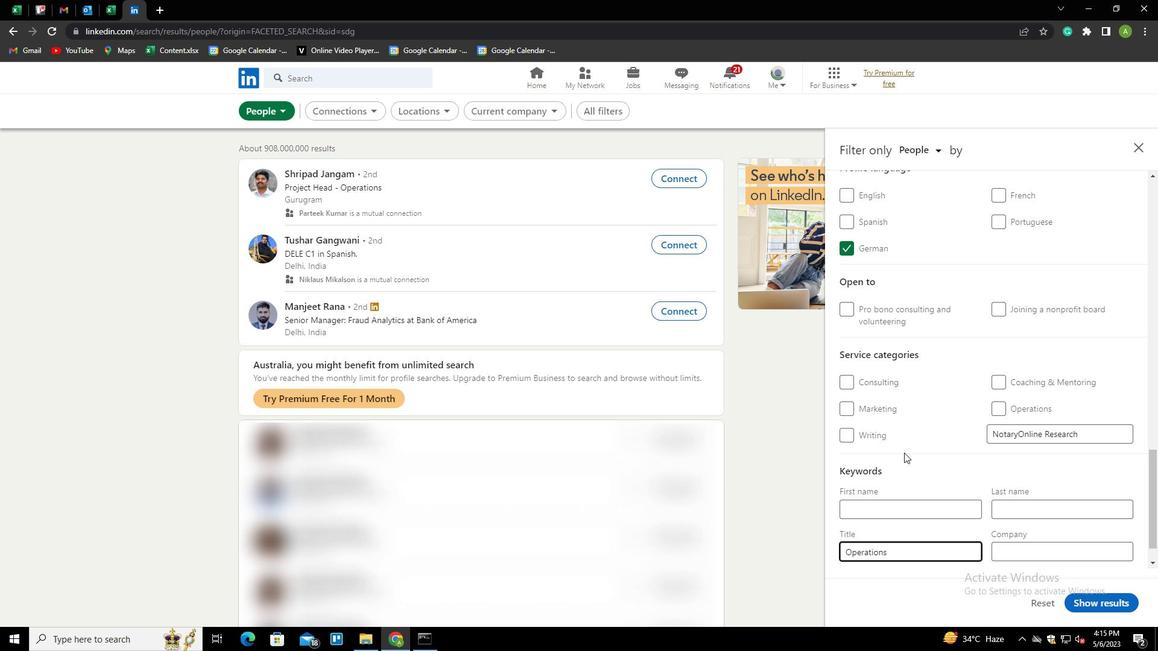
Action: Mouse pressed left at (923, 457)
Screenshot: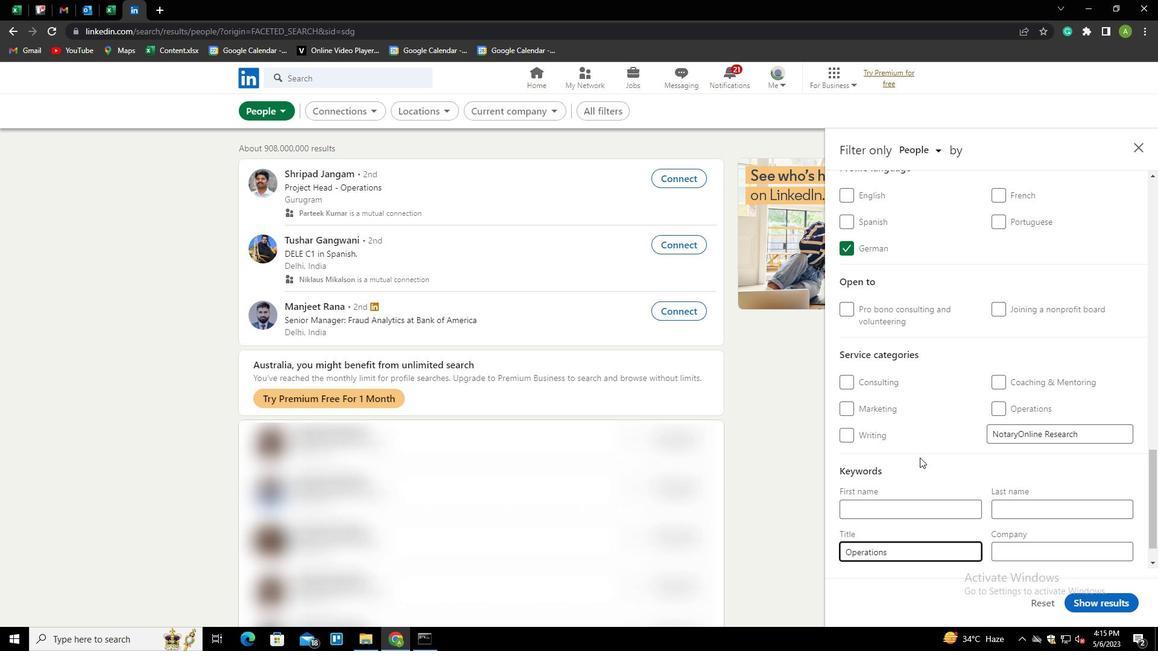 
Action: Mouse moved to (933, 457)
Screenshot: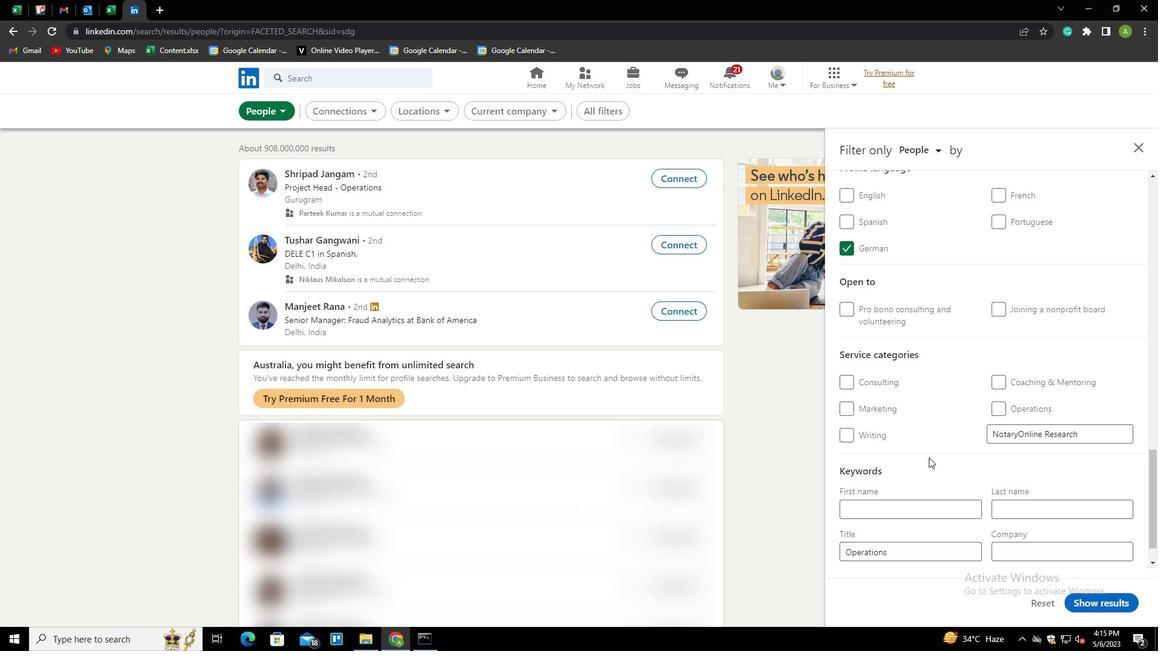 
Action: Mouse scrolled (933, 457) with delta (0, 0)
Screenshot: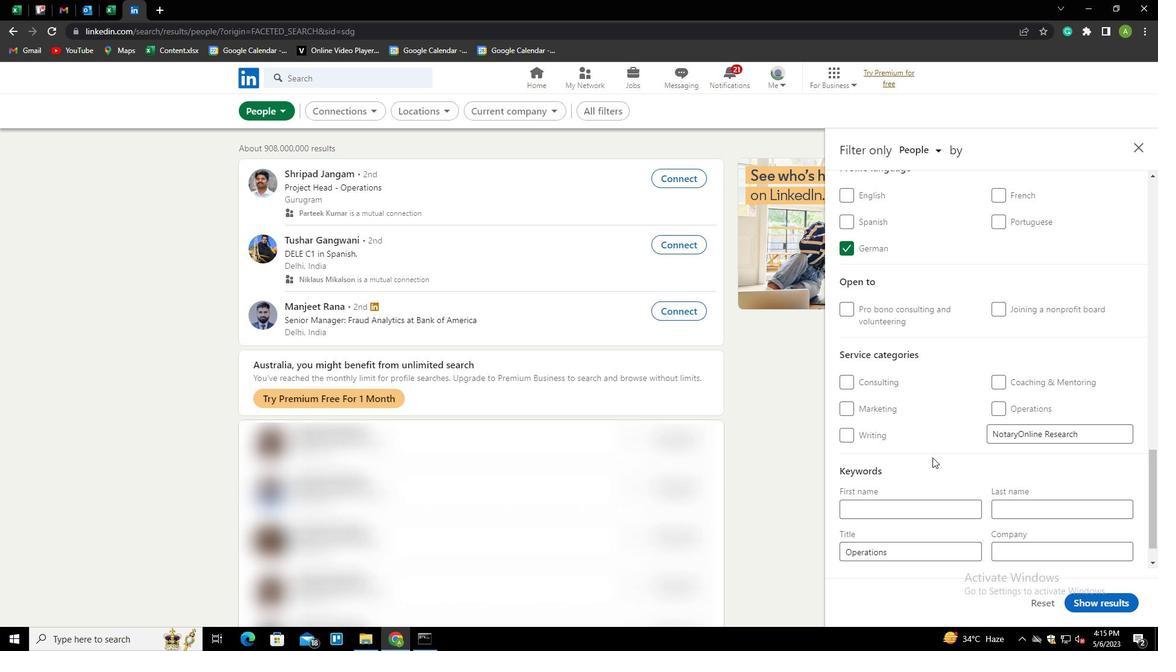 
Action: Mouse scrolled (933, 457) with delta (0, 0)
Screenshot: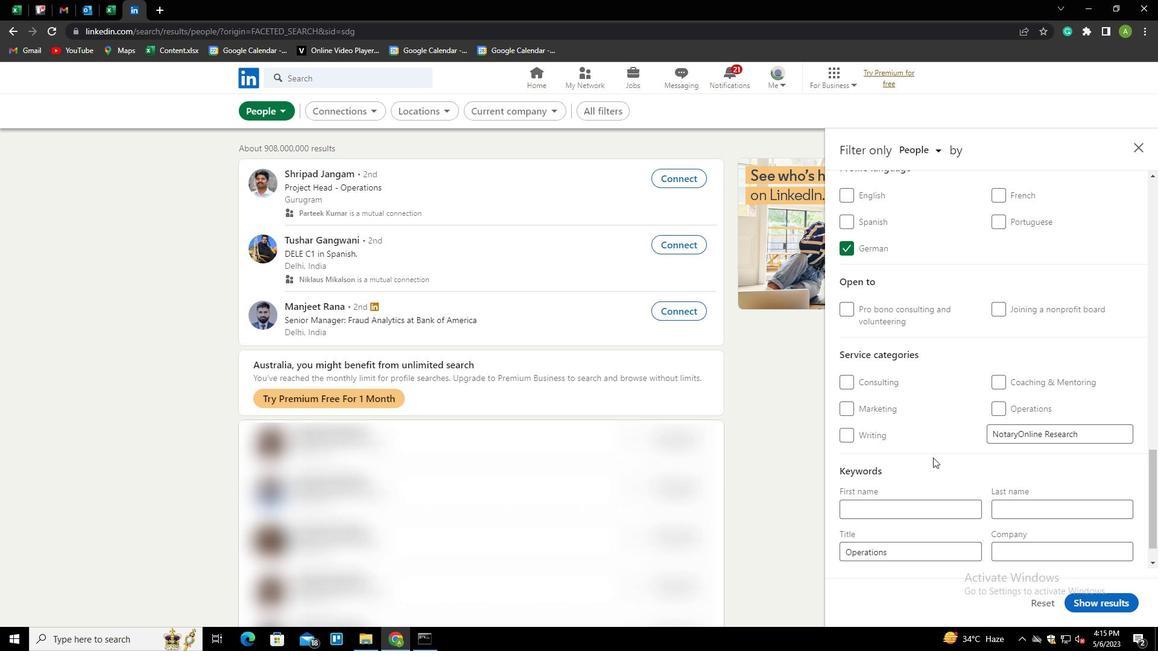 
Action: Mouse scrolled (933, 457) with delta (0, 0)
Screenshot: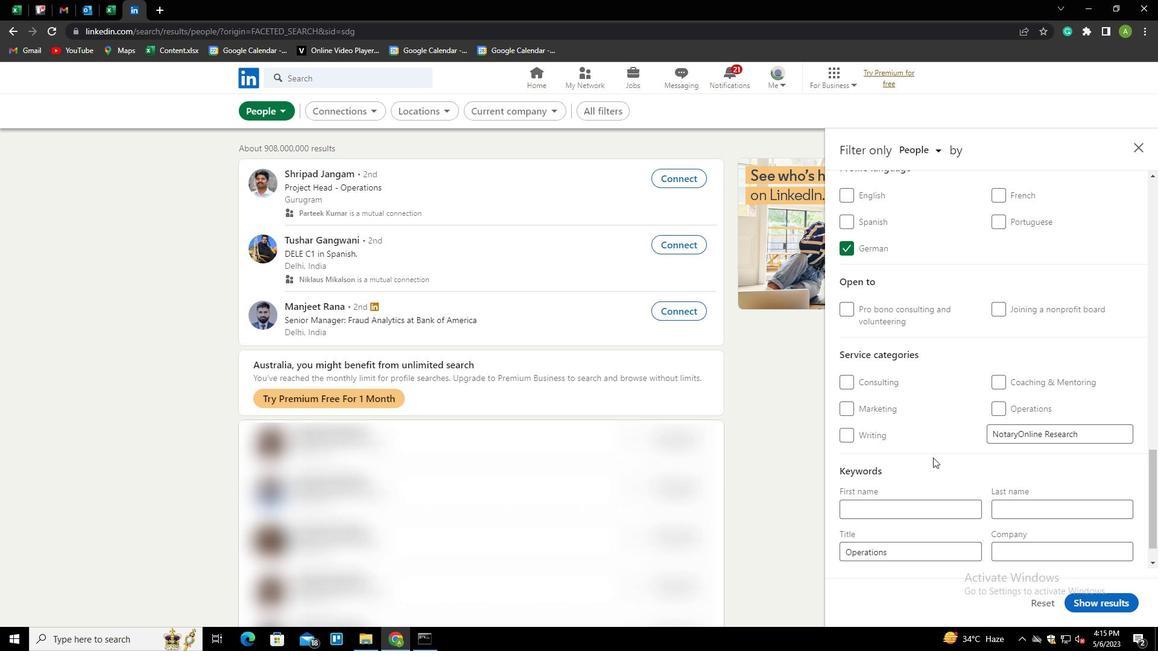 
Action: Mouse scrolled (933, 457) with delta (0, 0)
Screenshot: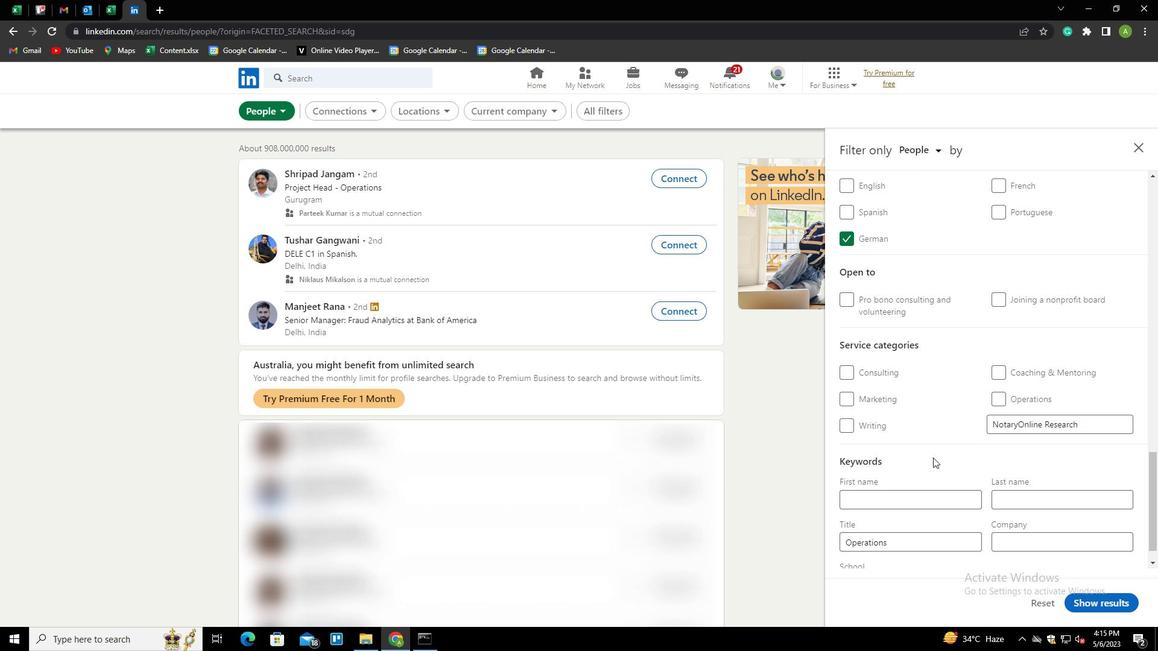 
Action: Mouse moved to (932, 518)
Screenshot: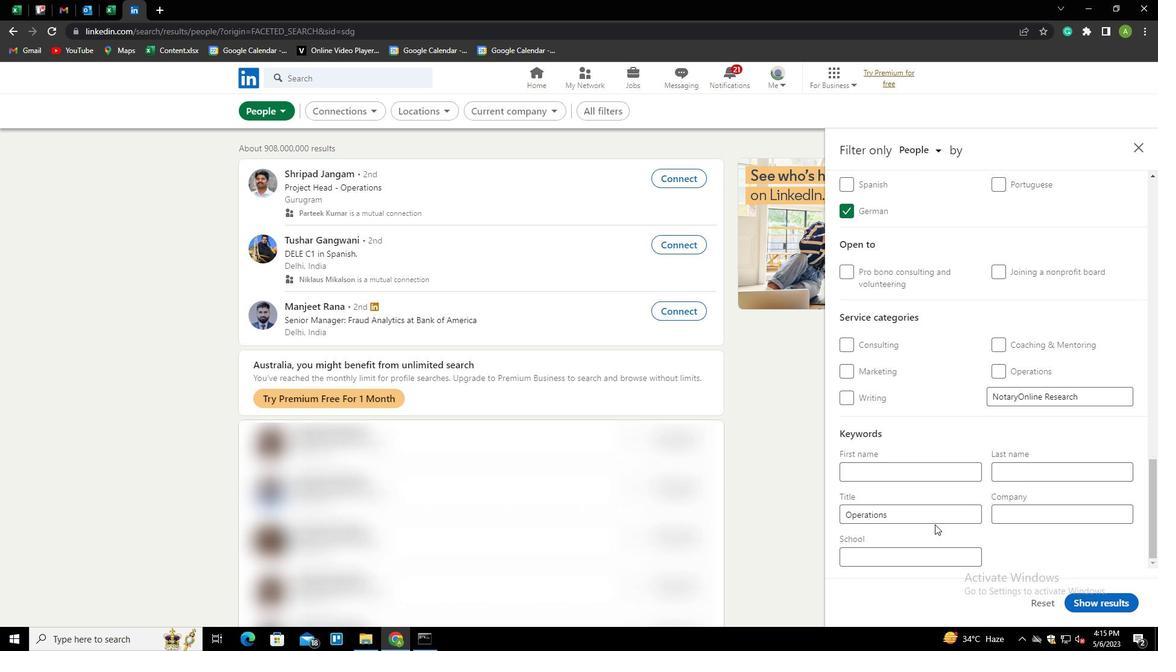 
Action: Mouse pressed left at (932, 518)
Screenshot: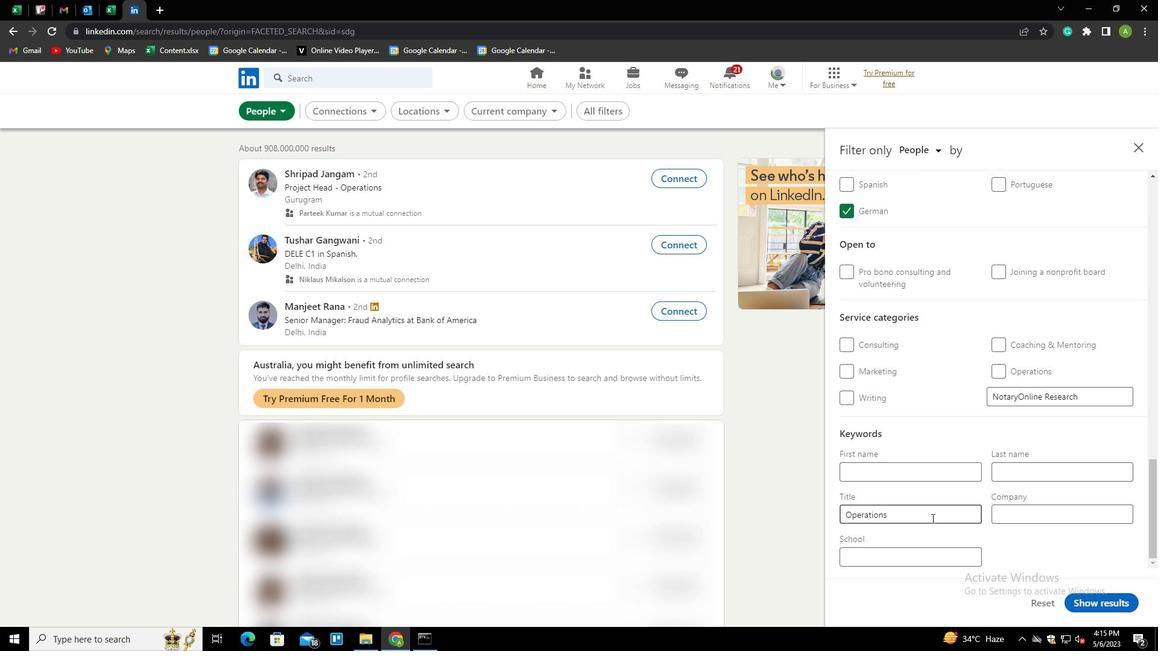 
Action: Key pressed <Key.shift><Key.space><Key.shift><Key.shift><Key.shift>DIRECTOR
Screenshot: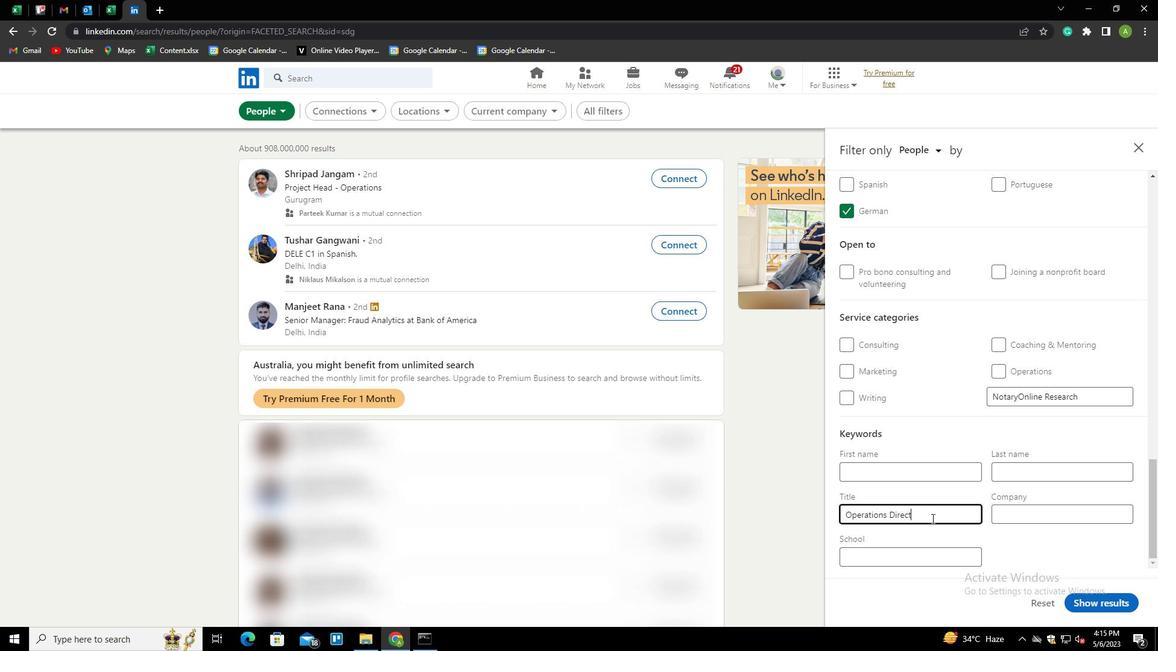 
Action: Mouse moved to (1016, 541)
Screenshot: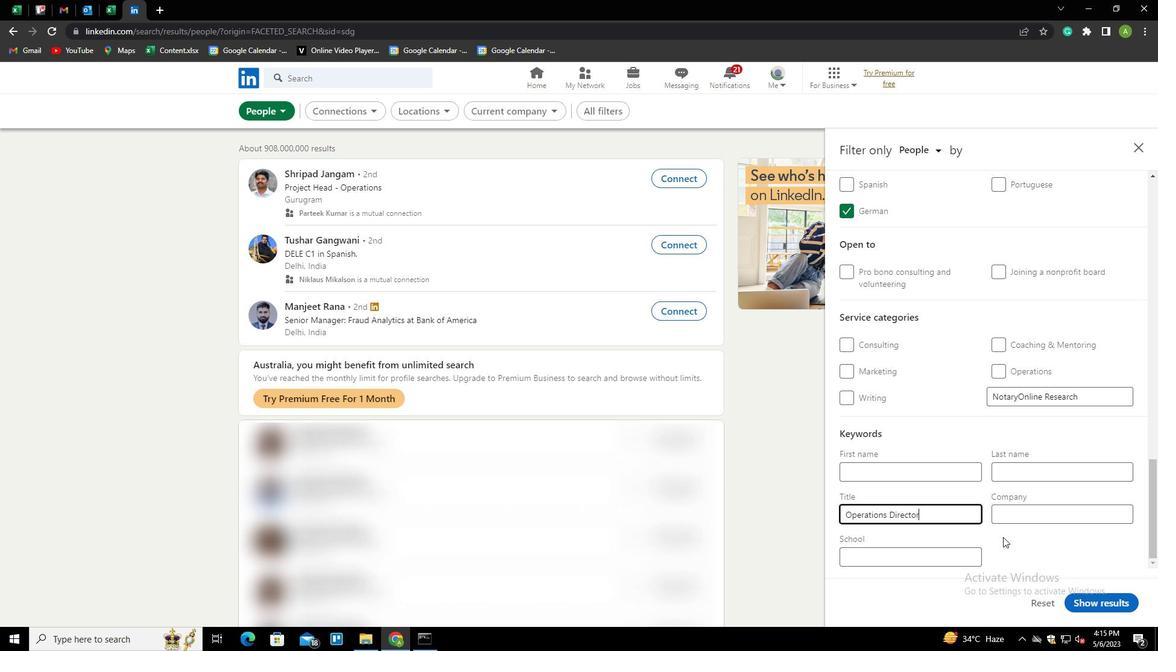 
Action: Mouse pressed left at (1016, 541)
Screenshot: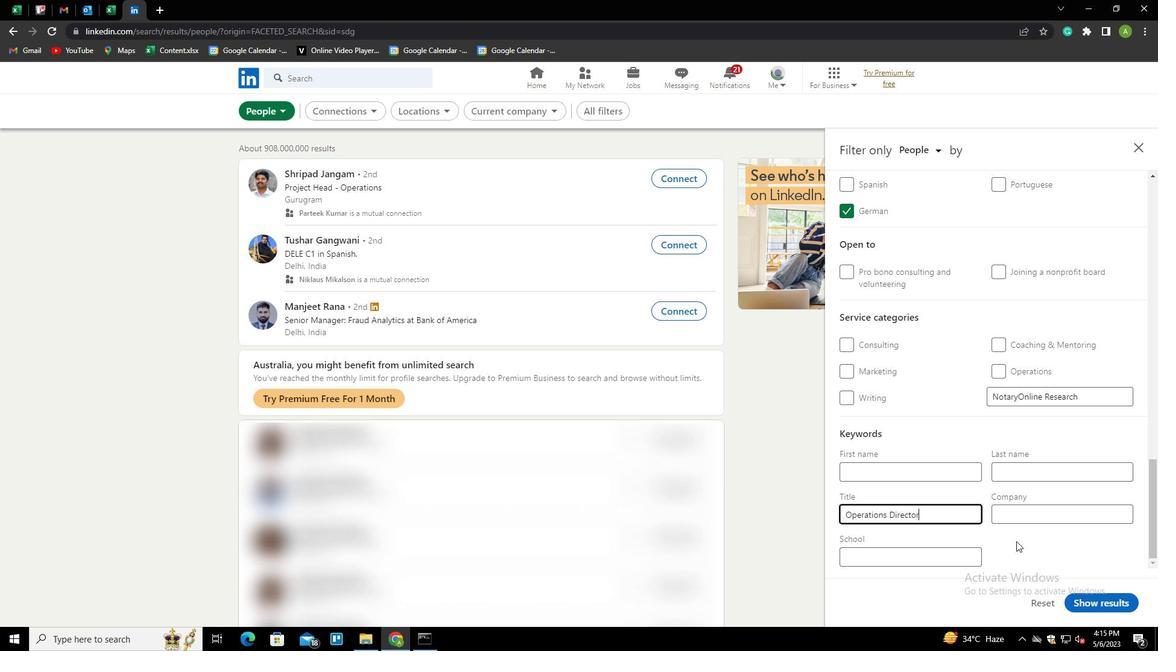 
Action: Mouse moved to (1094, 600)
Screenshot: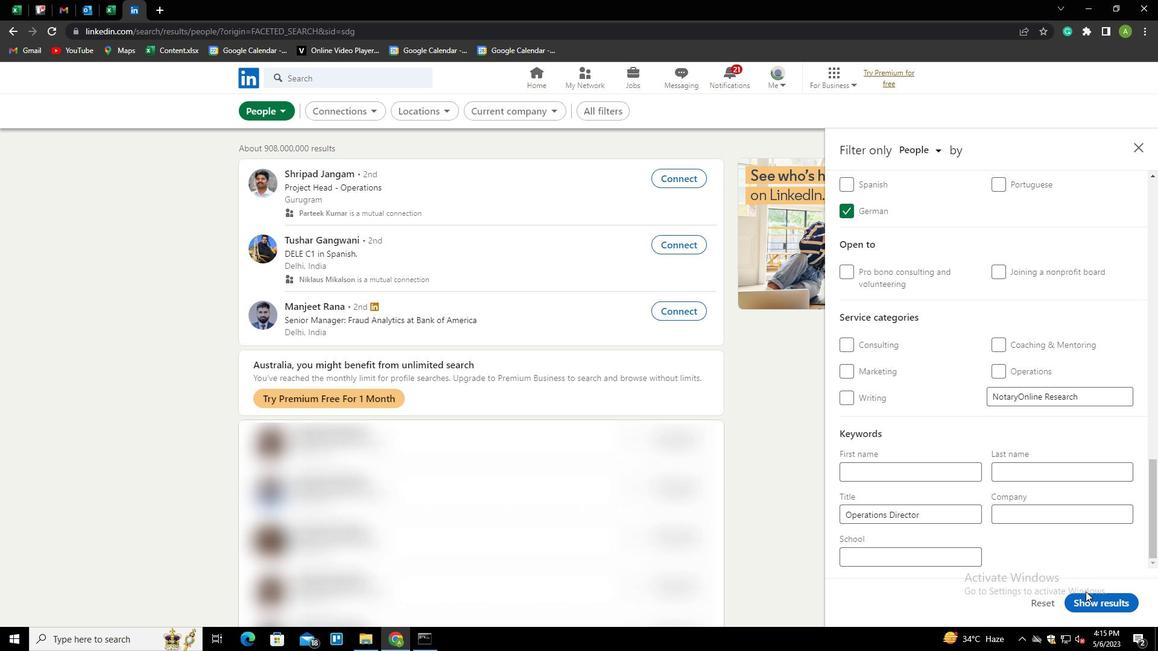 
Action: Mouse pressed left at (1094, 600)
Screenshot: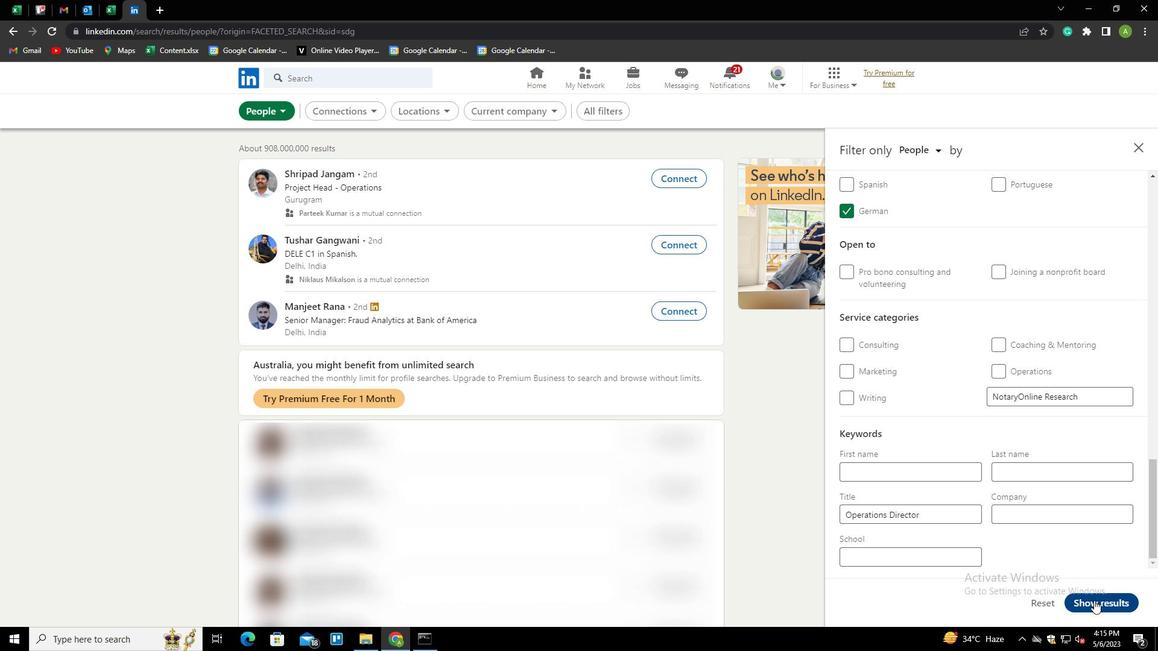 
Action: Mouse moved to (1053, 496)
Screenshot: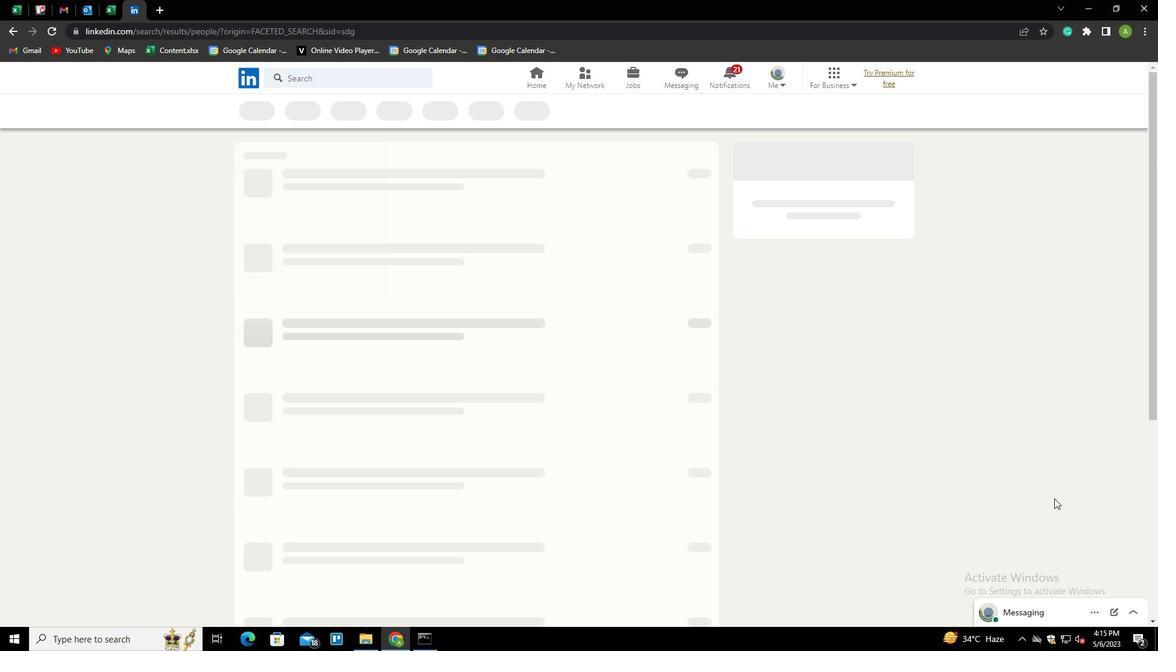 
